Task: Search one way flight ticket for 3 adults, 3 children in business from Lexington: Blue Grass Airport to Jacksonville: Albert J. Ellis Airport on 5-3-2023. Choice of flights is Westjet. Number of bags: 1 carry on bag and 3 checked bags. Price is upto 25000. Outbound departure time preference is 13:30.
Action: Mouse moved to (415, 181)
Screenshot: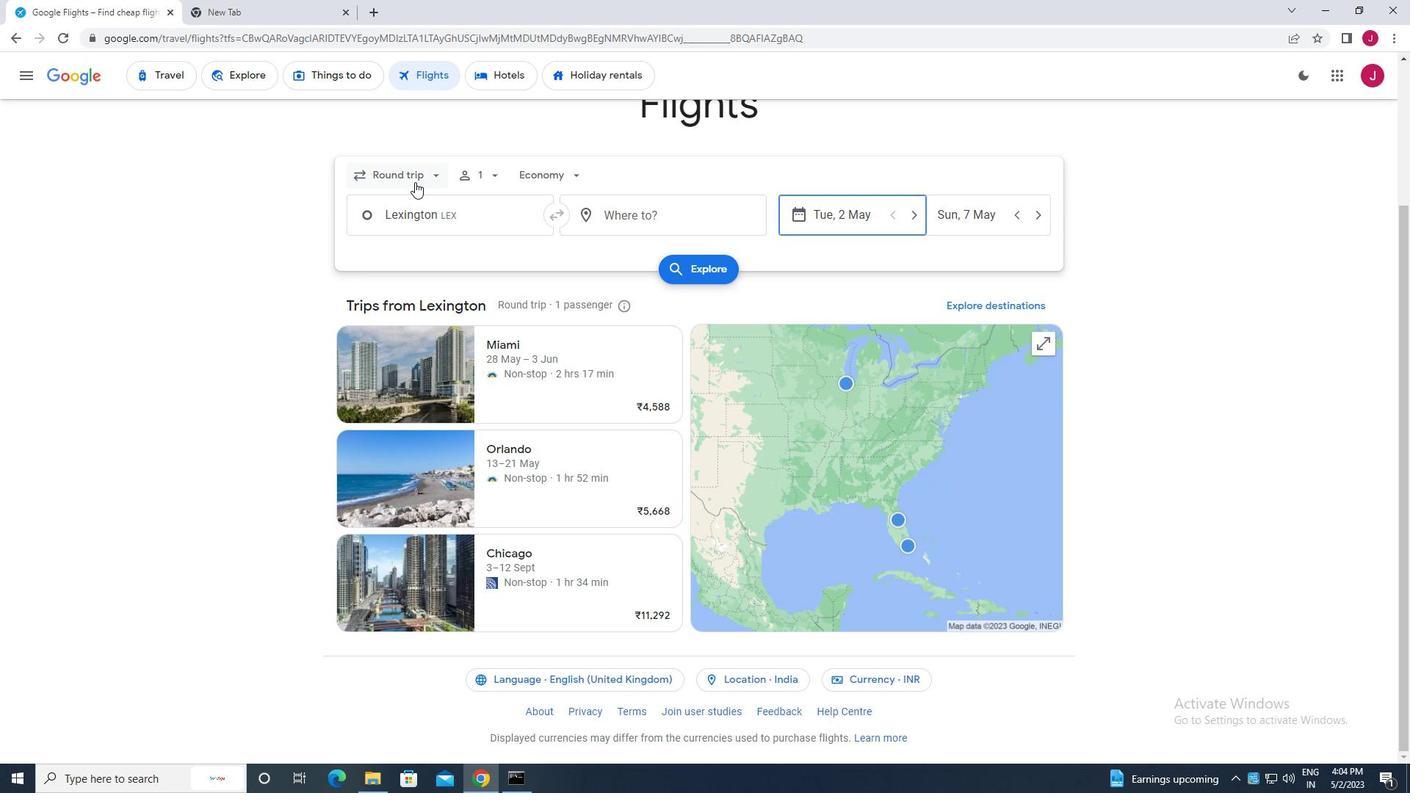 
Action: Mouse pressed left at (415, 181)
Screenshot: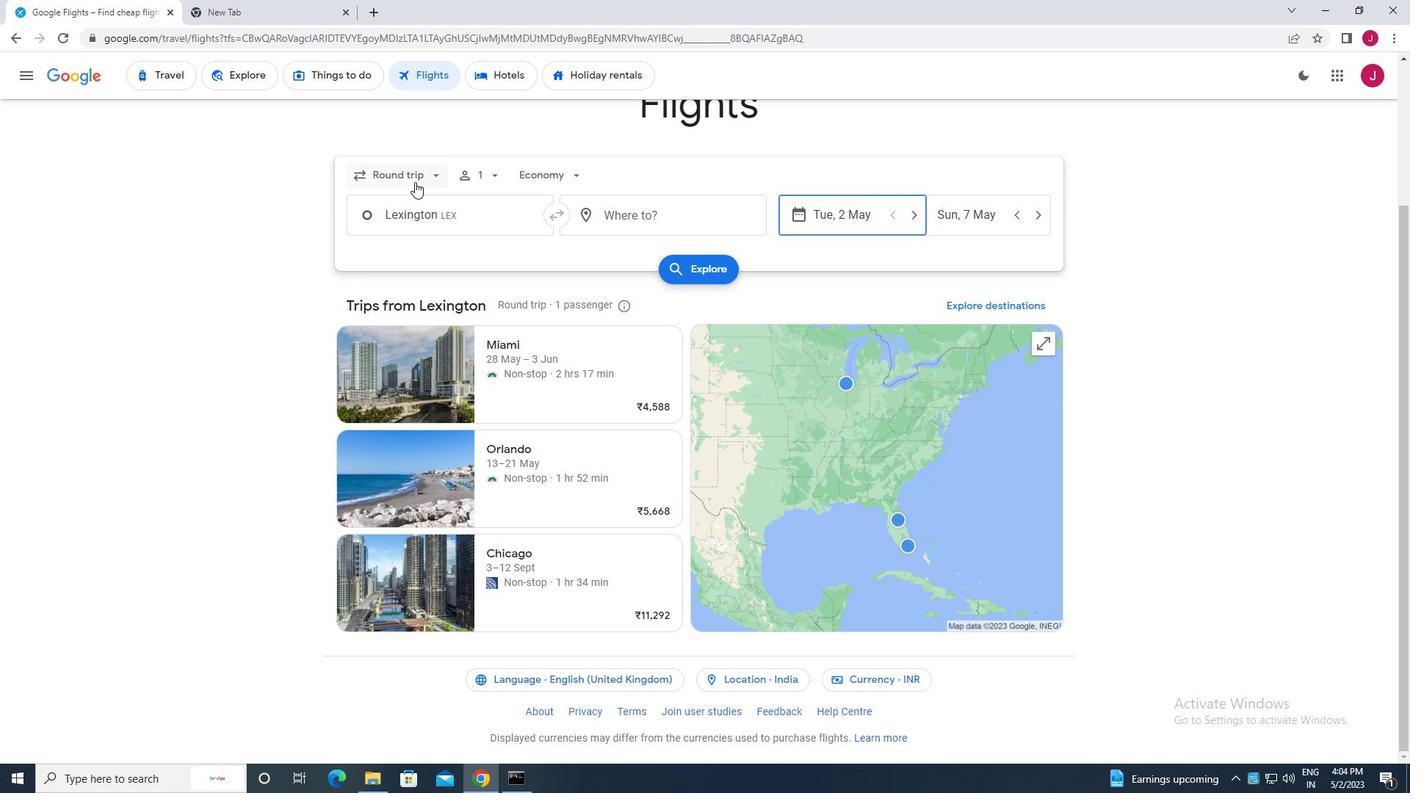 
Action: Mouse moved to (416, 243)
Screenshot: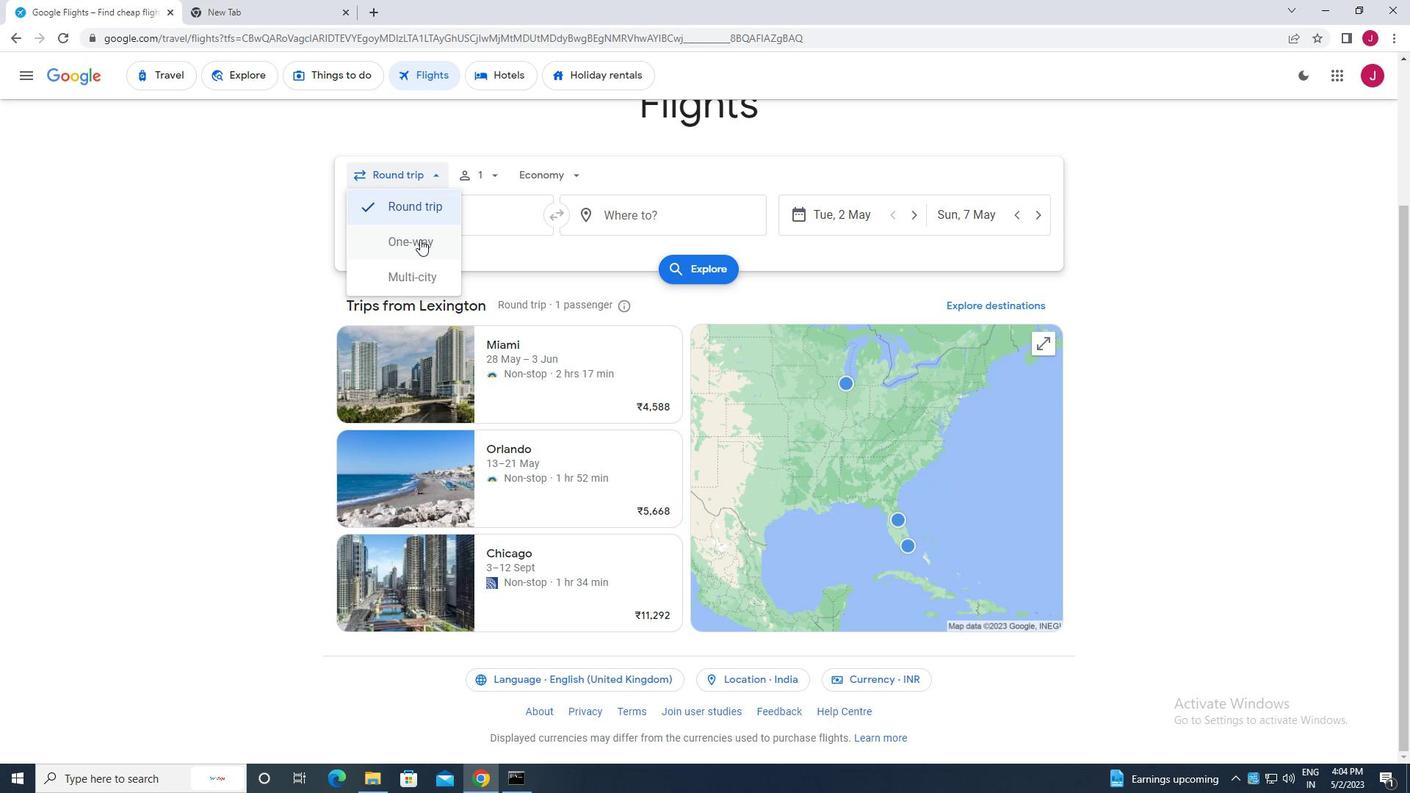 
Action: Mouse pressed left at (416, 243)
Screenshot: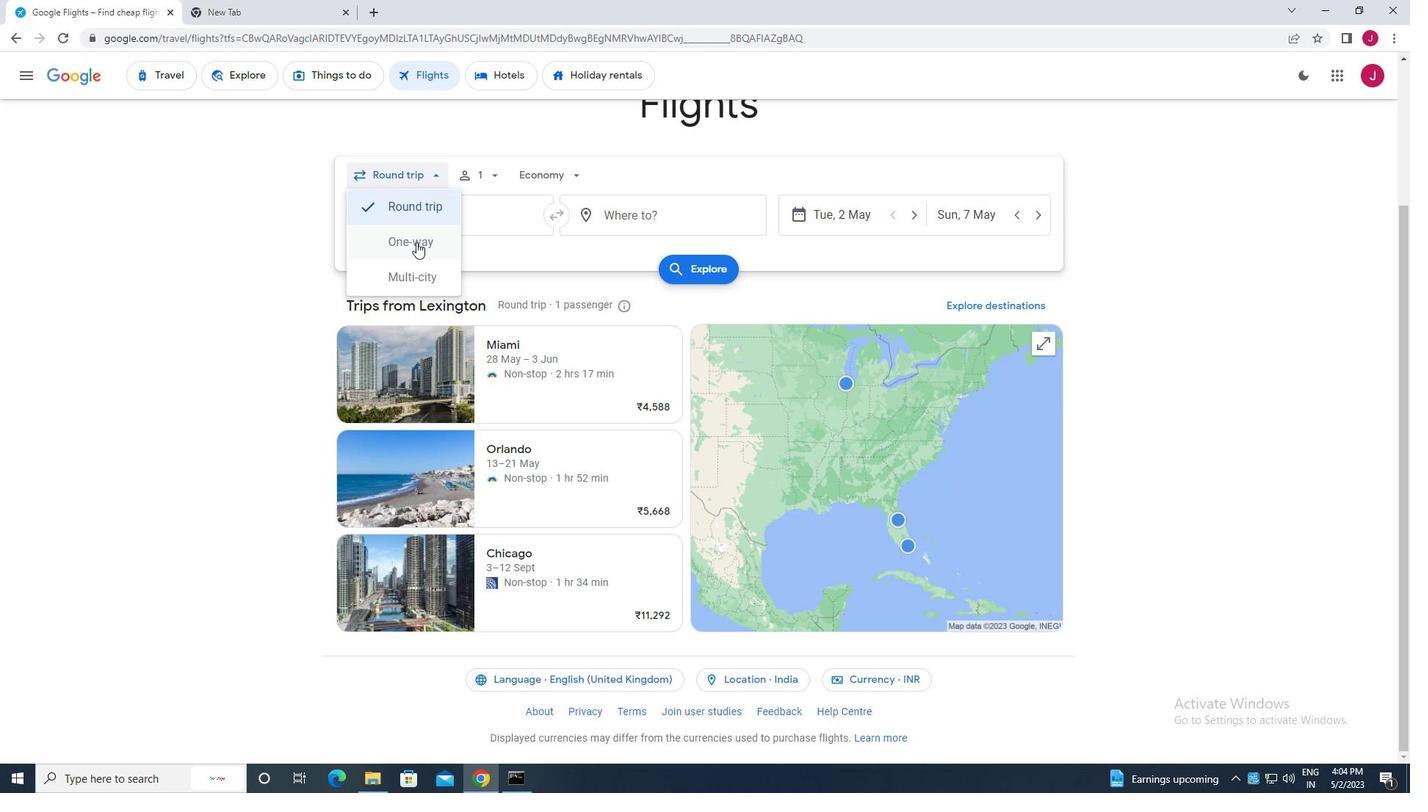 
Action: Mouse moved to (484, 177)
Screenshot: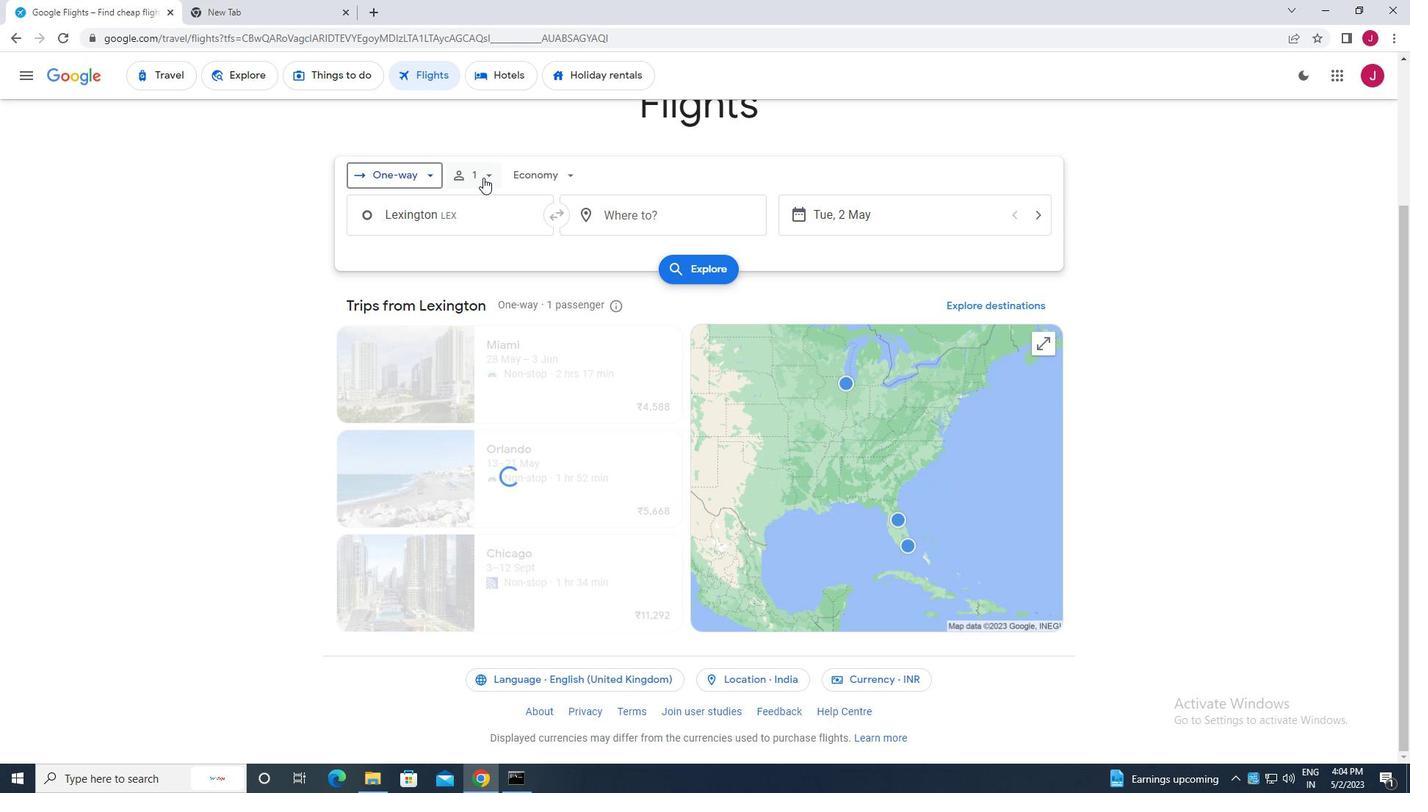 
Action: Mouse pressed left at (484, 177)
Screenshot: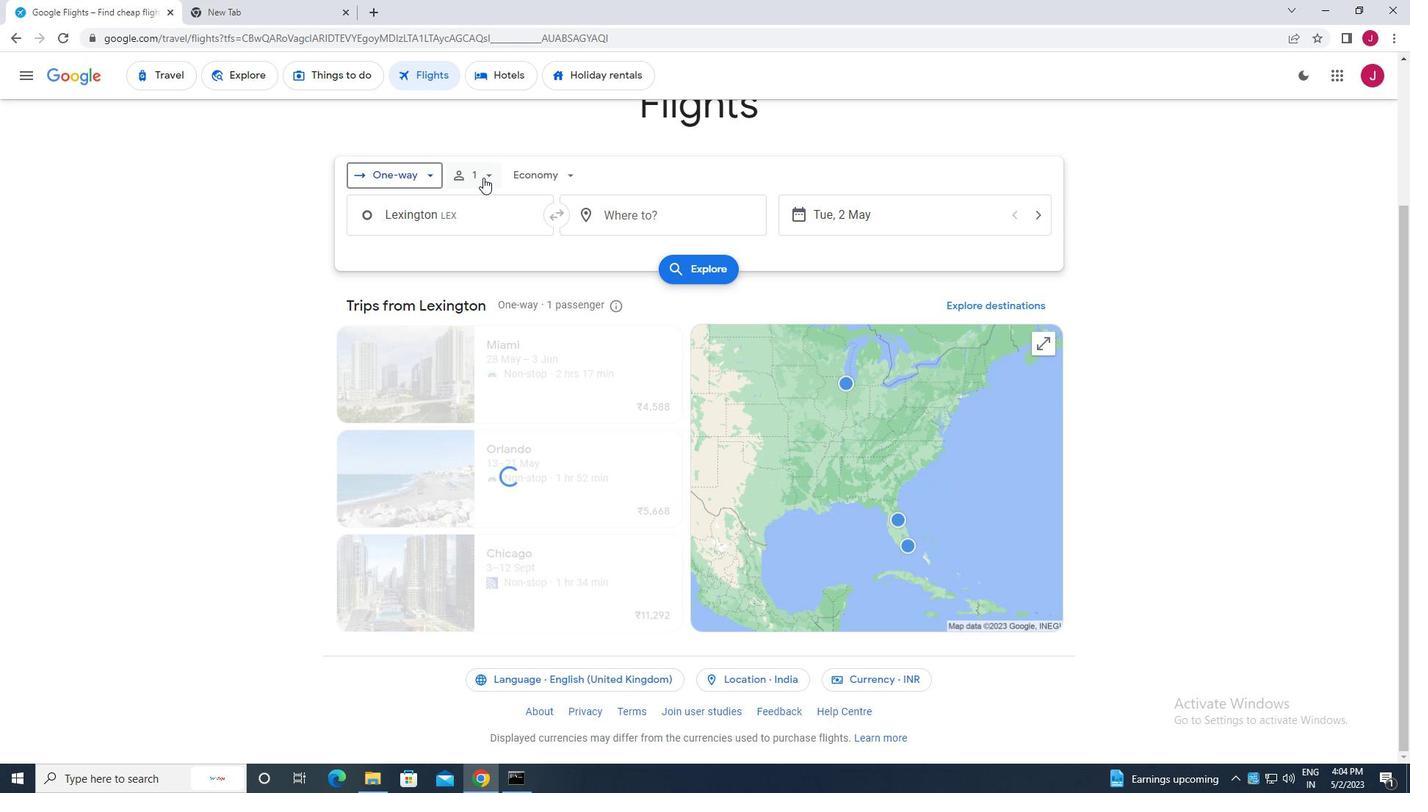 
Action: Mouse moved to (603, 216)
Screenshot: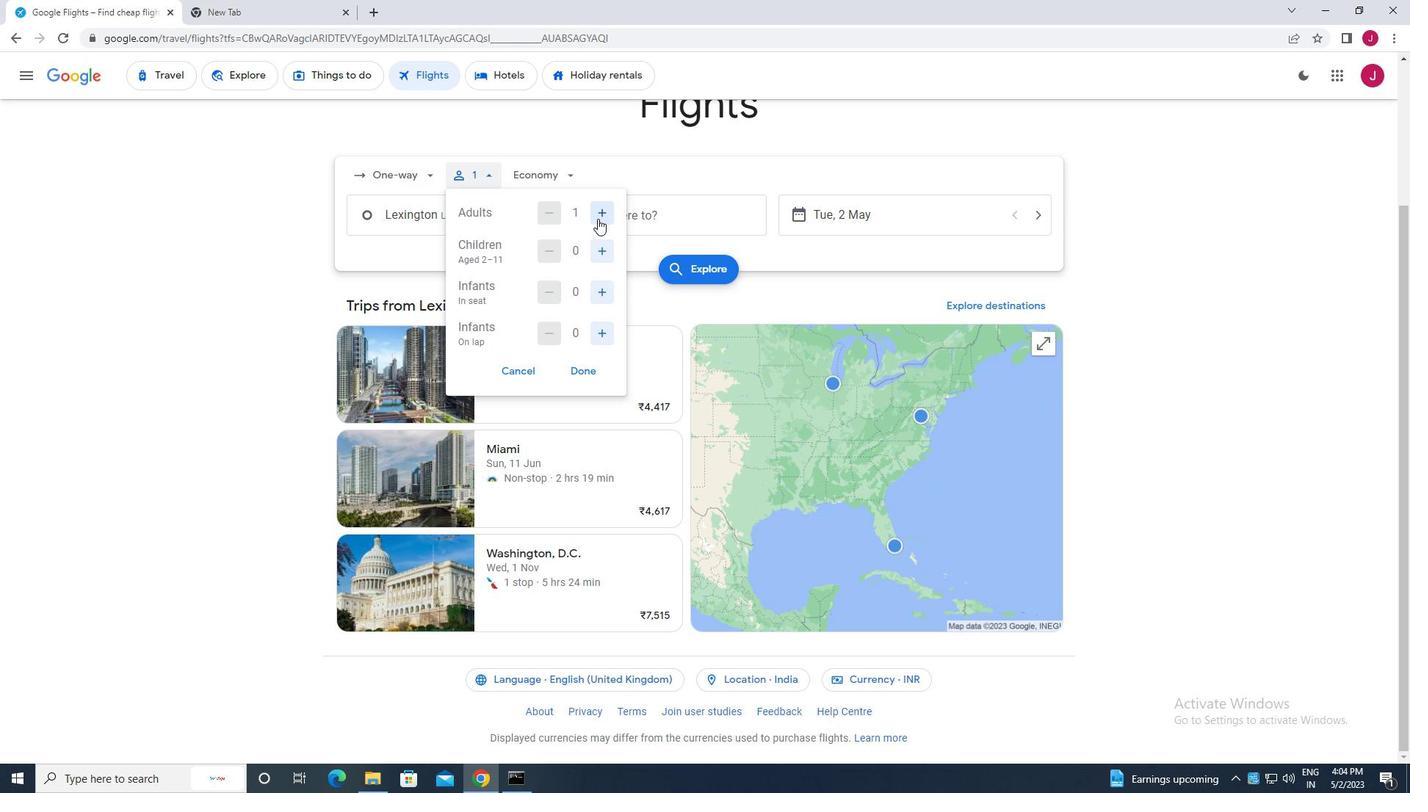 
Action: Mouse pressed left at (603, 216)
Screenshot: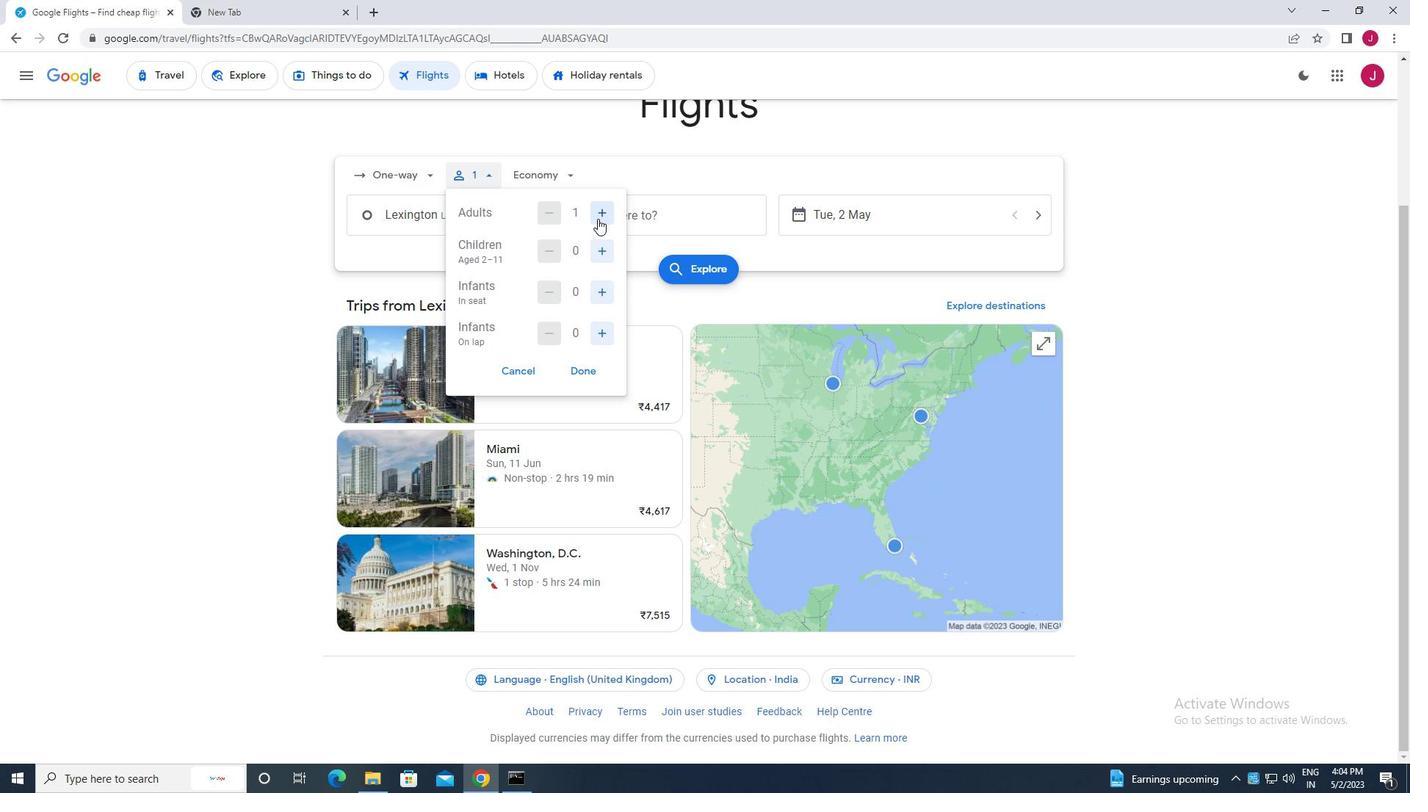 
Action: Mouse moved to (604, 216)
Screenshot: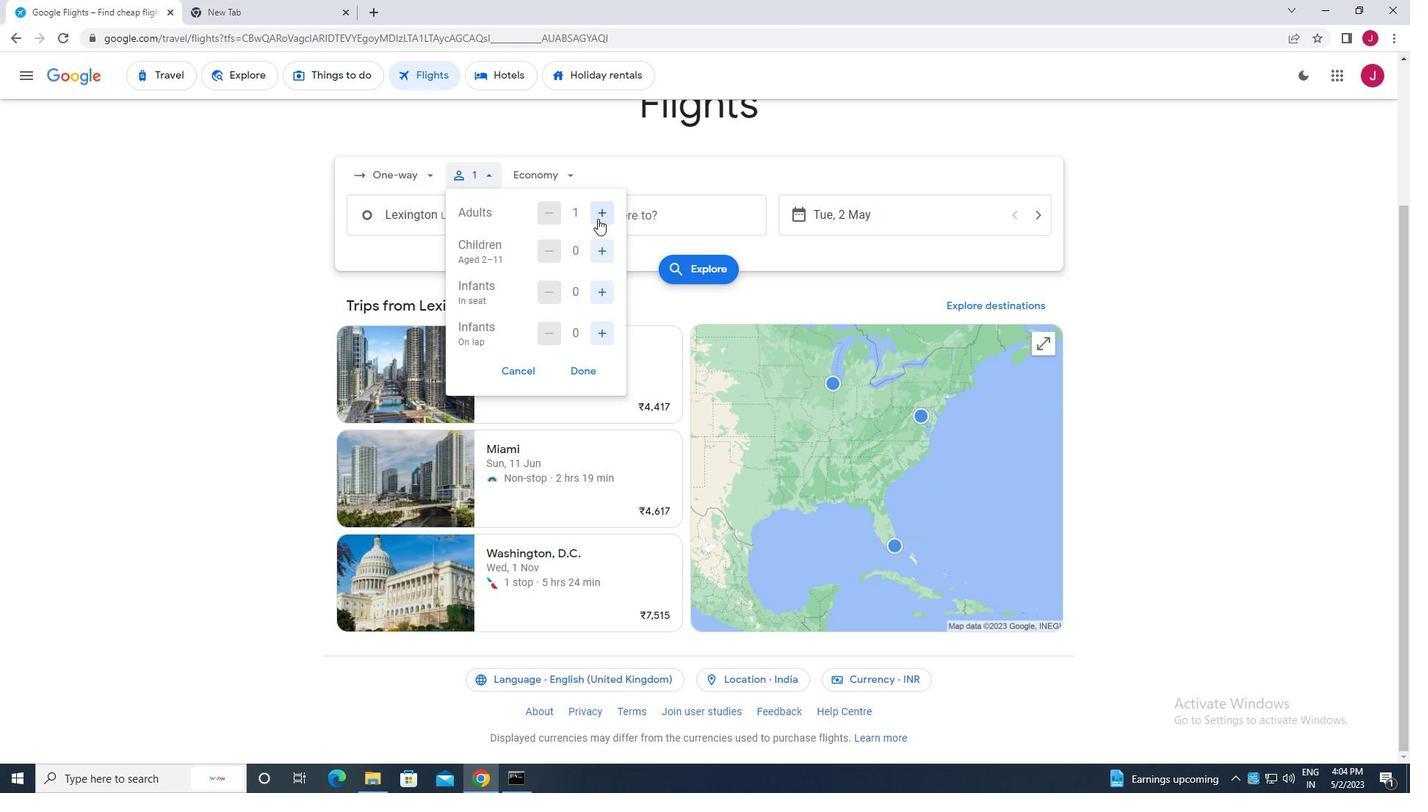 
Action: Mouse pressed left at (604, 216)
Screenshot: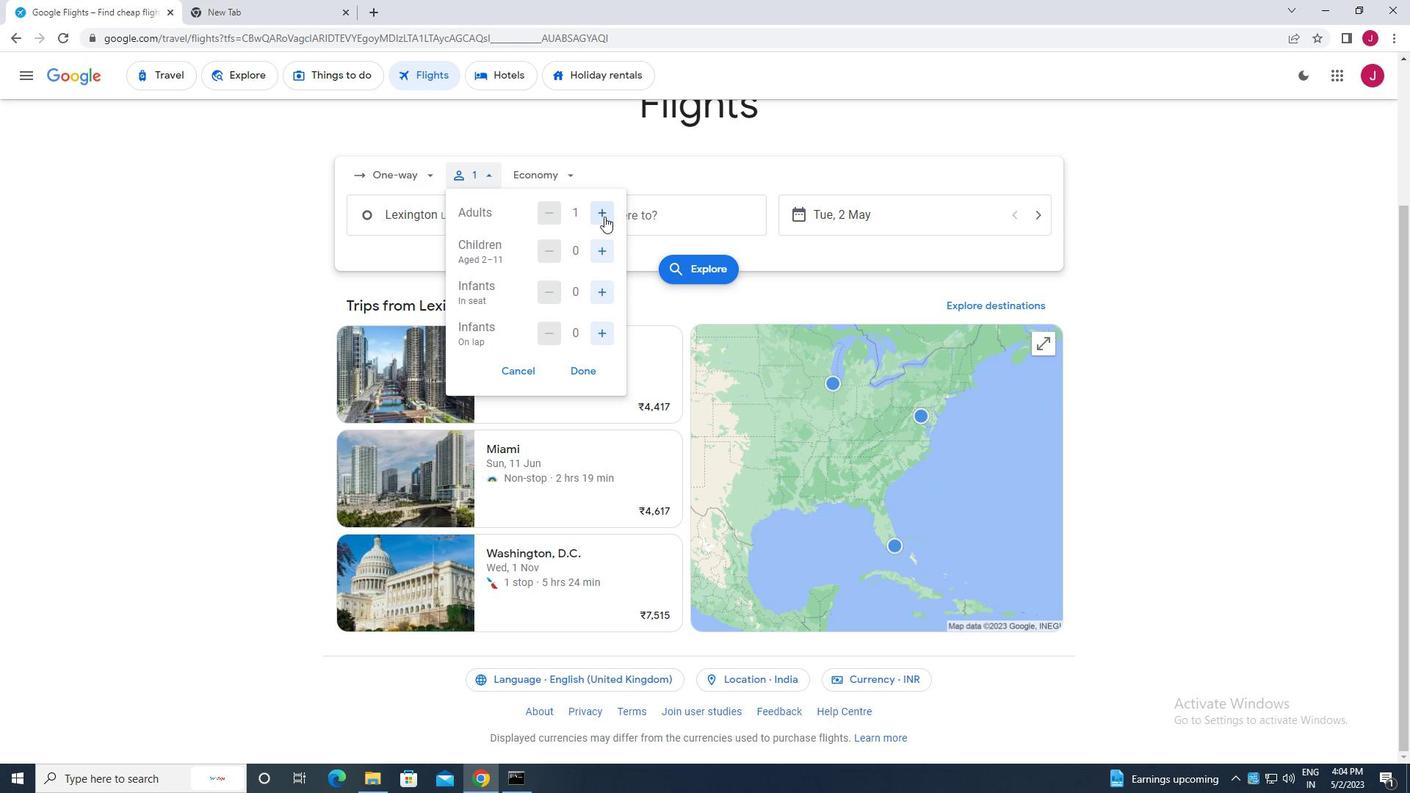 
Action: Mouse moved to (605, 254)
Screenshot: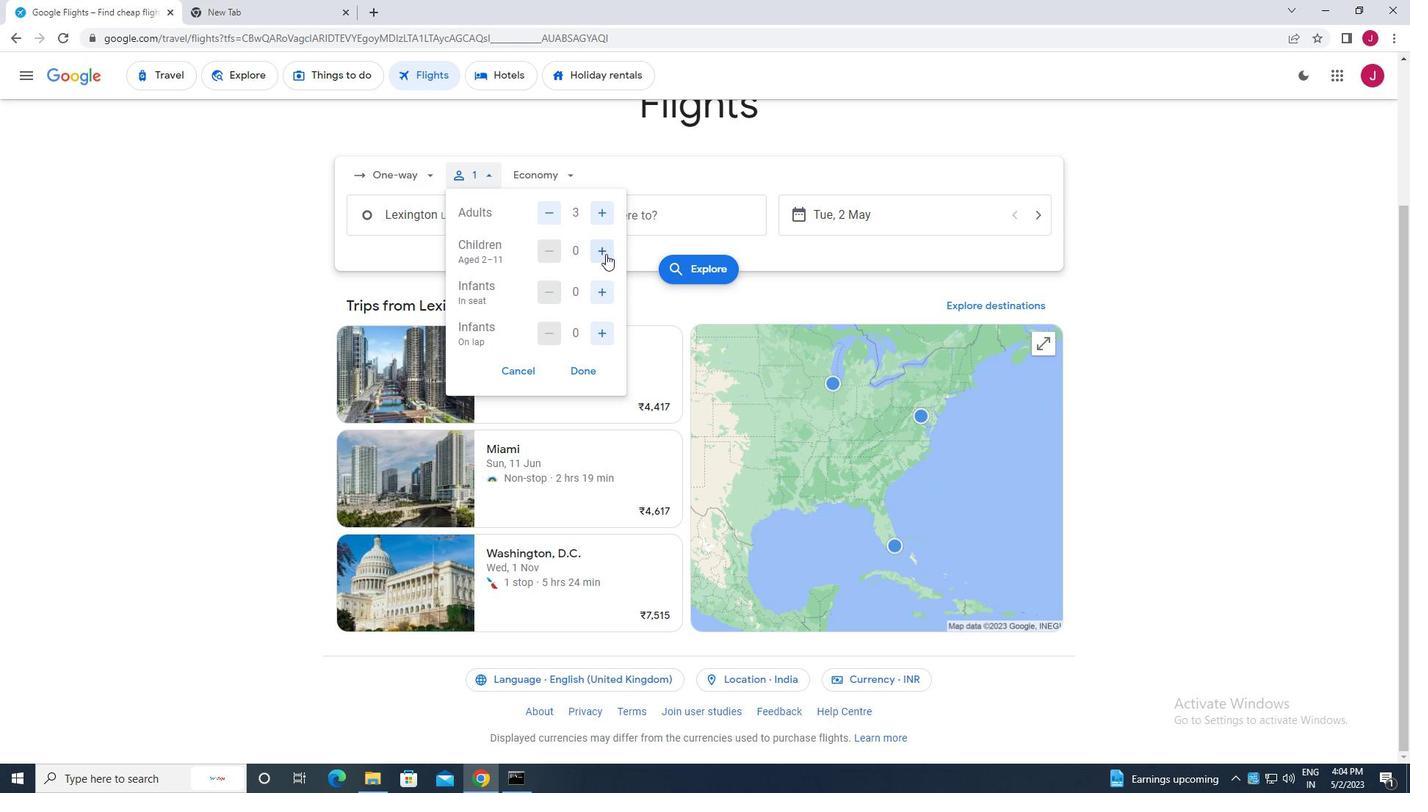 
Action: Mouse pressed left at (605, 254)
Screenshot: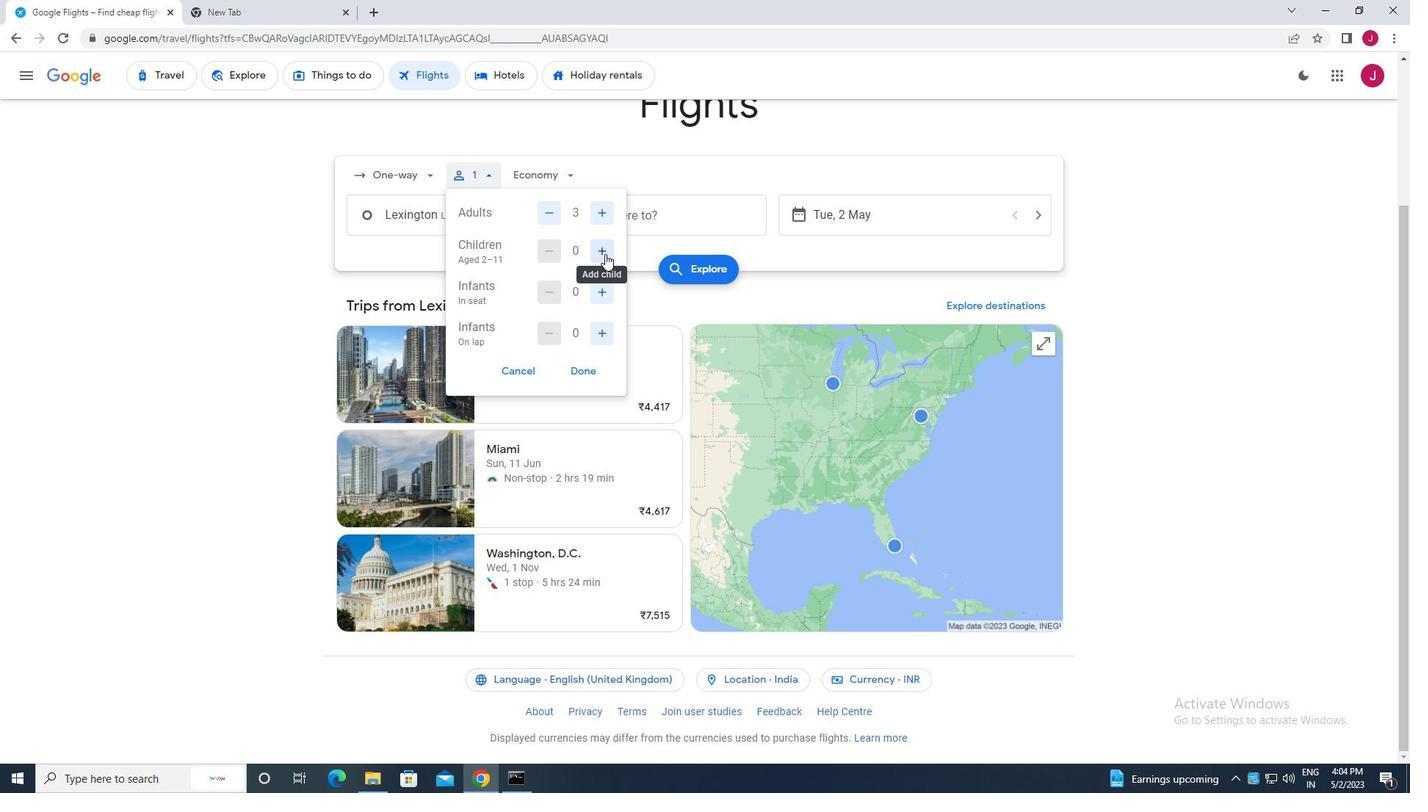 
Action: Mouse pressed left at (605, 254)
Screenshot: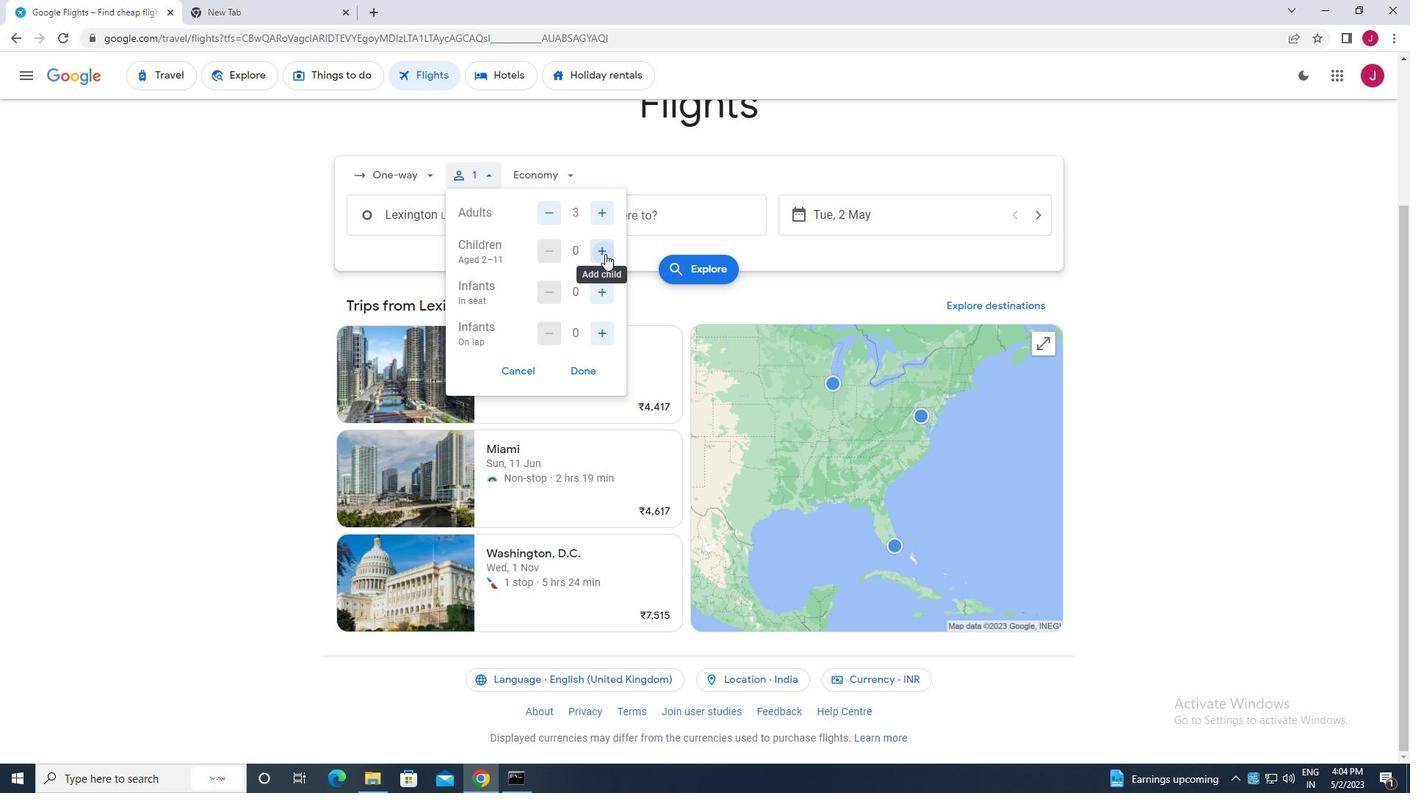 
Action: Mouse pressed left at (605, 254)
Screenshot: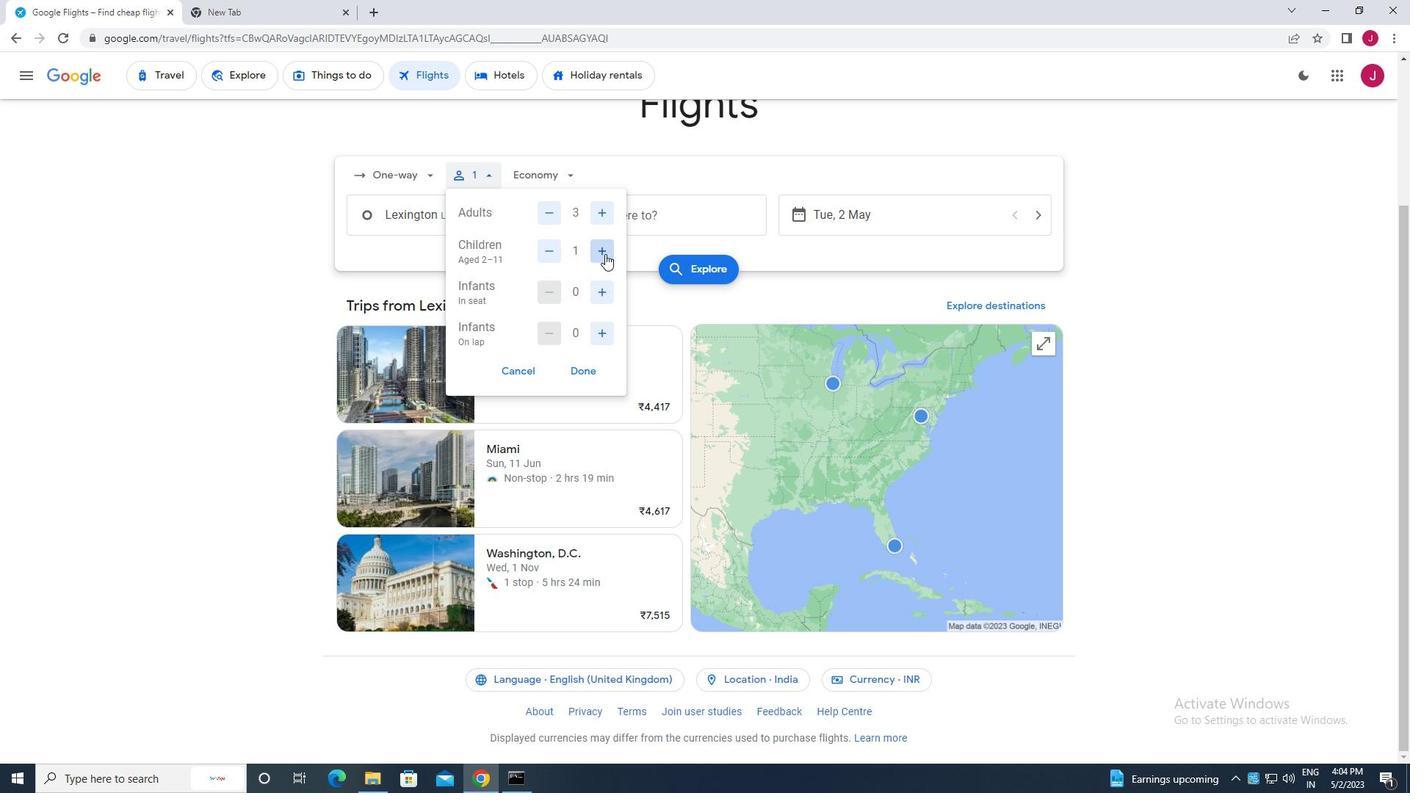 
Action: Mouse moved to (589, 369)
Screenshot: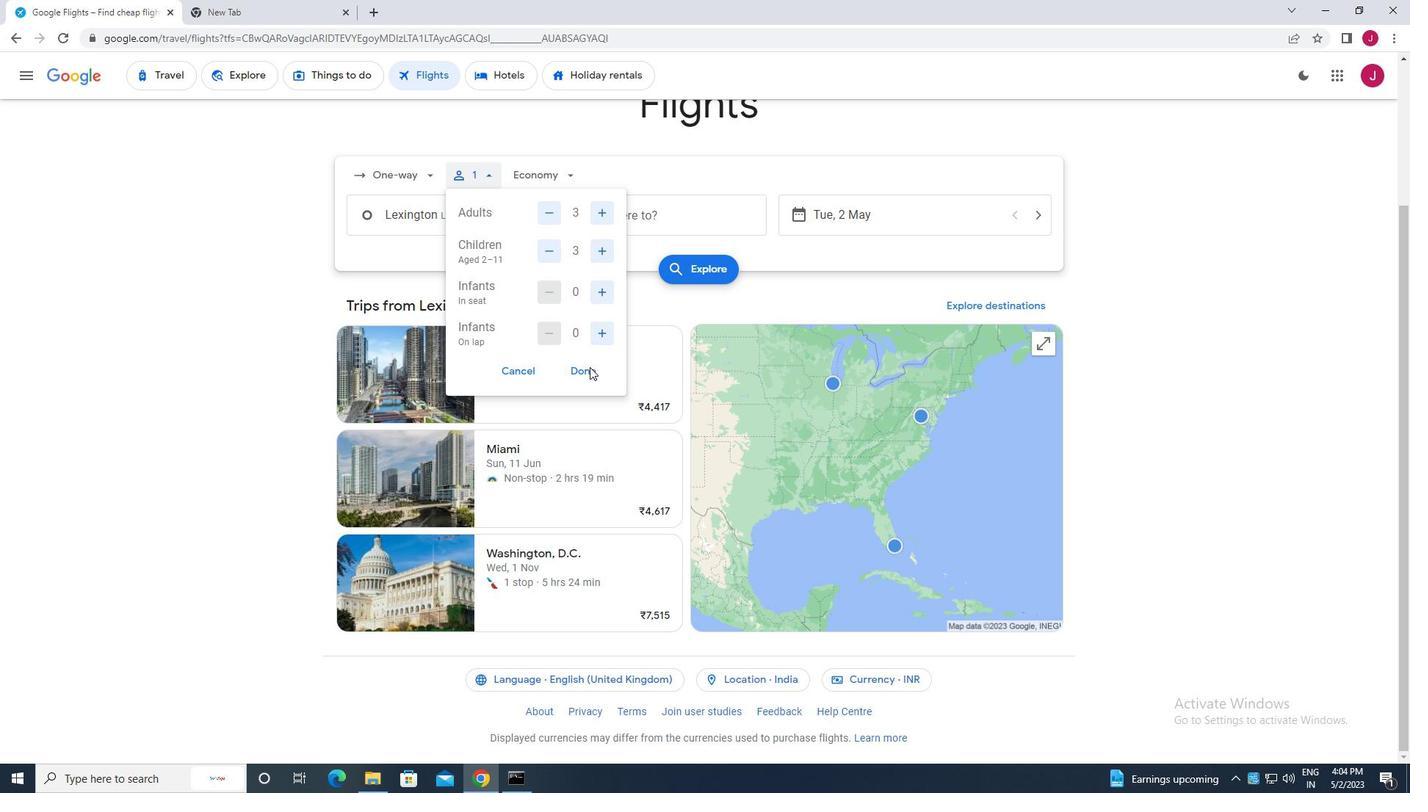 
Action: Mouse pressed left at (589, 369)
Screenshot: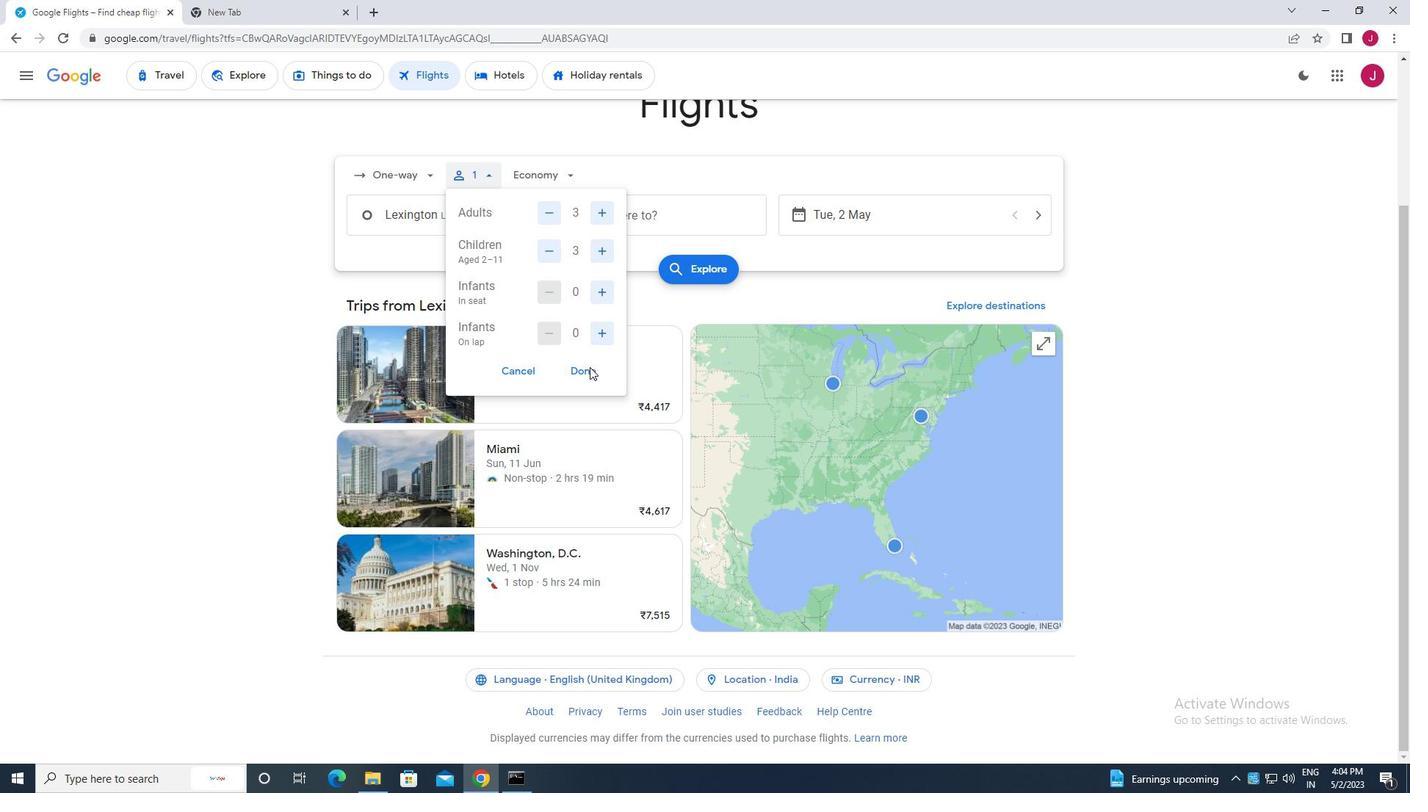 
Action: Mouse moved to (544, 180)
Screenshot: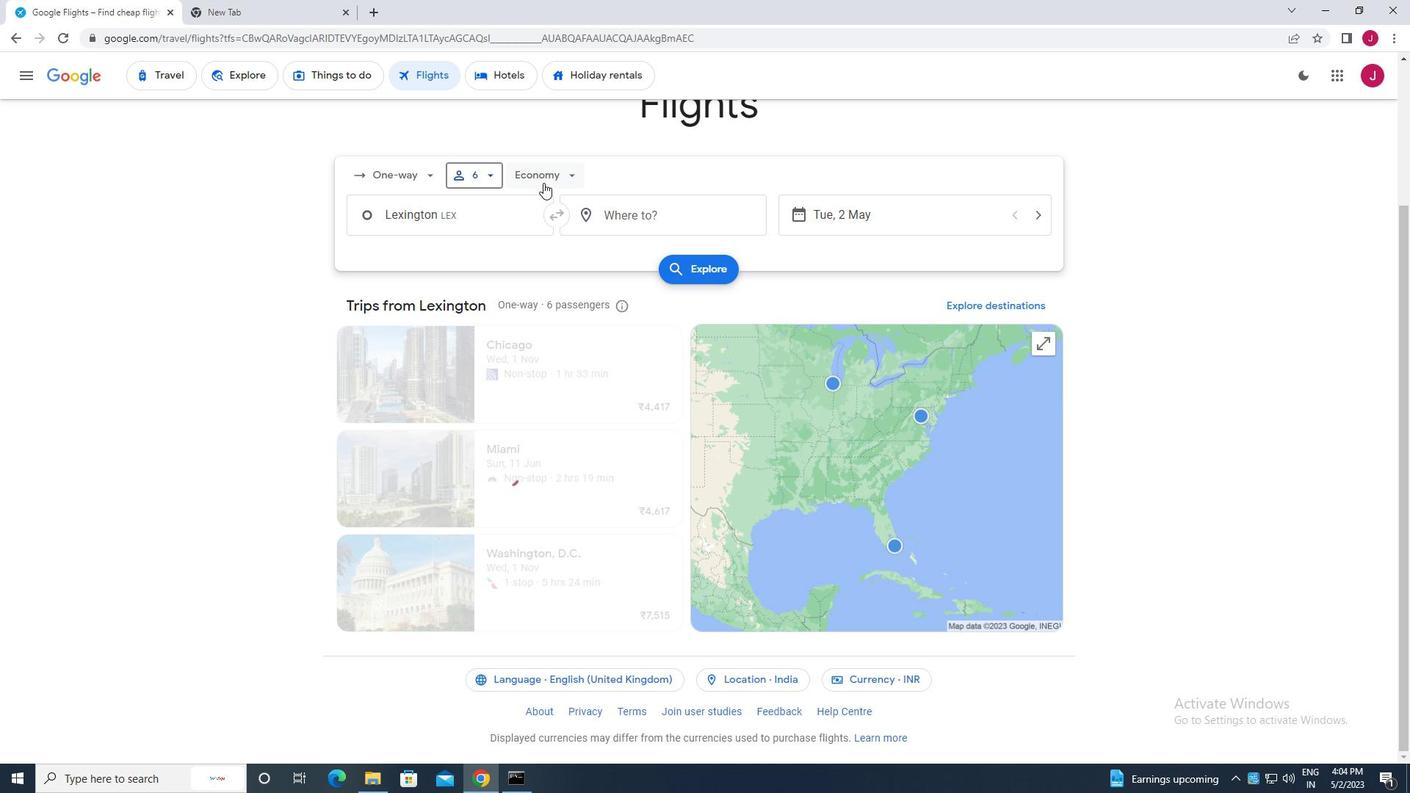 
Action: Mouse pressed left at (544, 180)
Screenshot: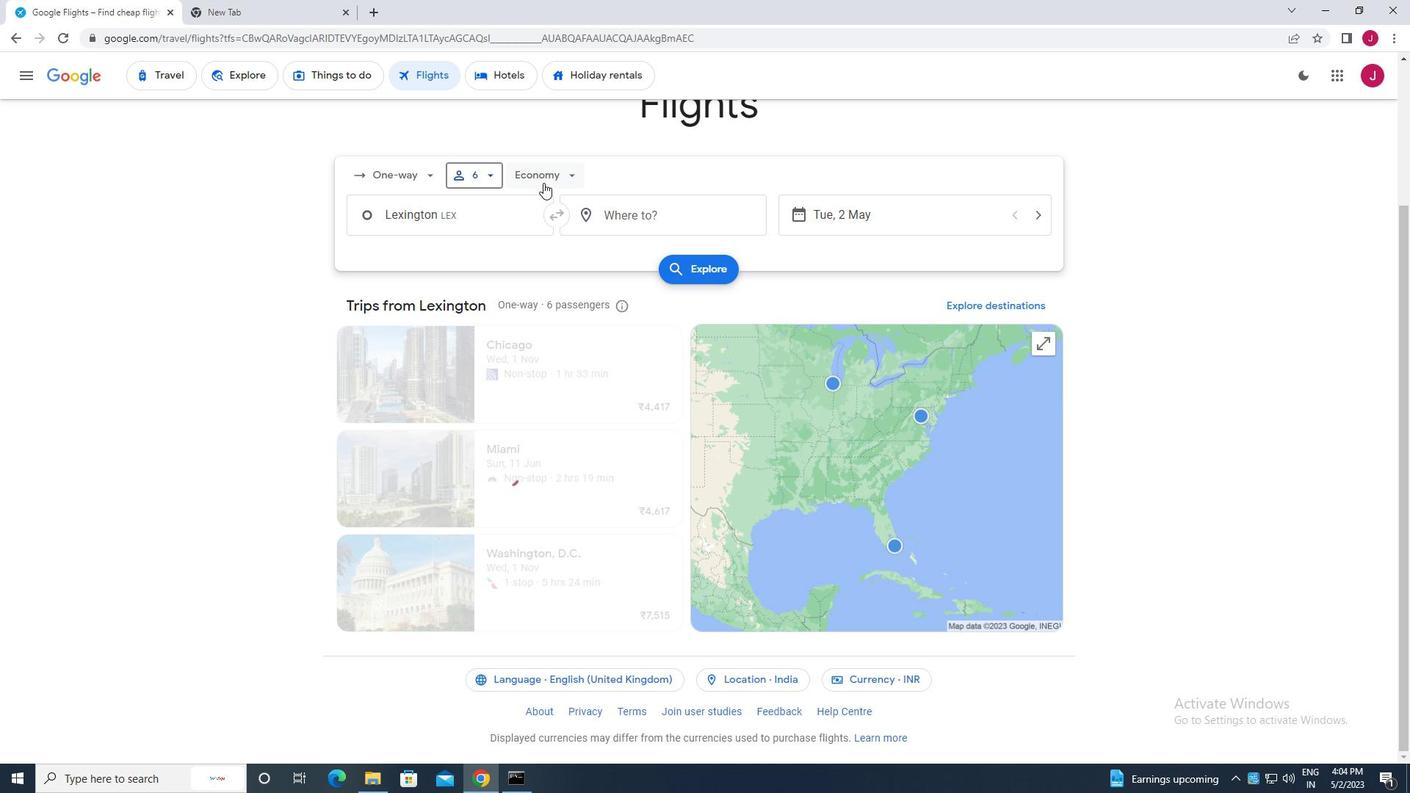 
Action: Mouse moved to (577, 276)
Screenshot: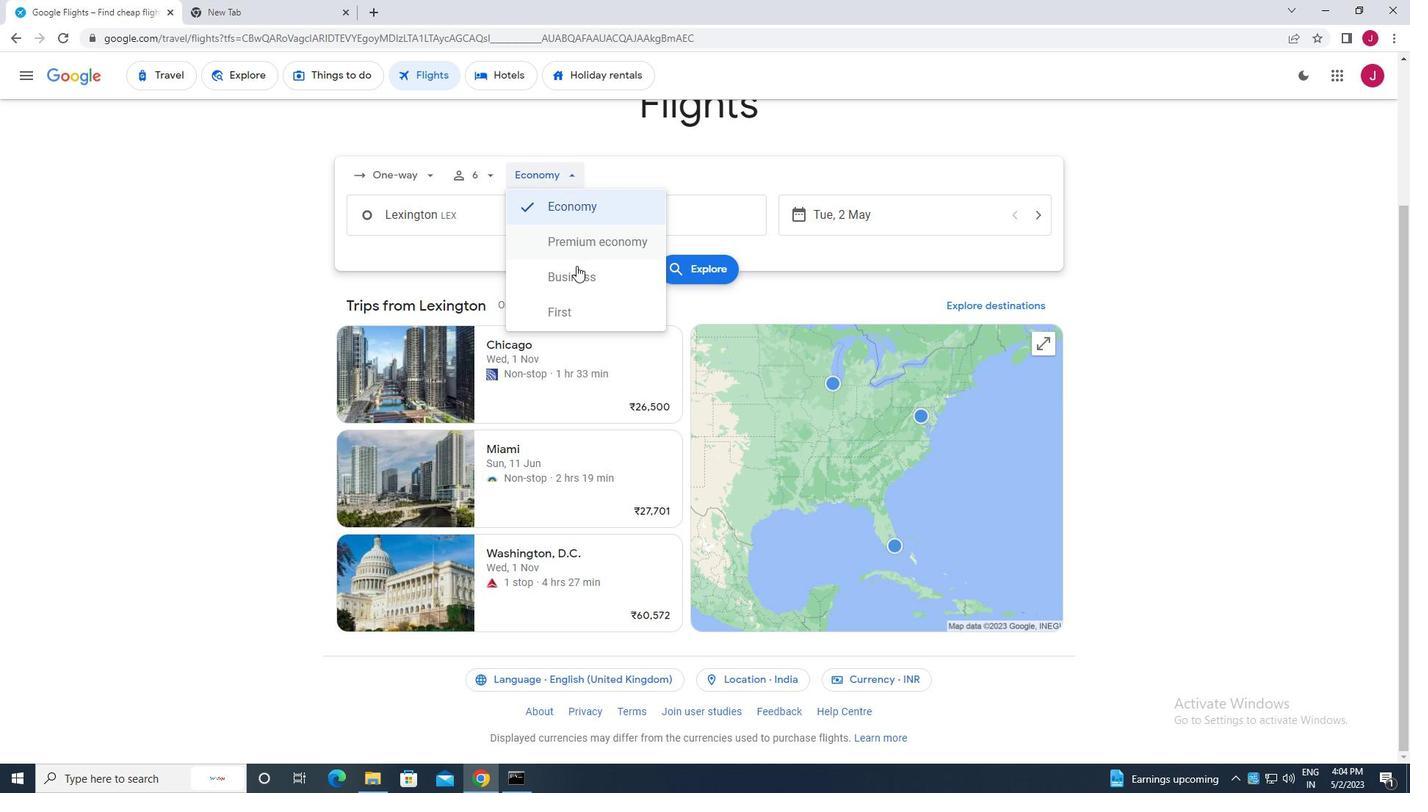 
Action: Mouse pressed left at (577, 276)
Screenshot: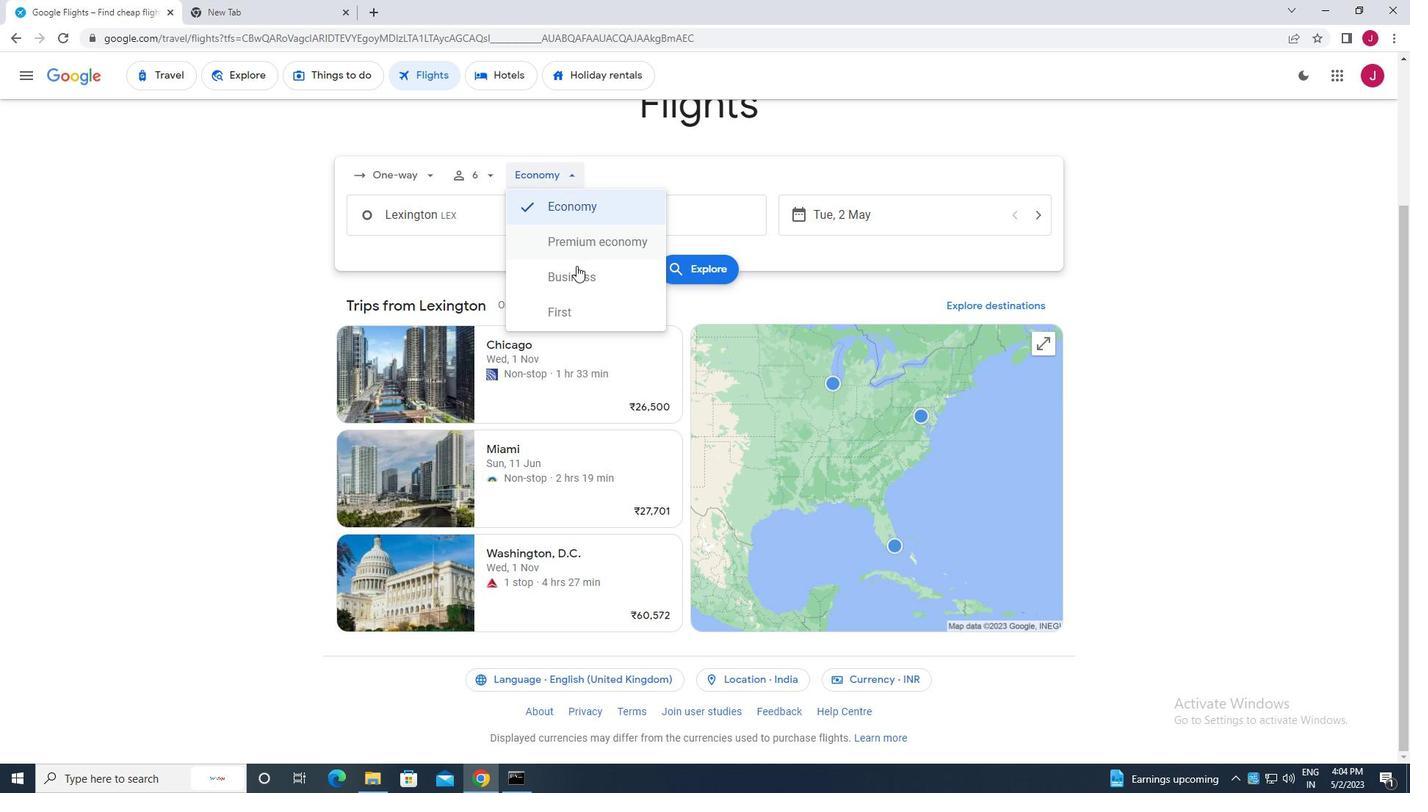 
Action: Mouse moved to (488, 221)
Screenshot: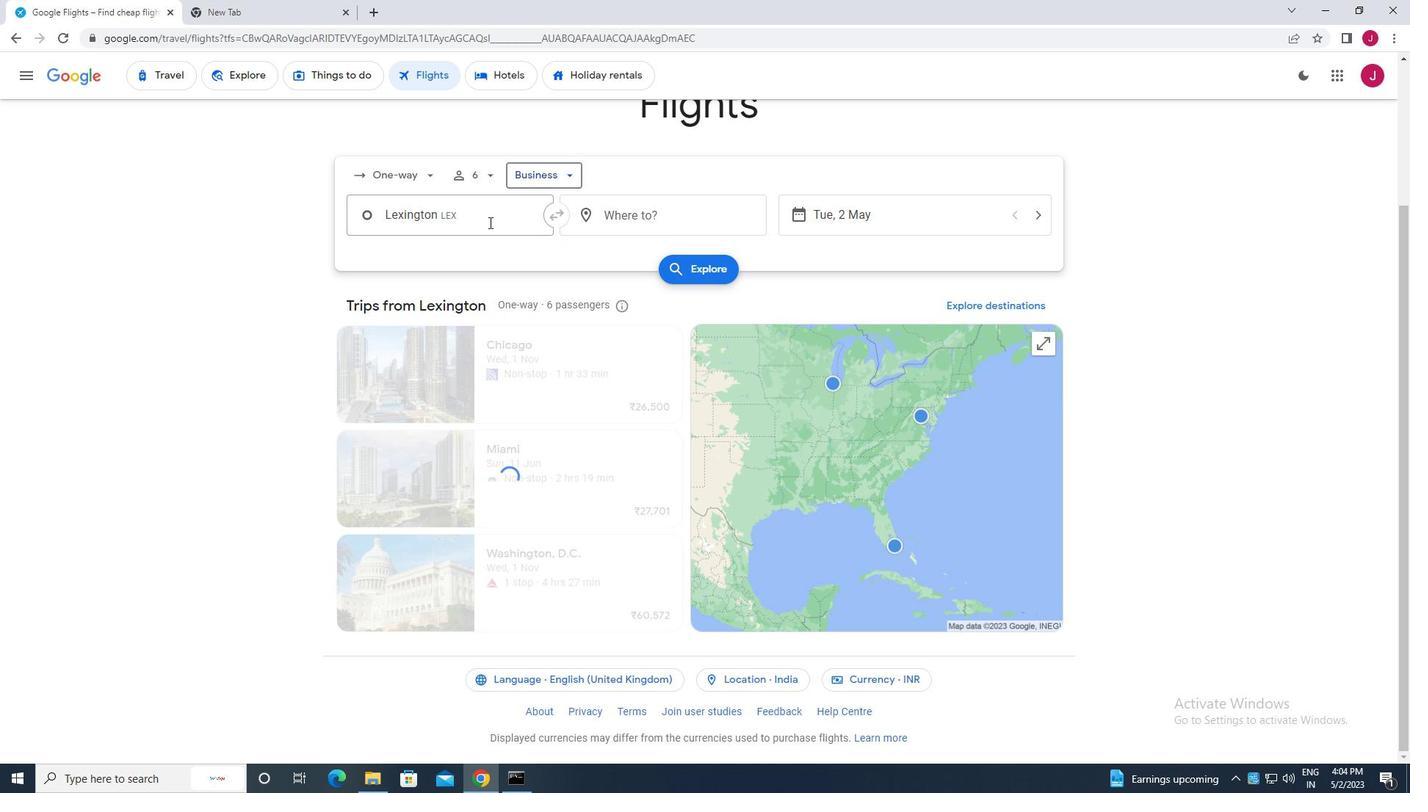 
Action: Mouse pressed left at (488, 221)
Screenshot: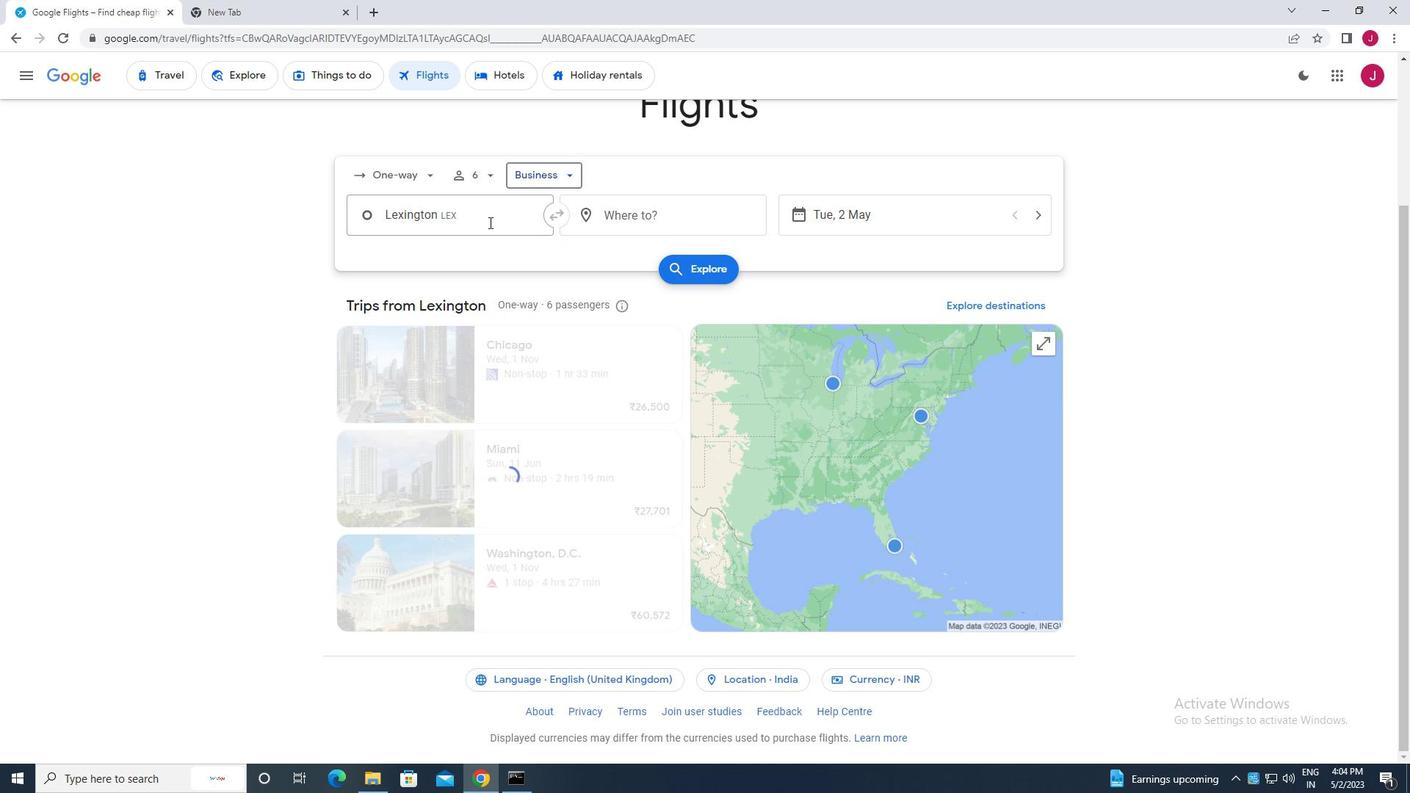 
Action: Key pressed lexington
Screenshot: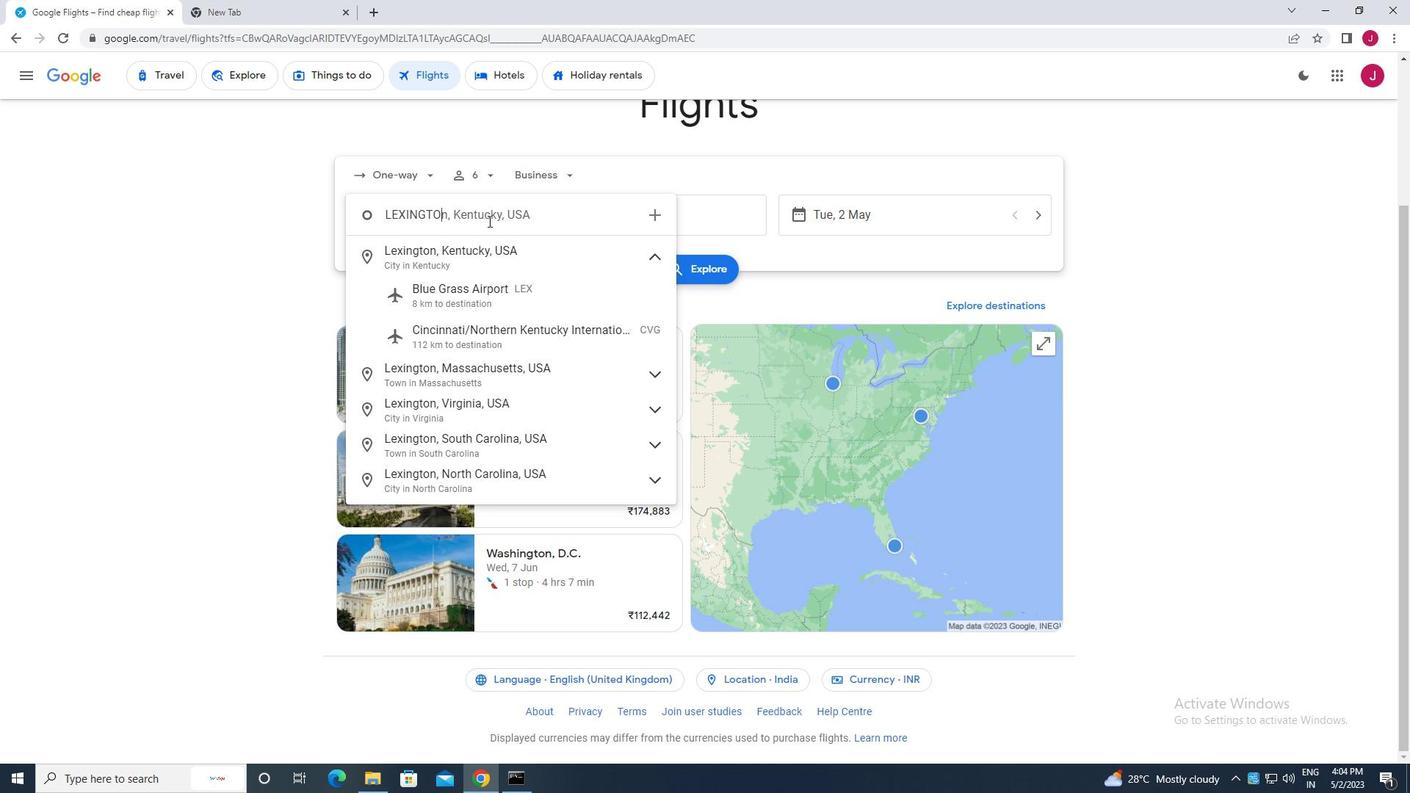 
Action: Mouse moved to (490, 285)
Screenshot: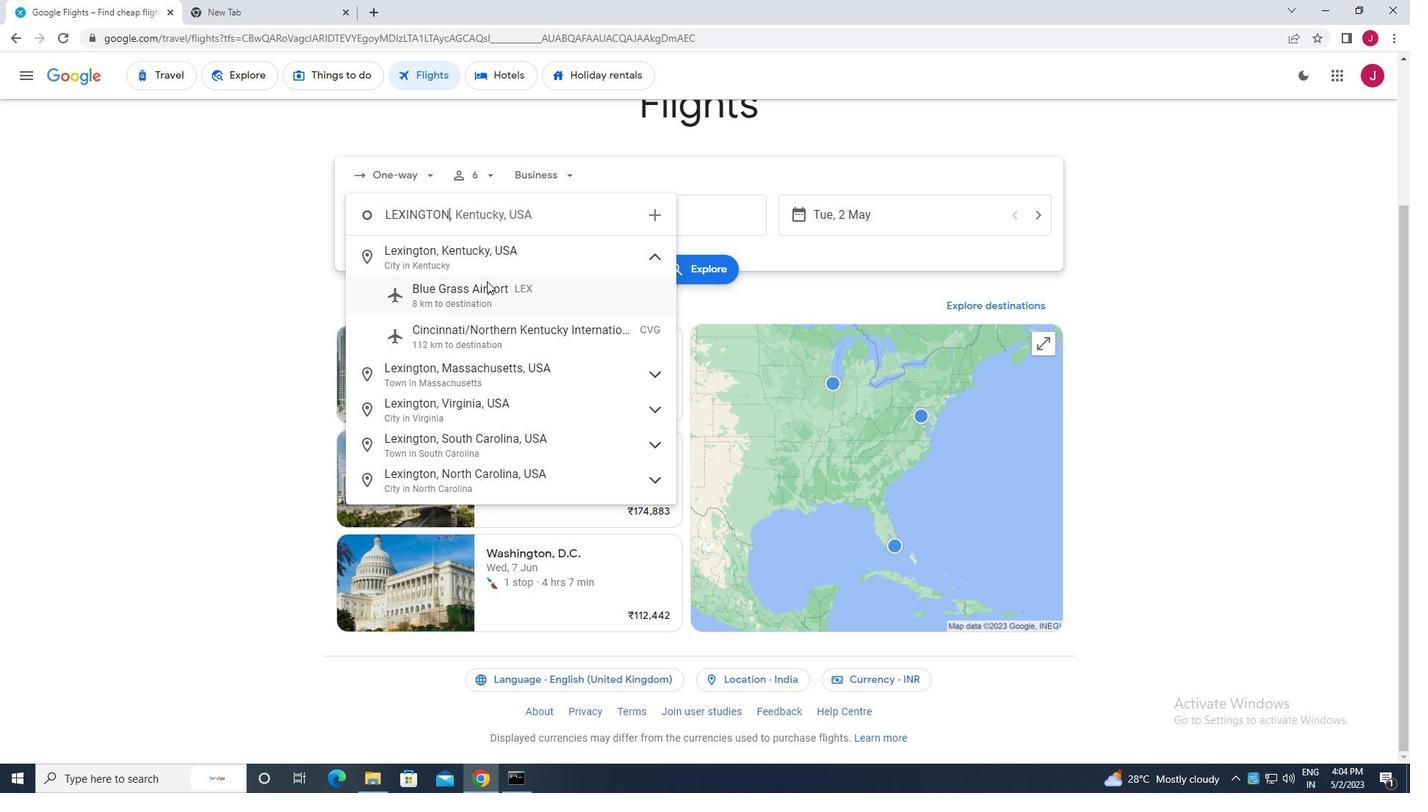 
Action: Mouse pressed left at (490, 285)
Screenshot: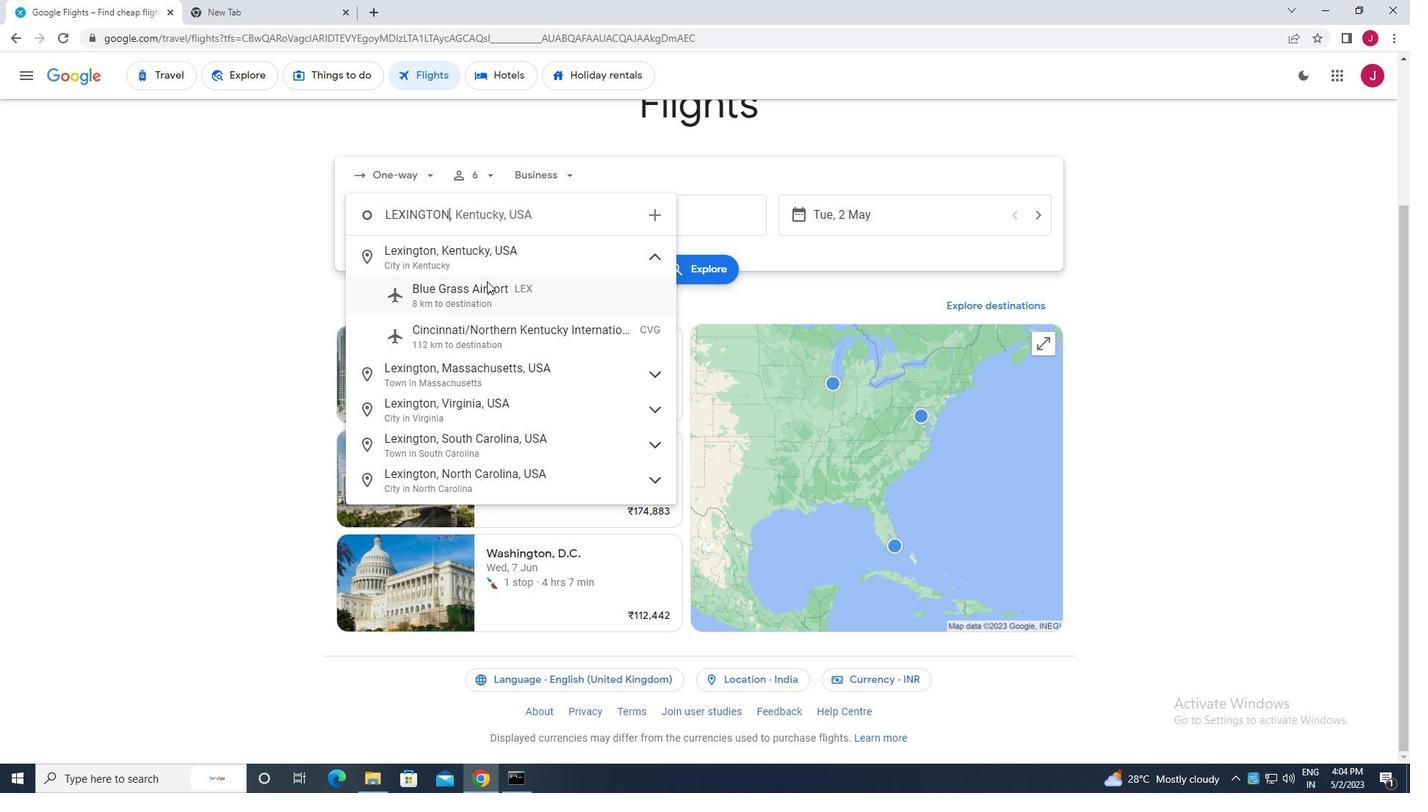 
Action: Mouse moved to (653, 223)
Screenshot: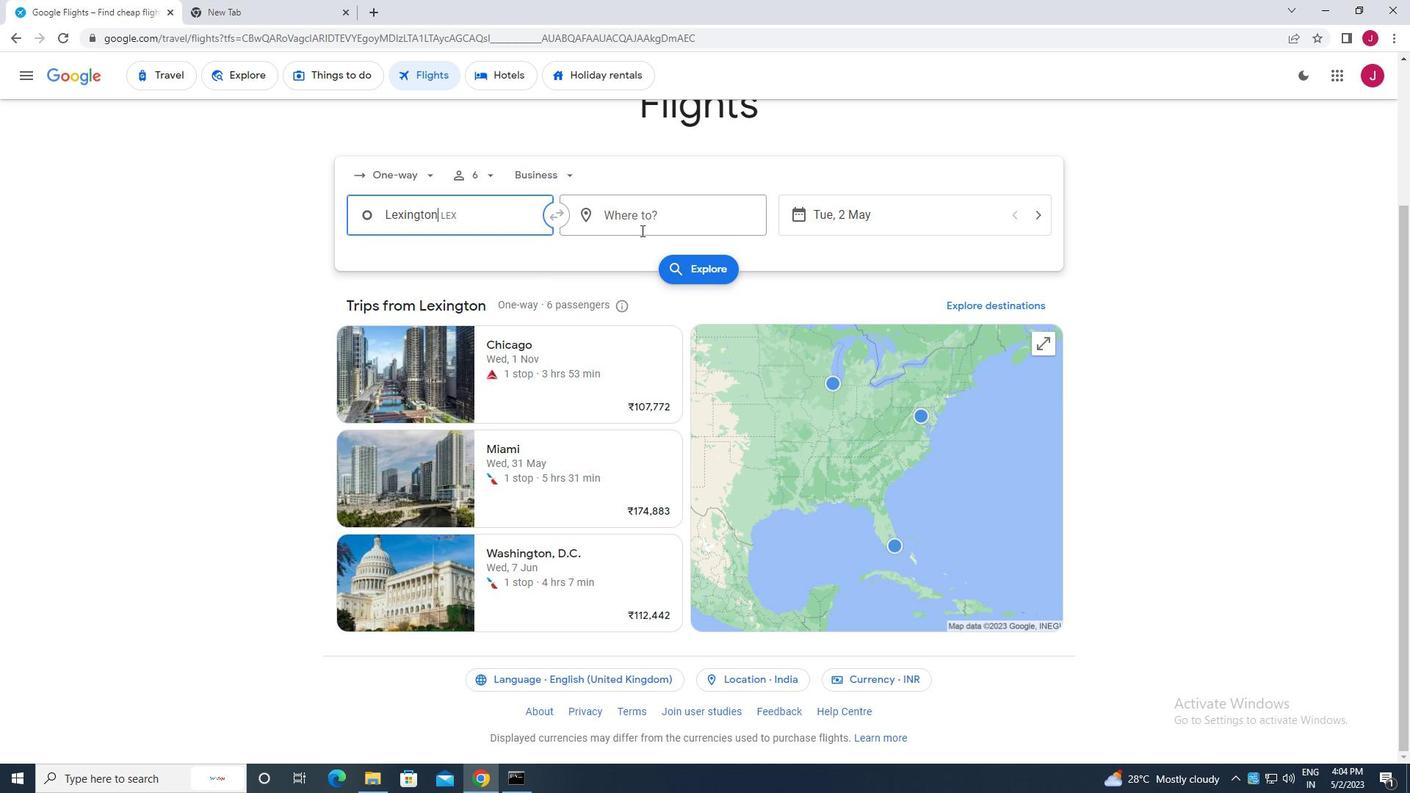 
Action: Mouse pressed left at (653, 223)
Screenshot: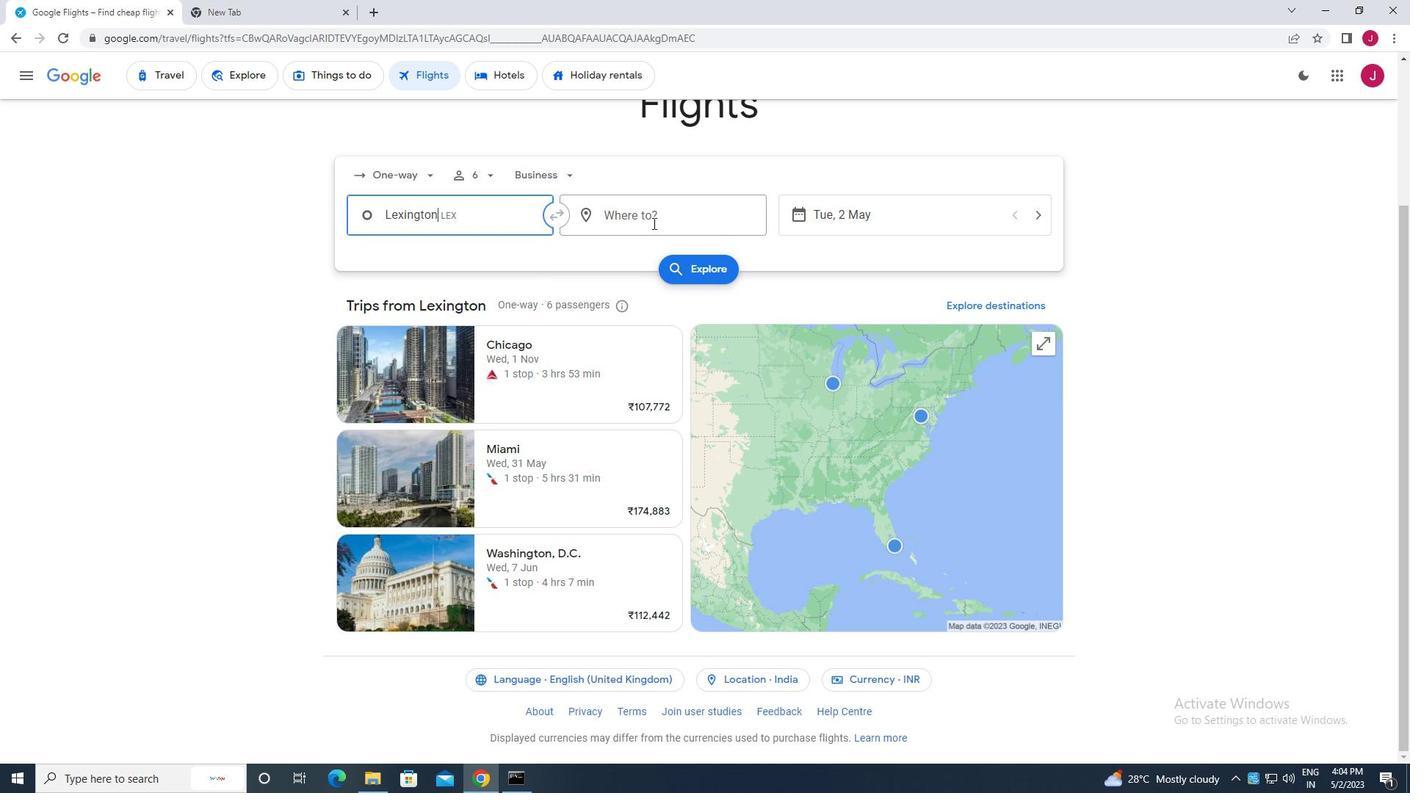 
Action: Key pressed albert<Key.space>j
Screenshot: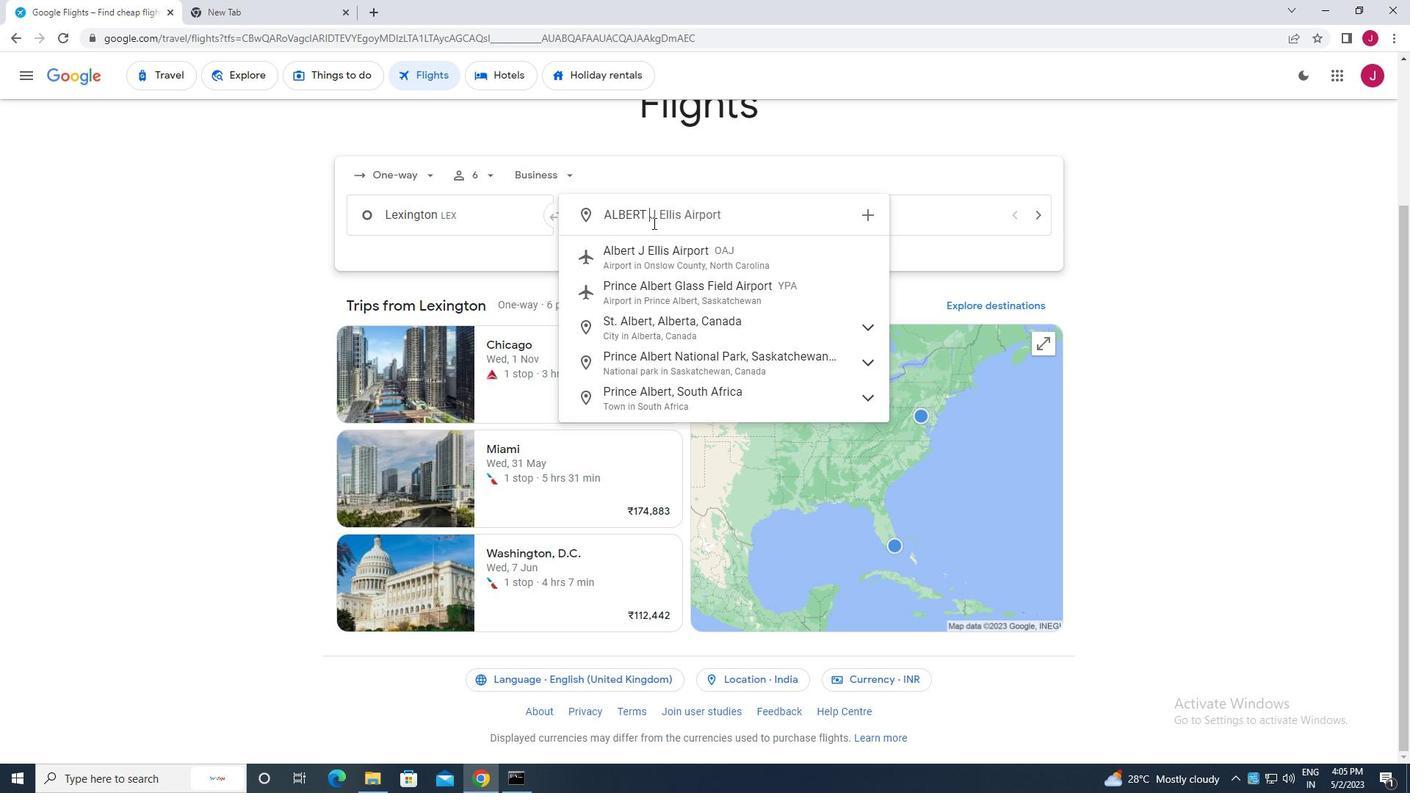 
Action: Mouse moved to (702, 257)
Screenshot: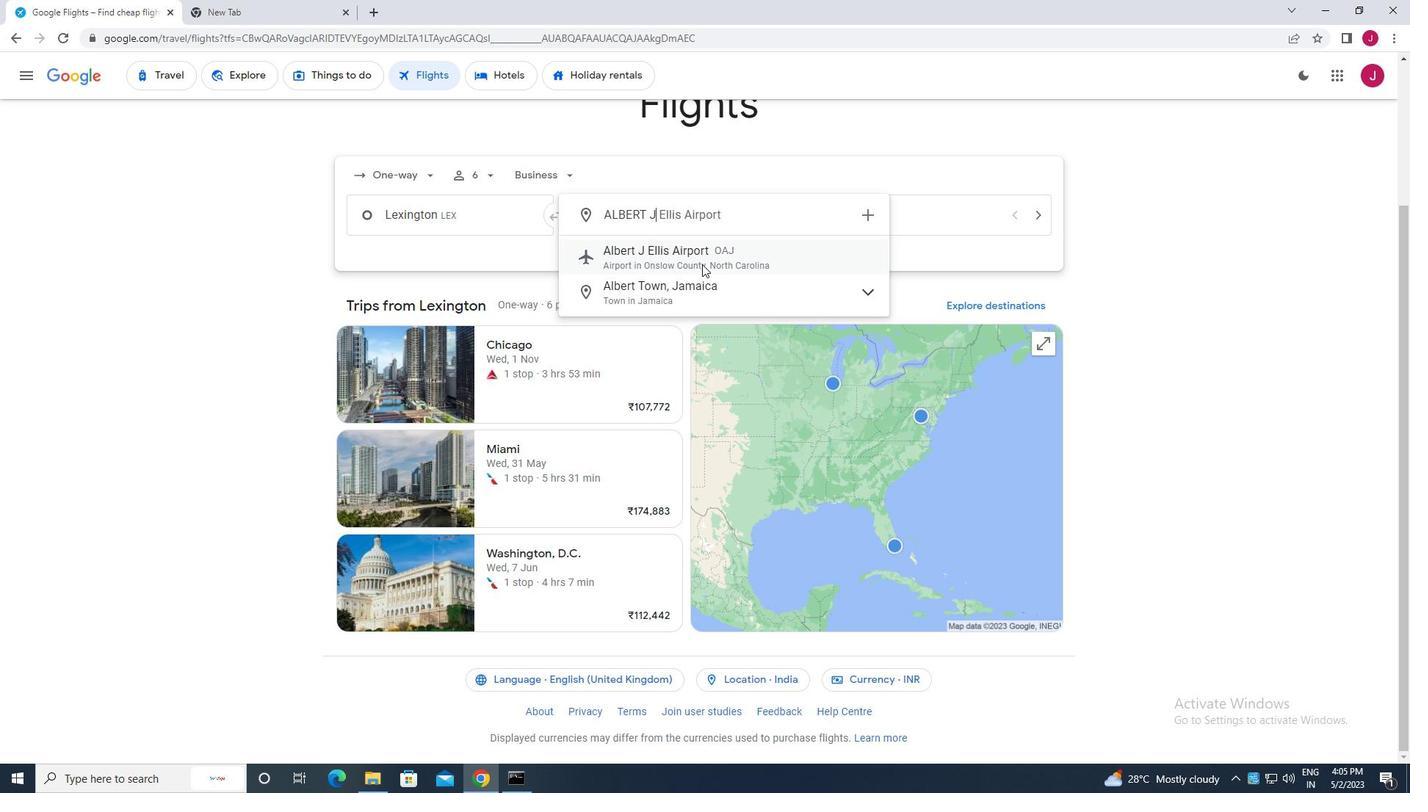 
Action: Mouse pressed left at (702, 257)
Screenshot: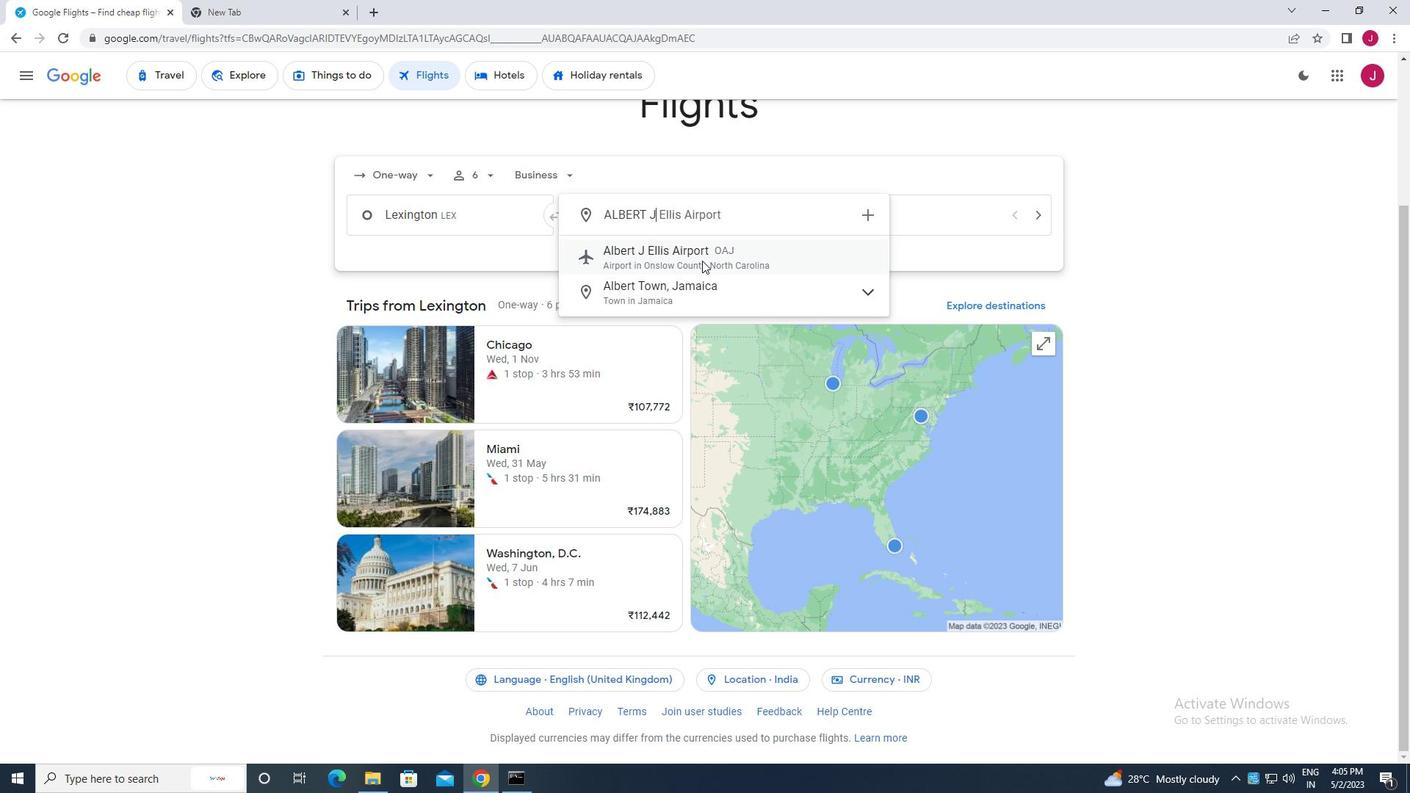 
Action: Mouse moved to (848, 218)
Screenshot: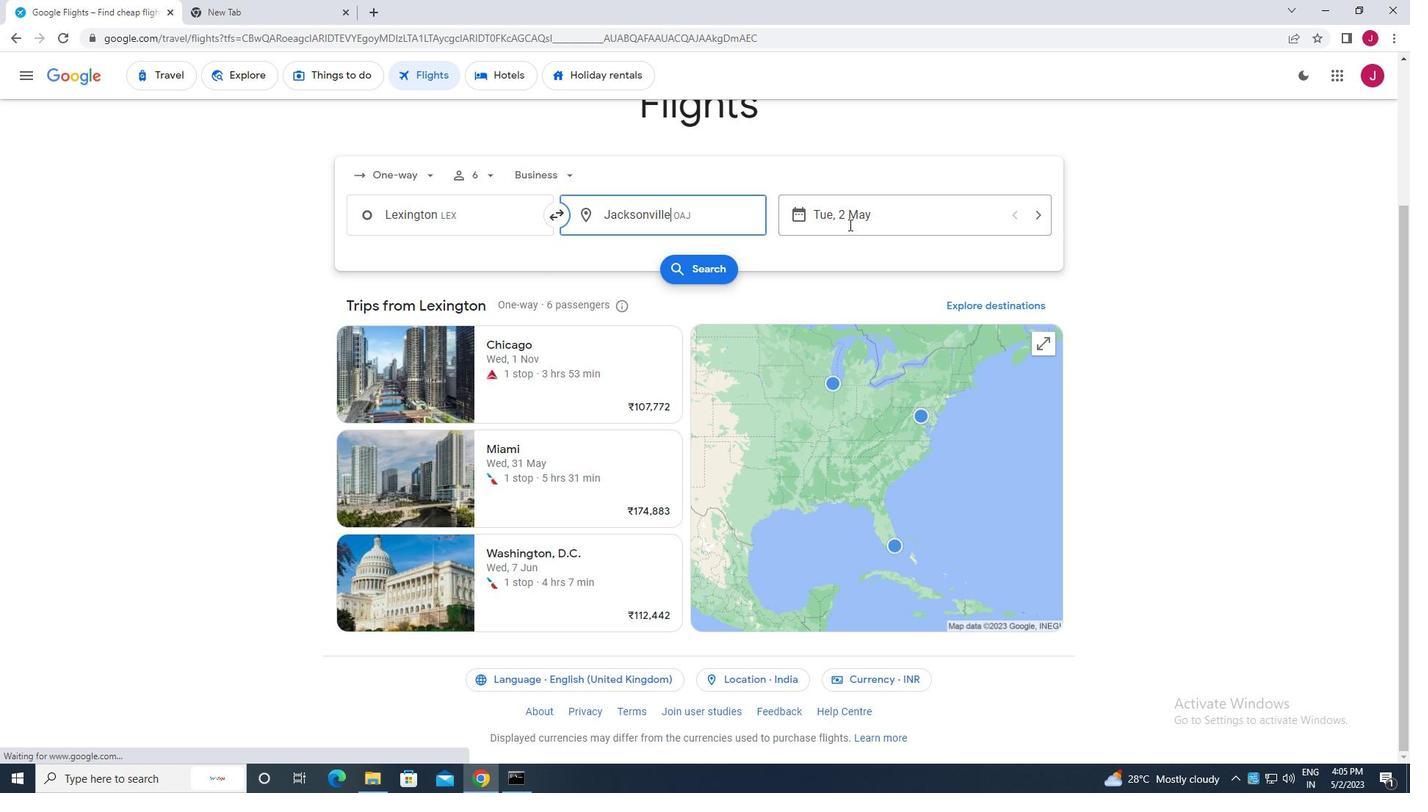 
Action: Mouse pressed left at (848, 218)
Screenshot: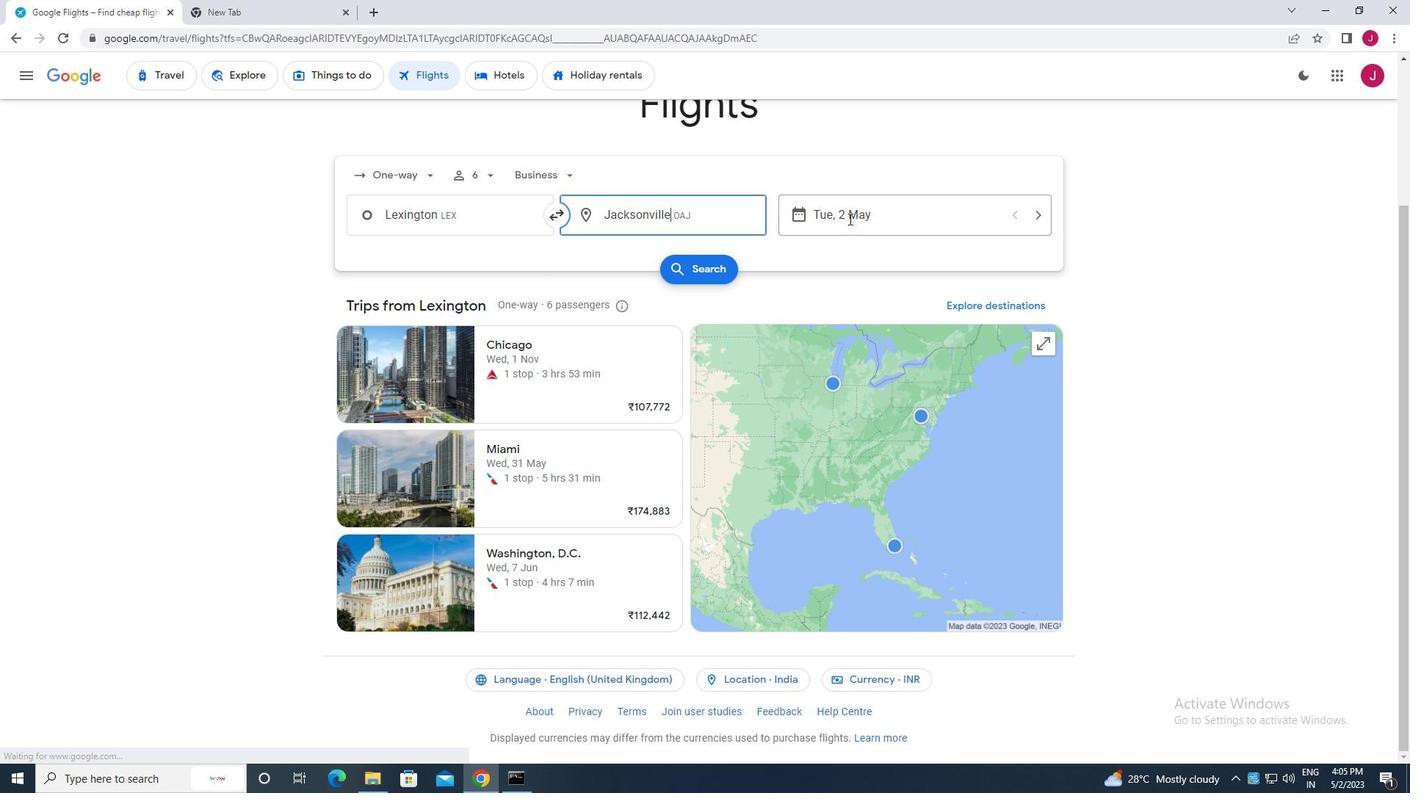 
Action: Mouse moved to (634, 338)
Screenshot: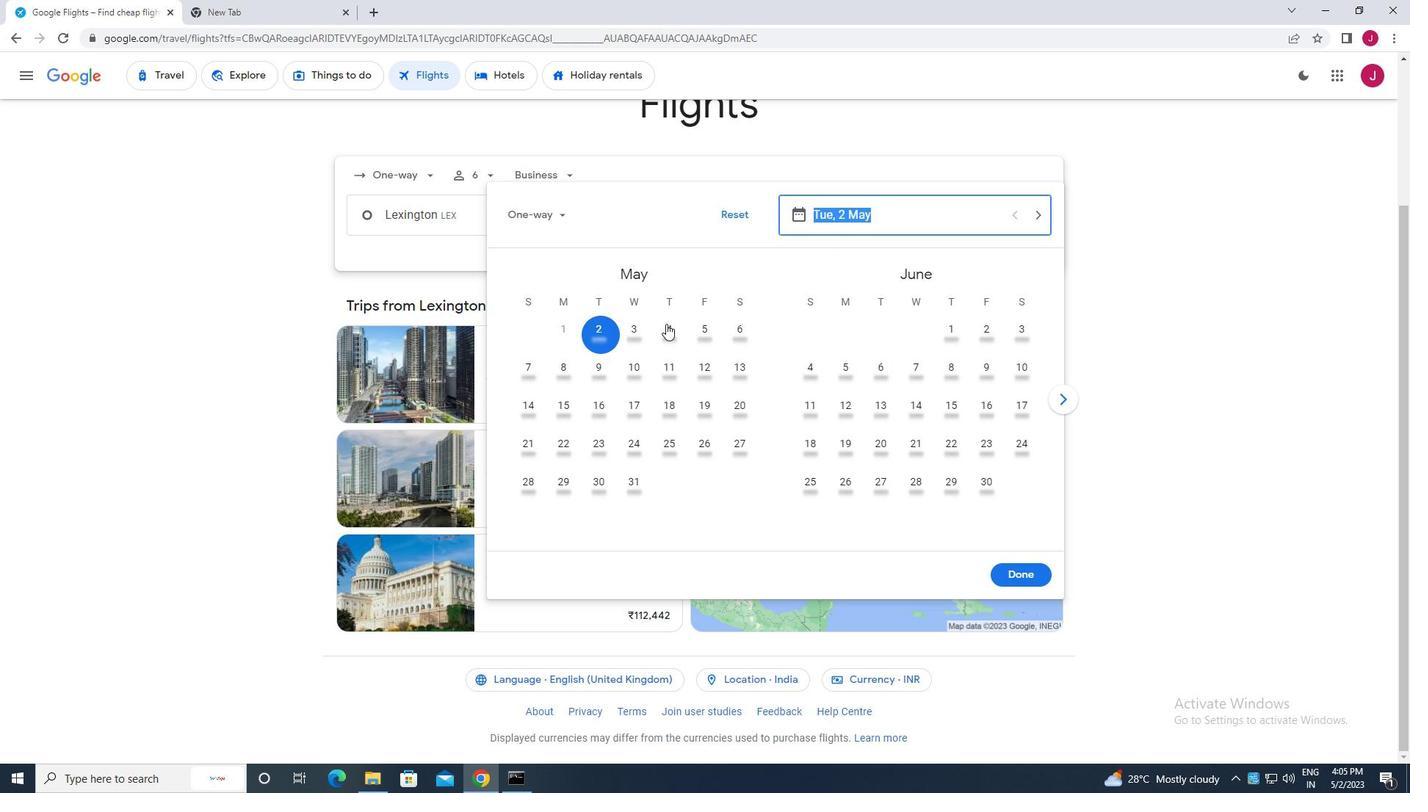
Action: Mouse pressed left at (634, 338)
Screenshot: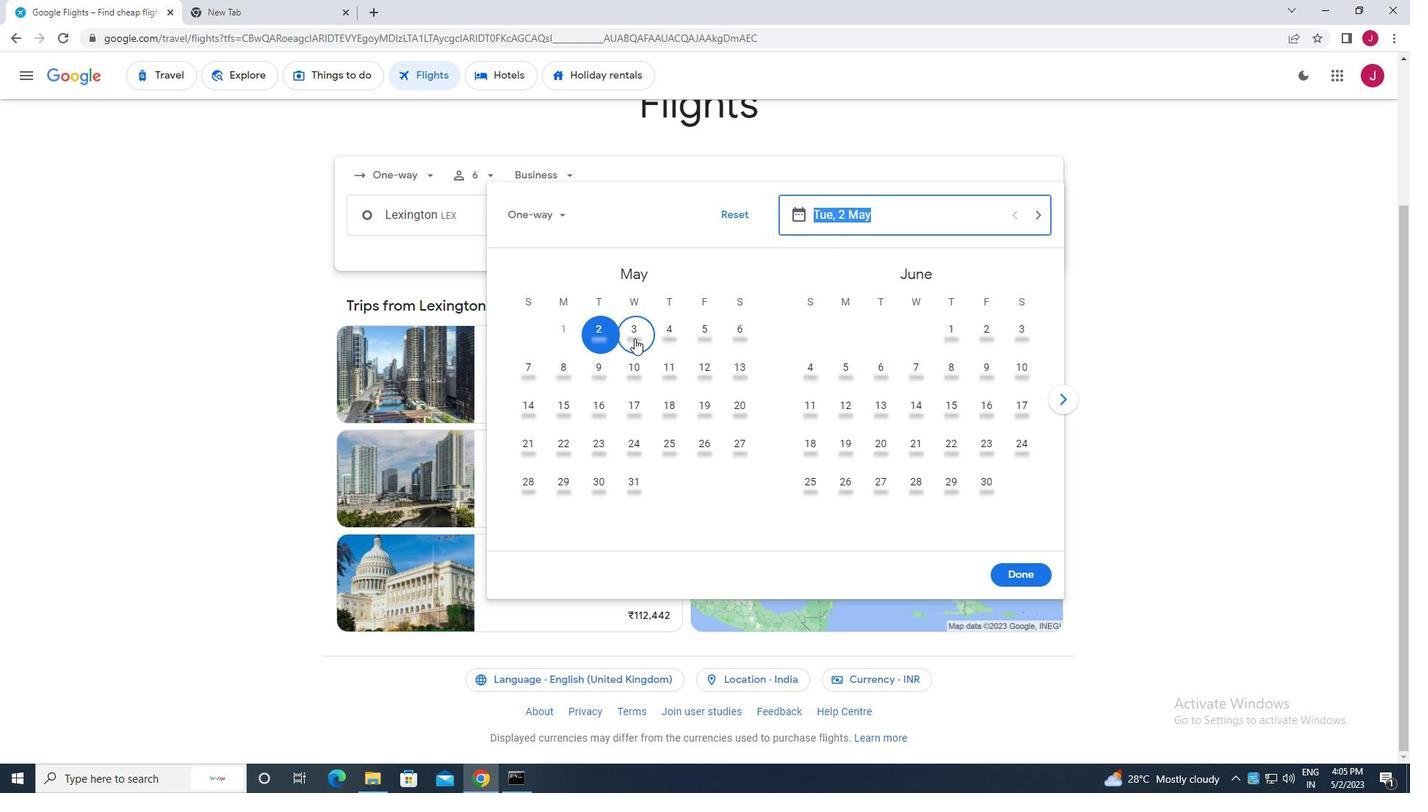 
Action: Mouse moved to (1017, 576)
Screenshot: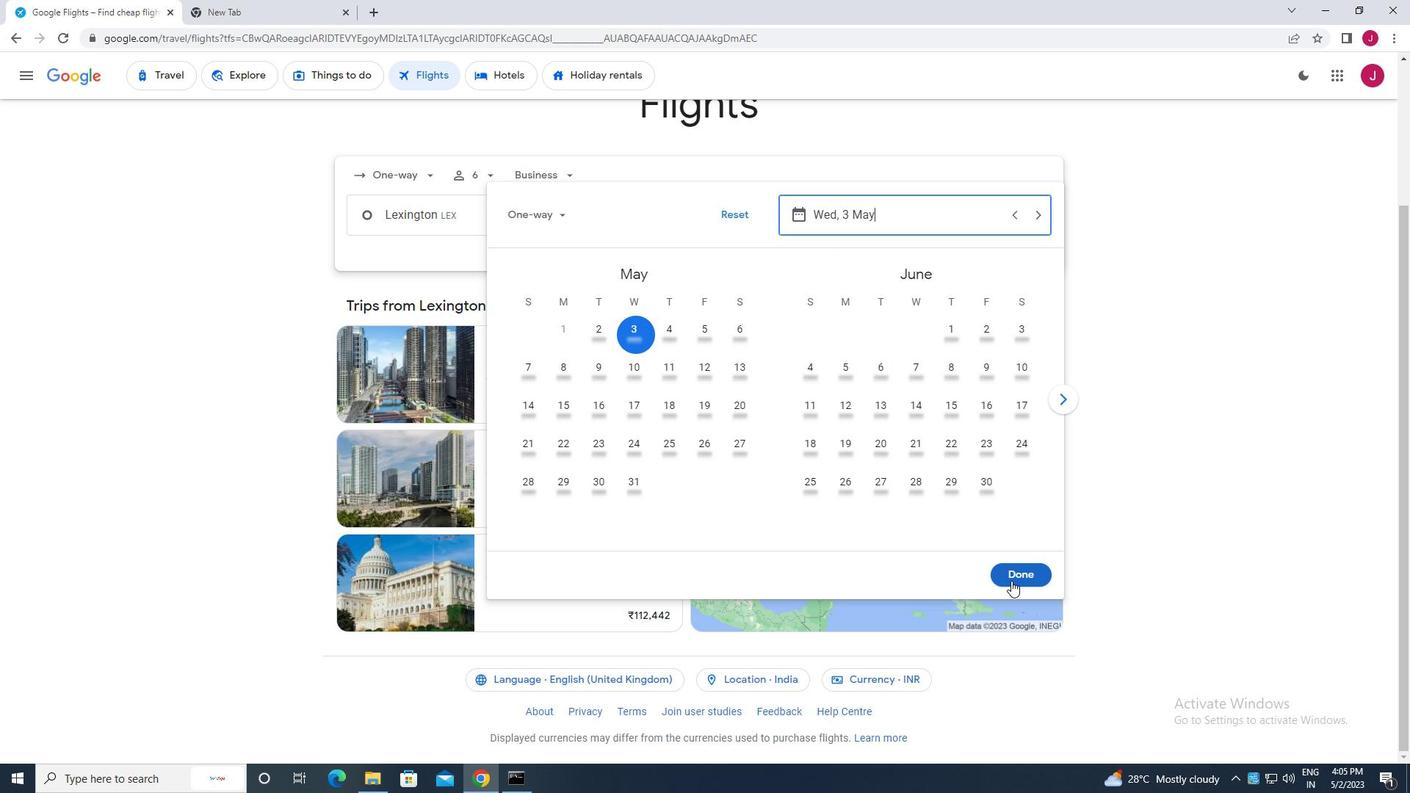 
Action: Mouse pressed left at (1017, 576)
Screenshot: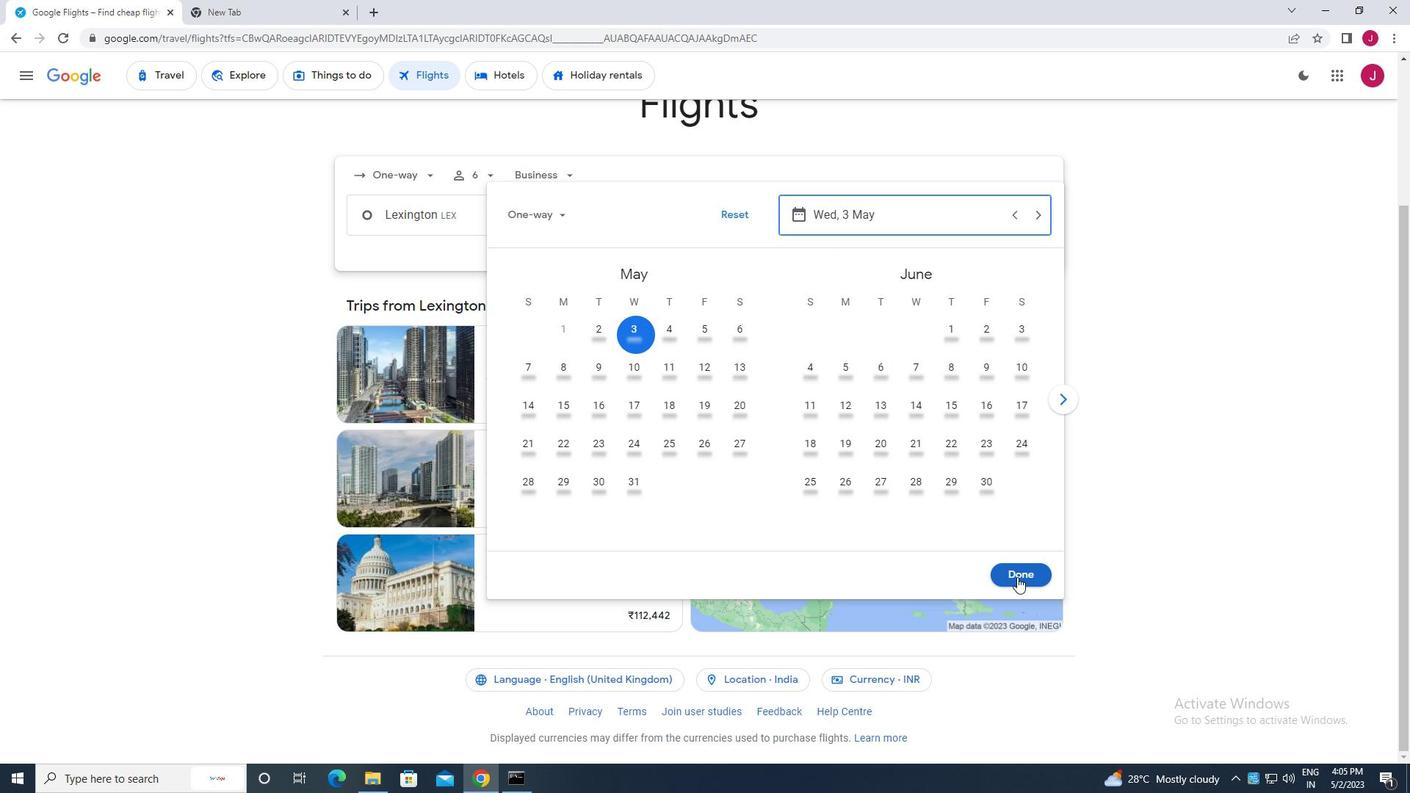 
Action: Mouse moved to (714, 276)
Screenshot: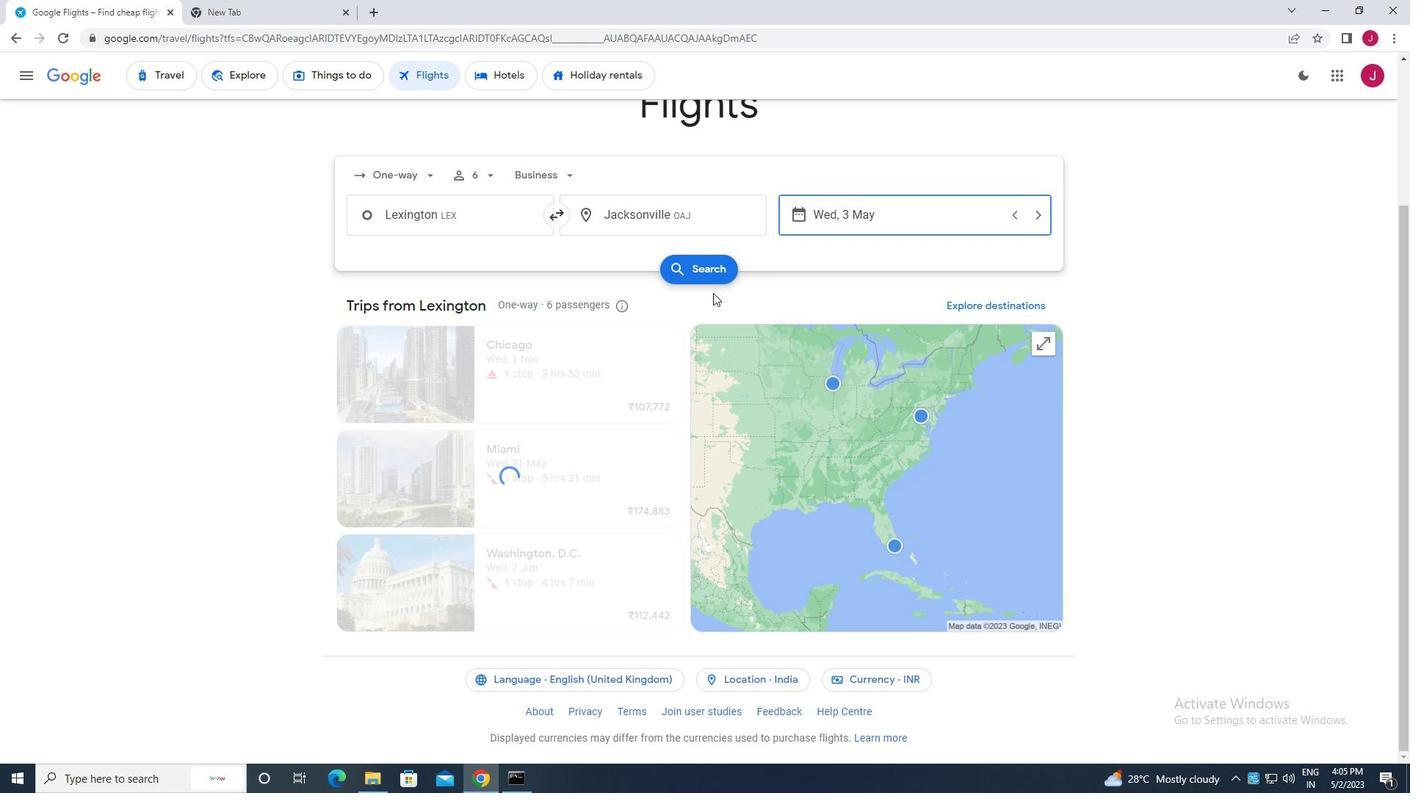 
Action: Mouse pressed left at (714, 276)
Screenshot: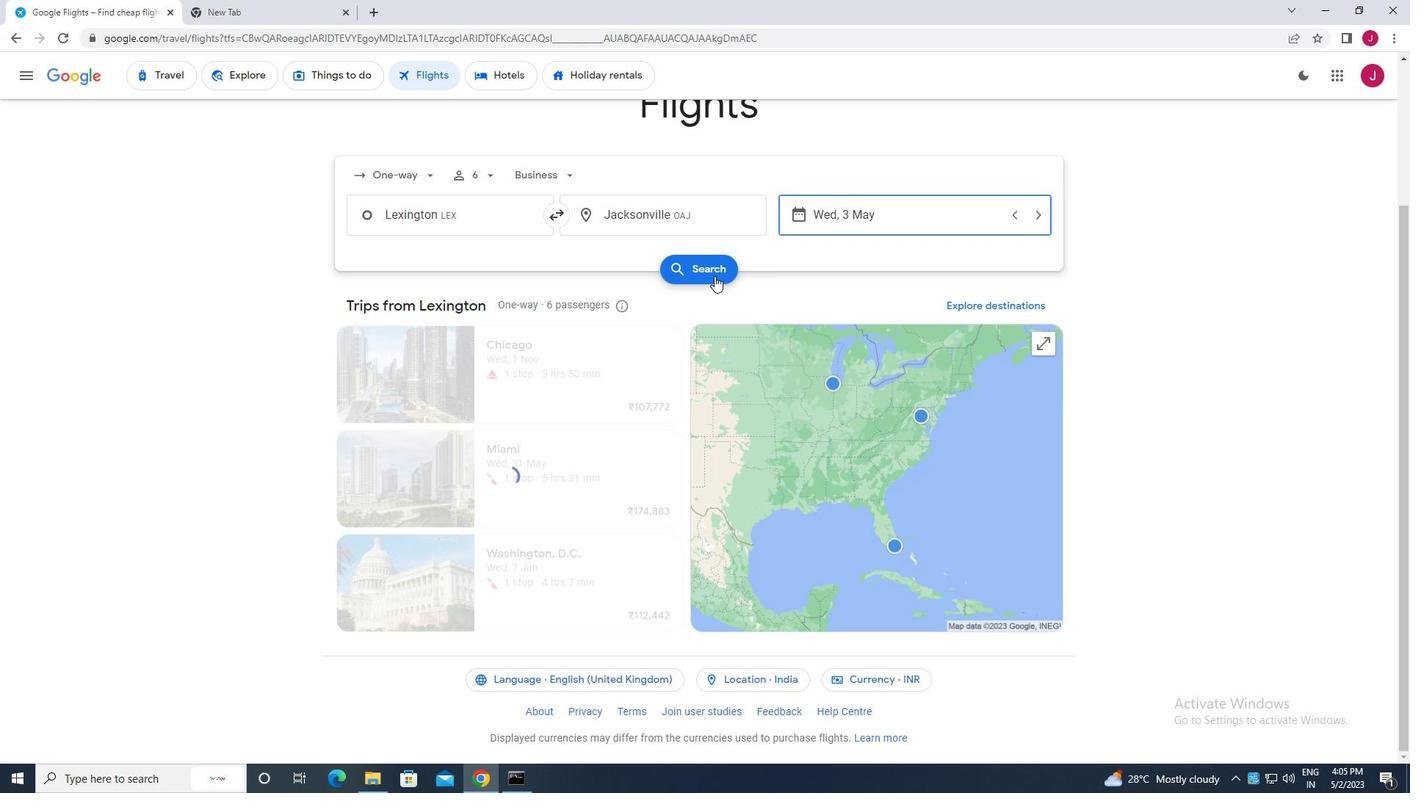 
Action: Mouse moved to (373, 208)
Screenshot: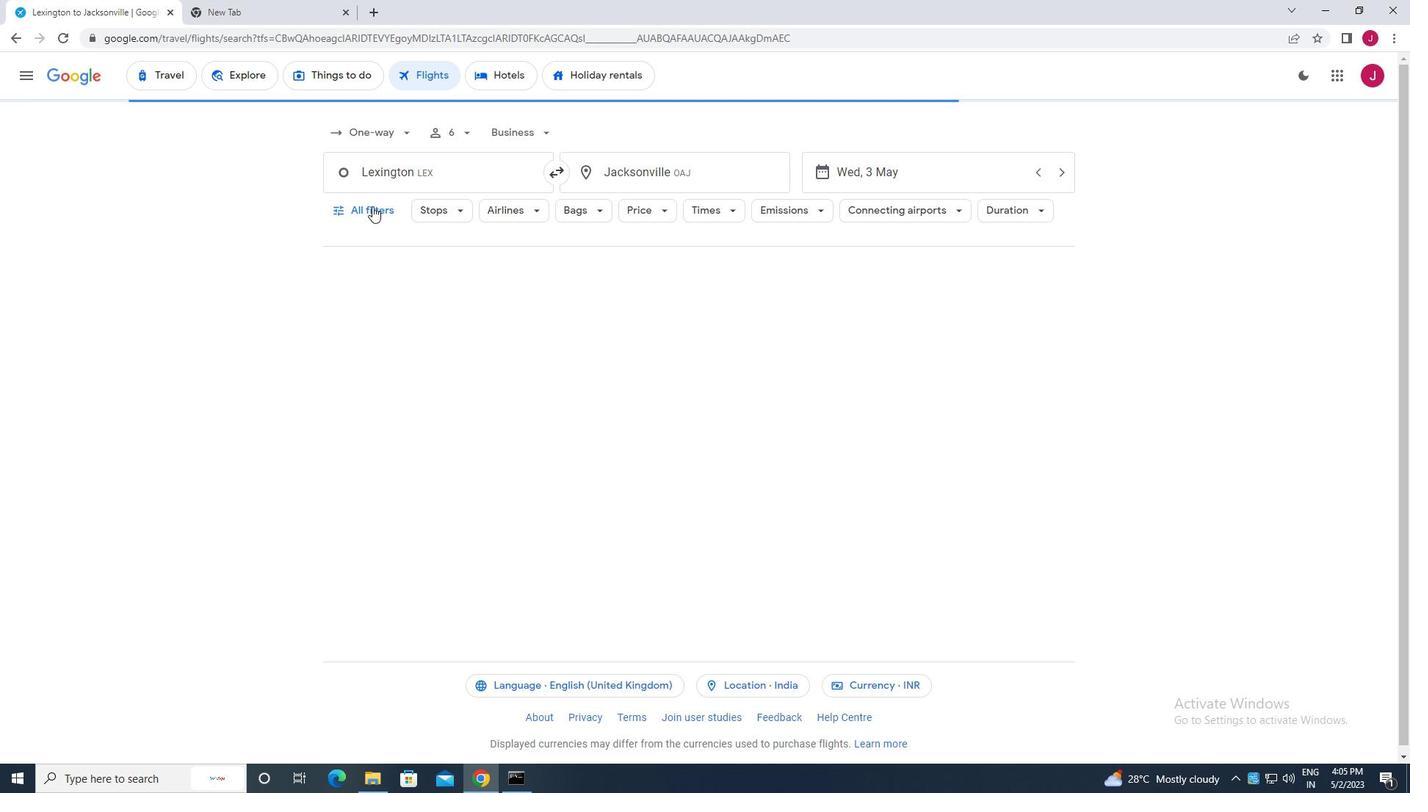 
Action: Mouse pressed left at (373, 208)
Screenshot: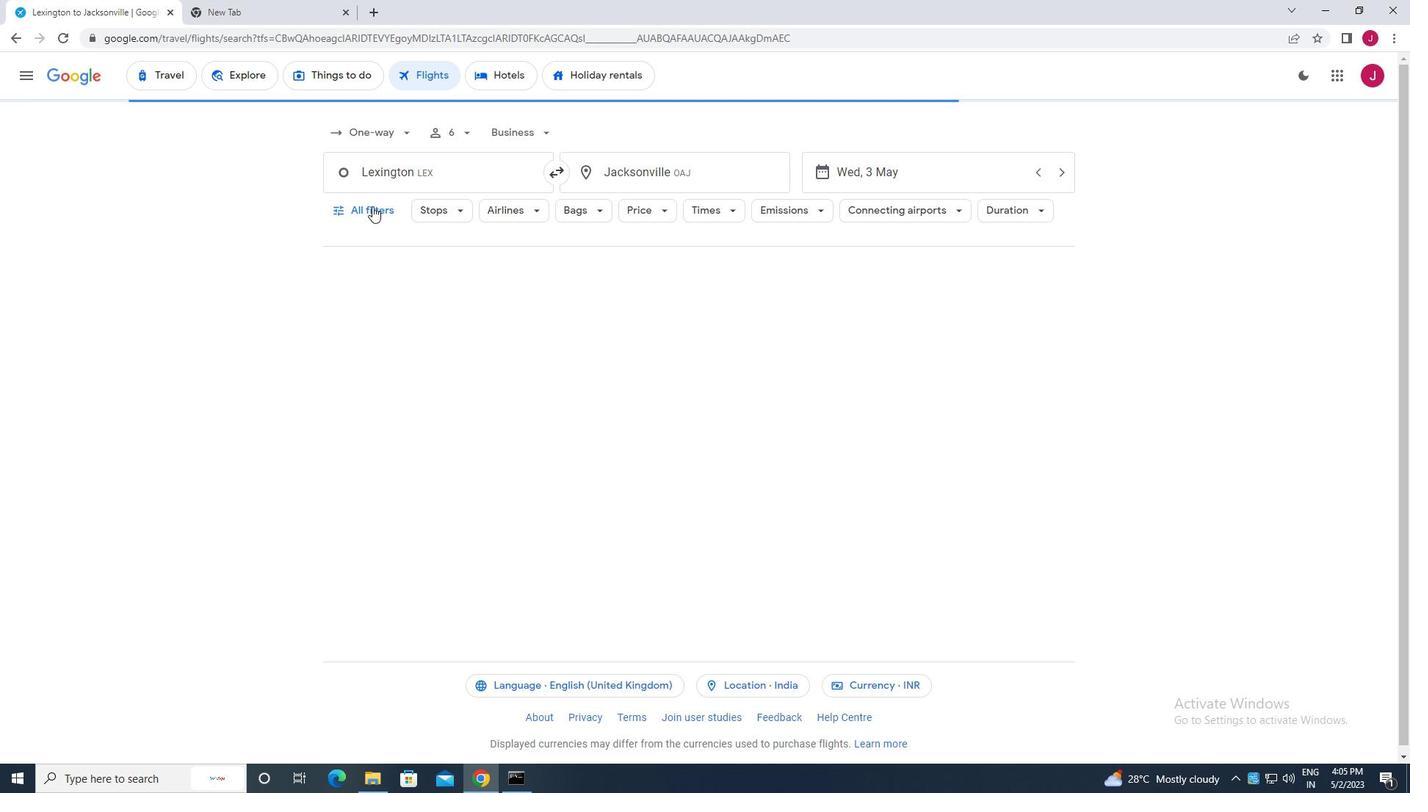 
Action: Mouse moved to (429, 234)
Screenshot: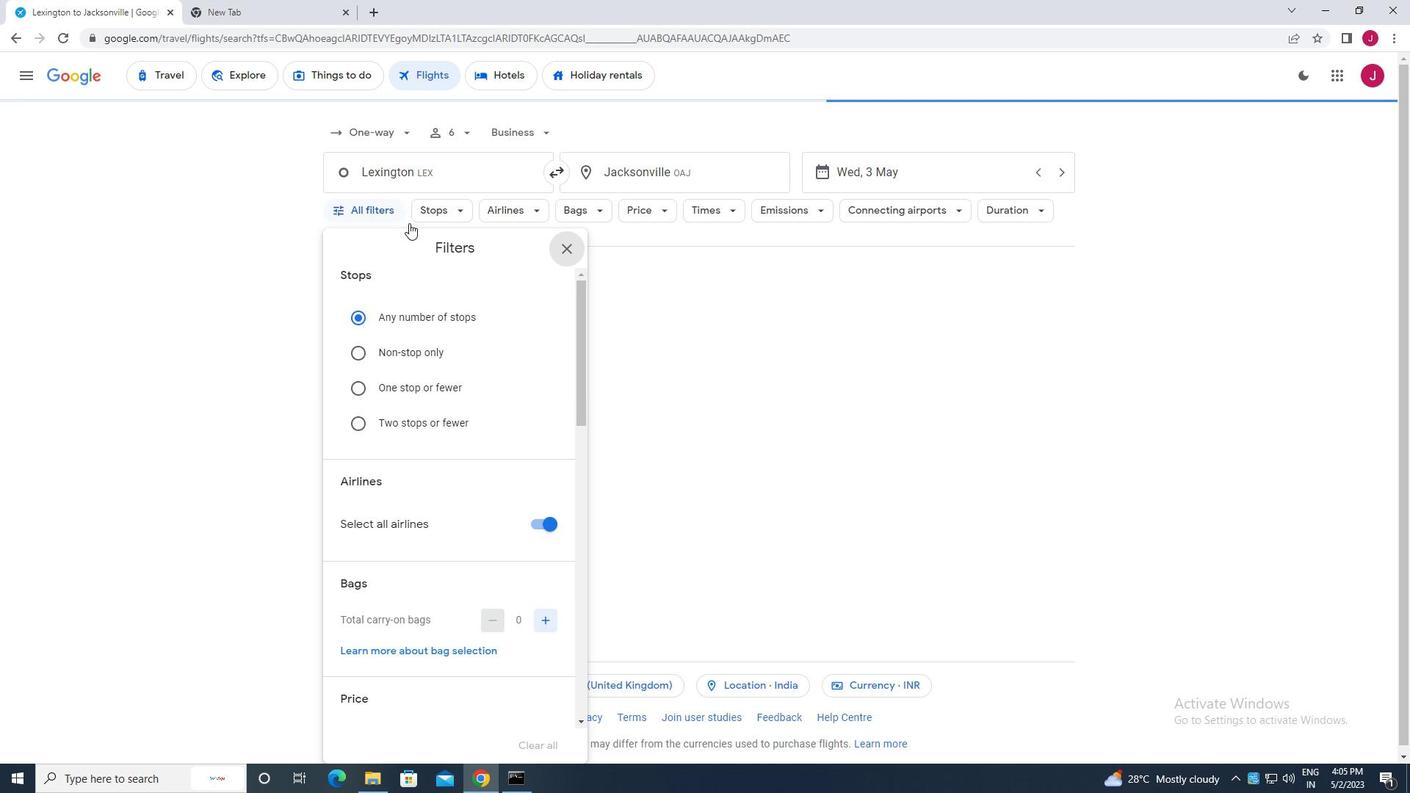 
Action: Mouse scrolled (429, 233) with delta (0, 0)
Screenshot: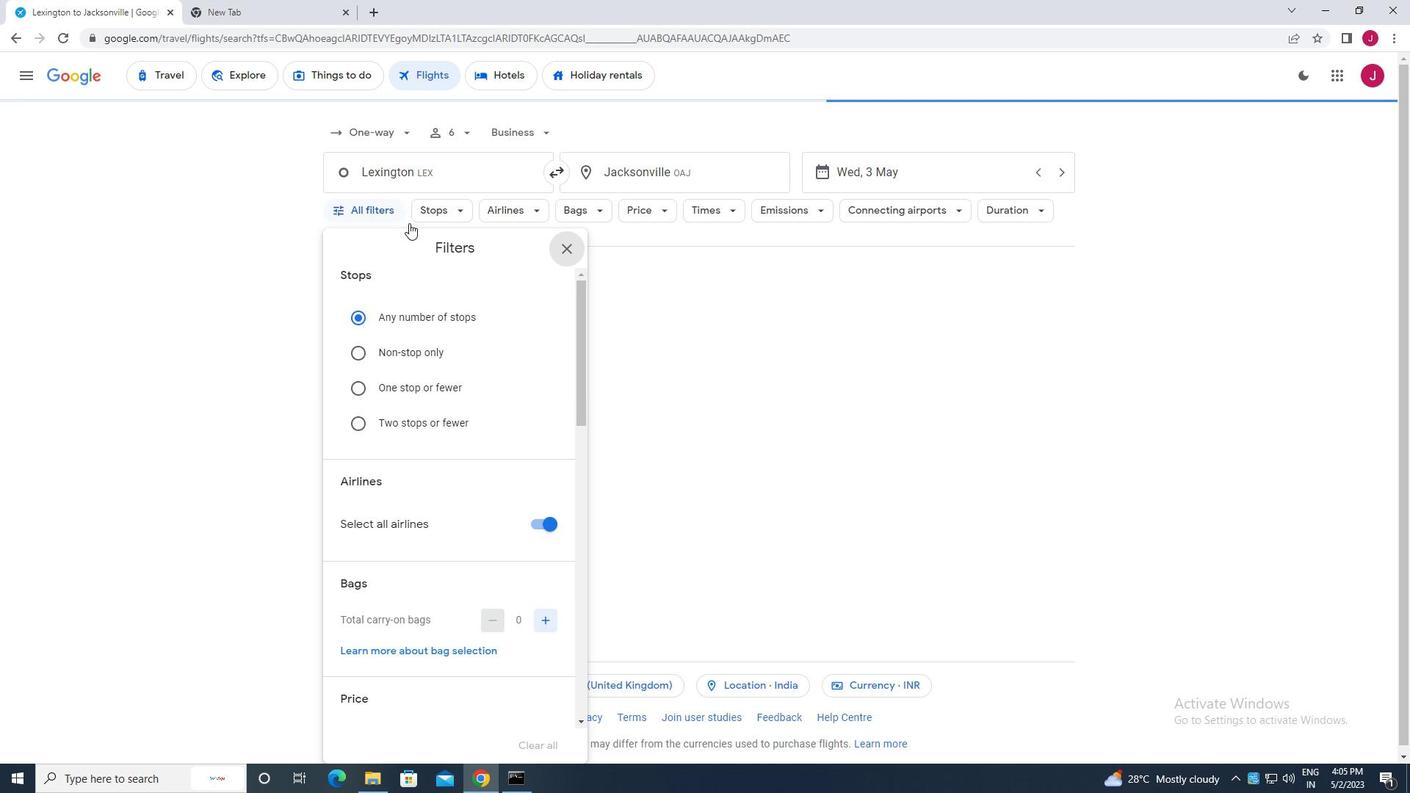 
Action: Mouse moved to (429, 234)
Screenshot: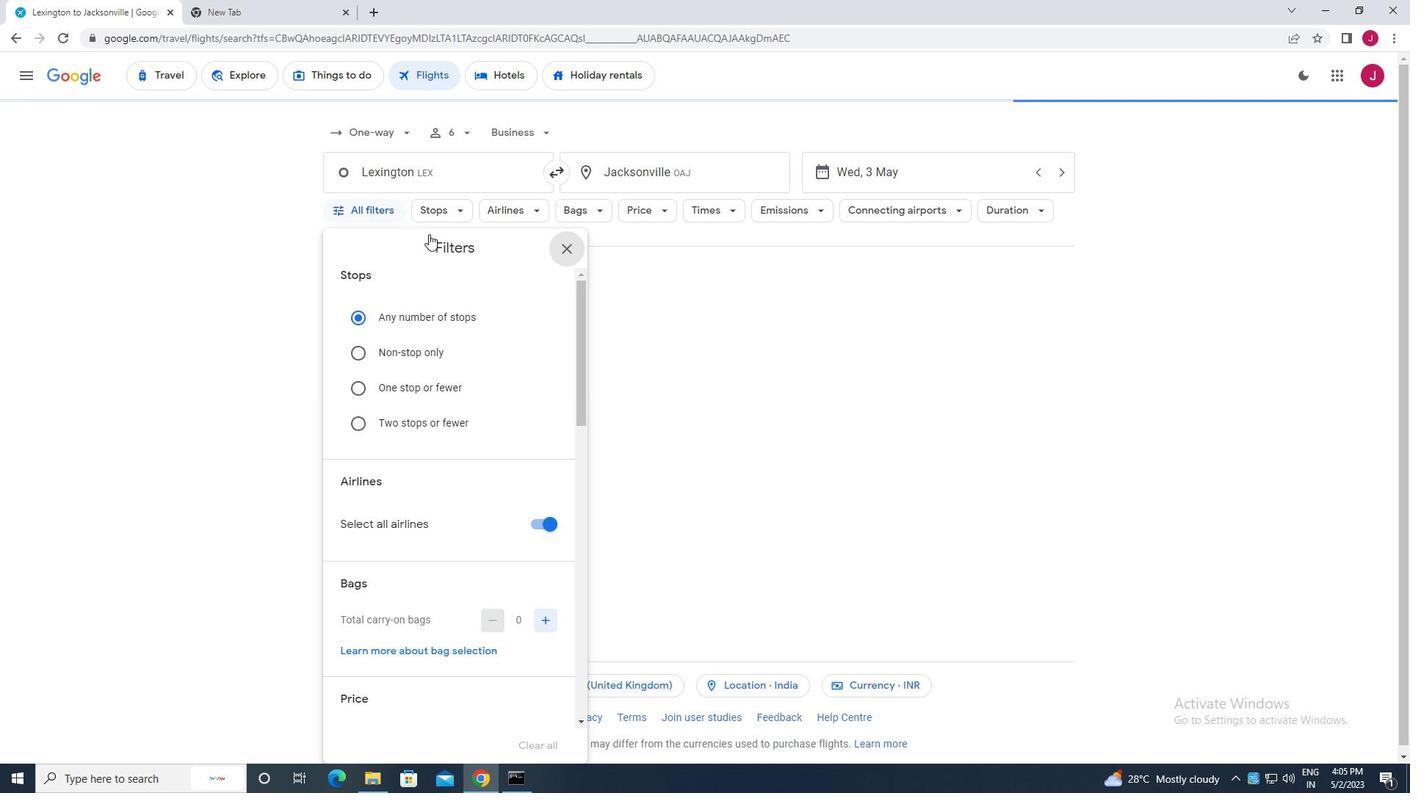 
Action: Mouse scrolled (429, 233) with delta (0, 0)
Screenshot: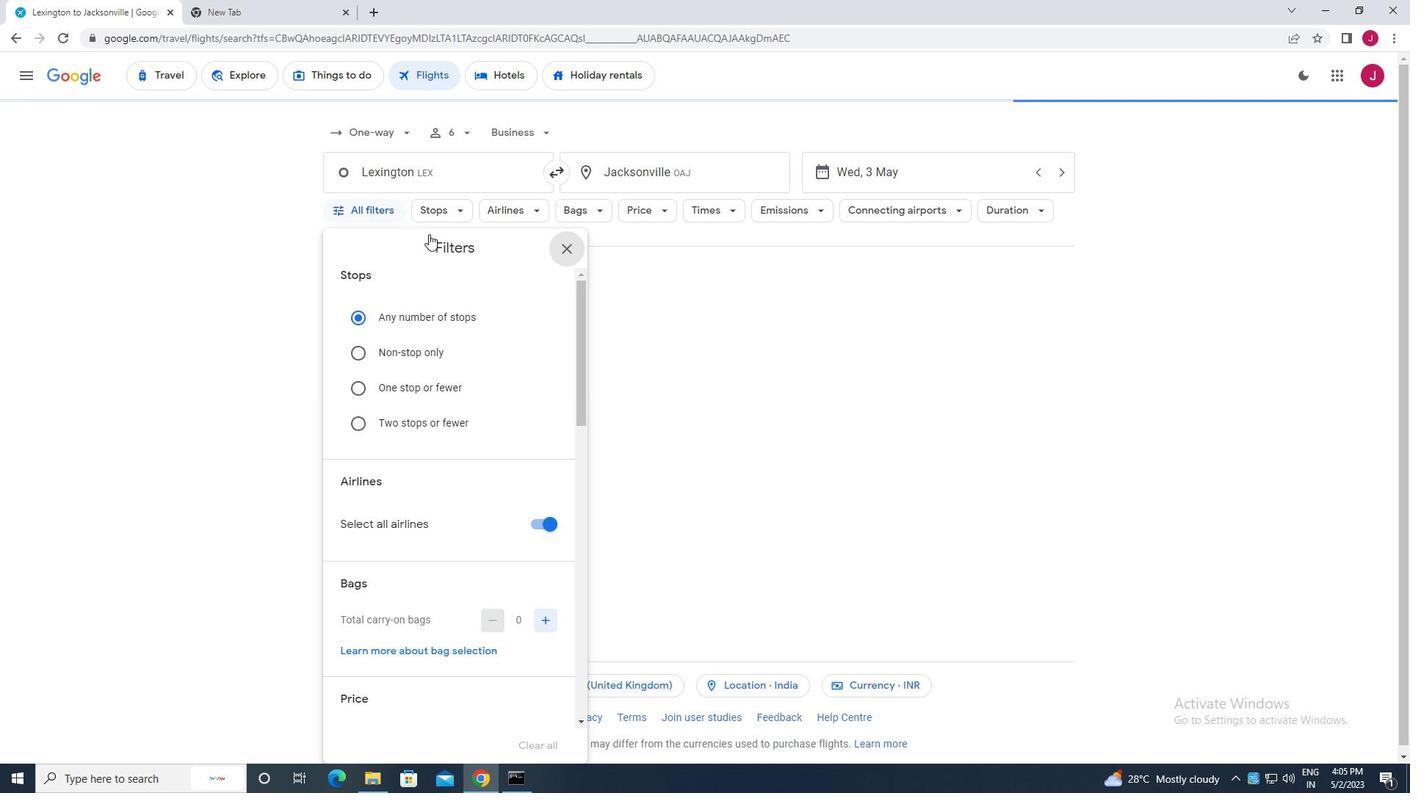 
Action: Mouse moved to (431, 236)
Screenshot: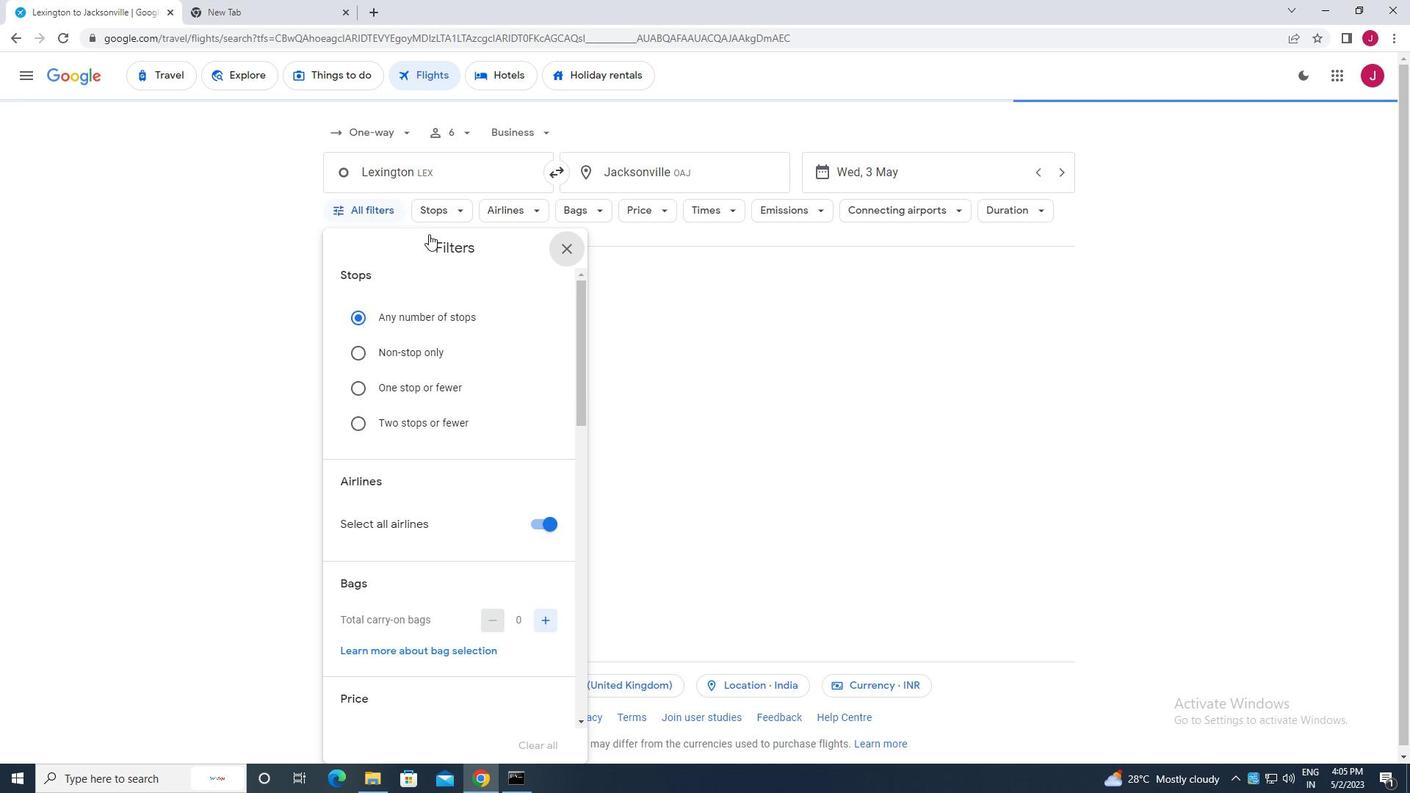 
Action: Mouse scrolled (431, 235) with delta (0, 0)
Screenshot: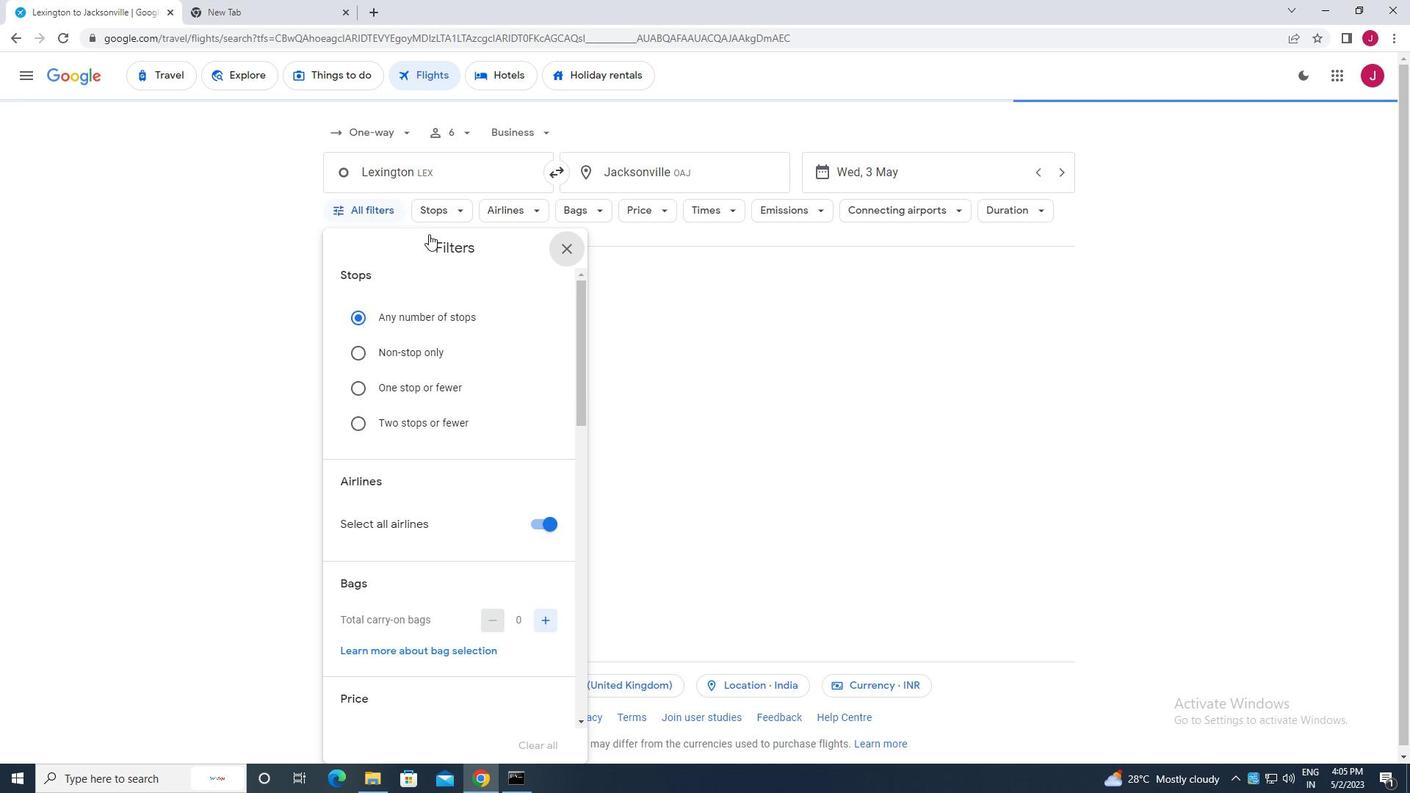 
Action: Mouse moved to (484, 295)
Screenshot: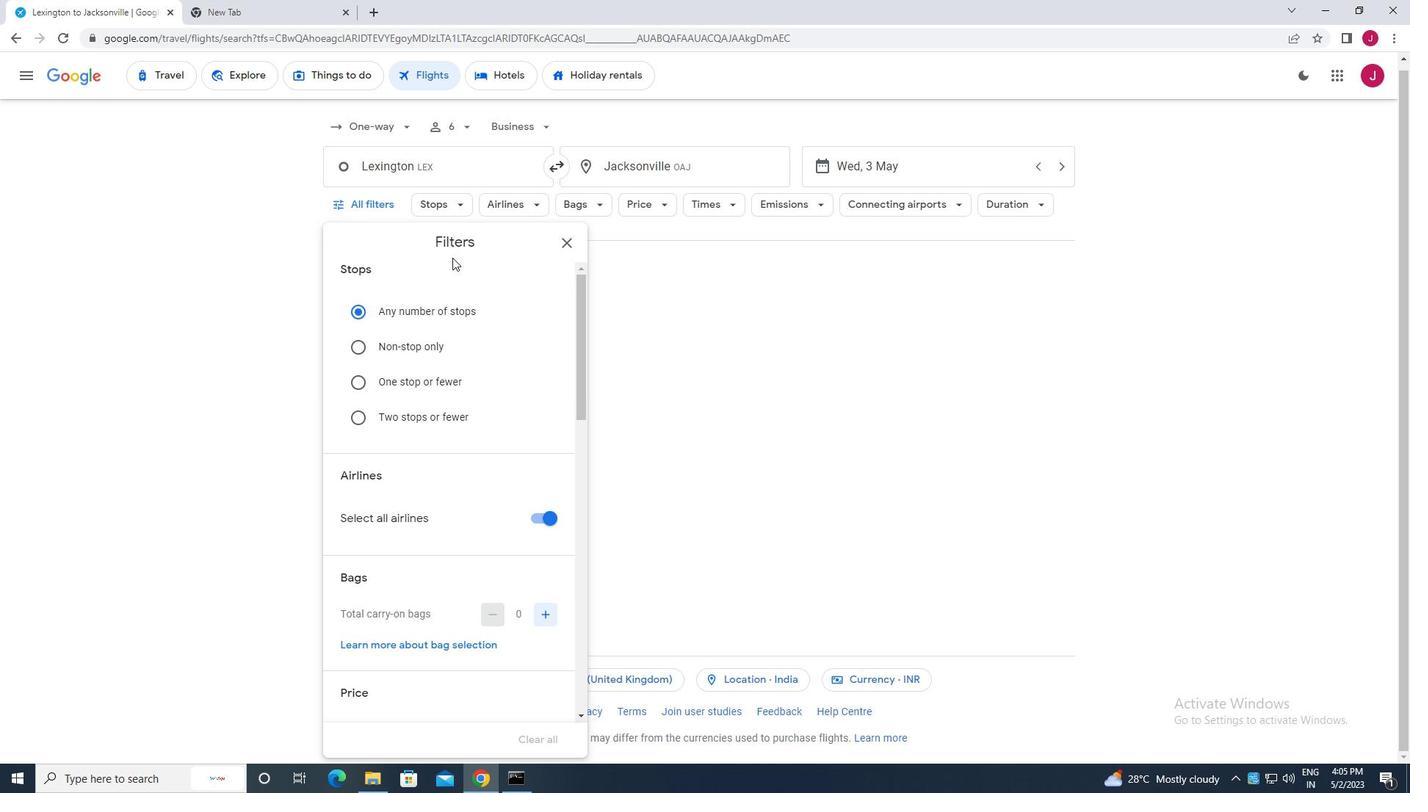 
Action: Mouse scrolled (484, 294) with delta (0, 0)
Screenshot: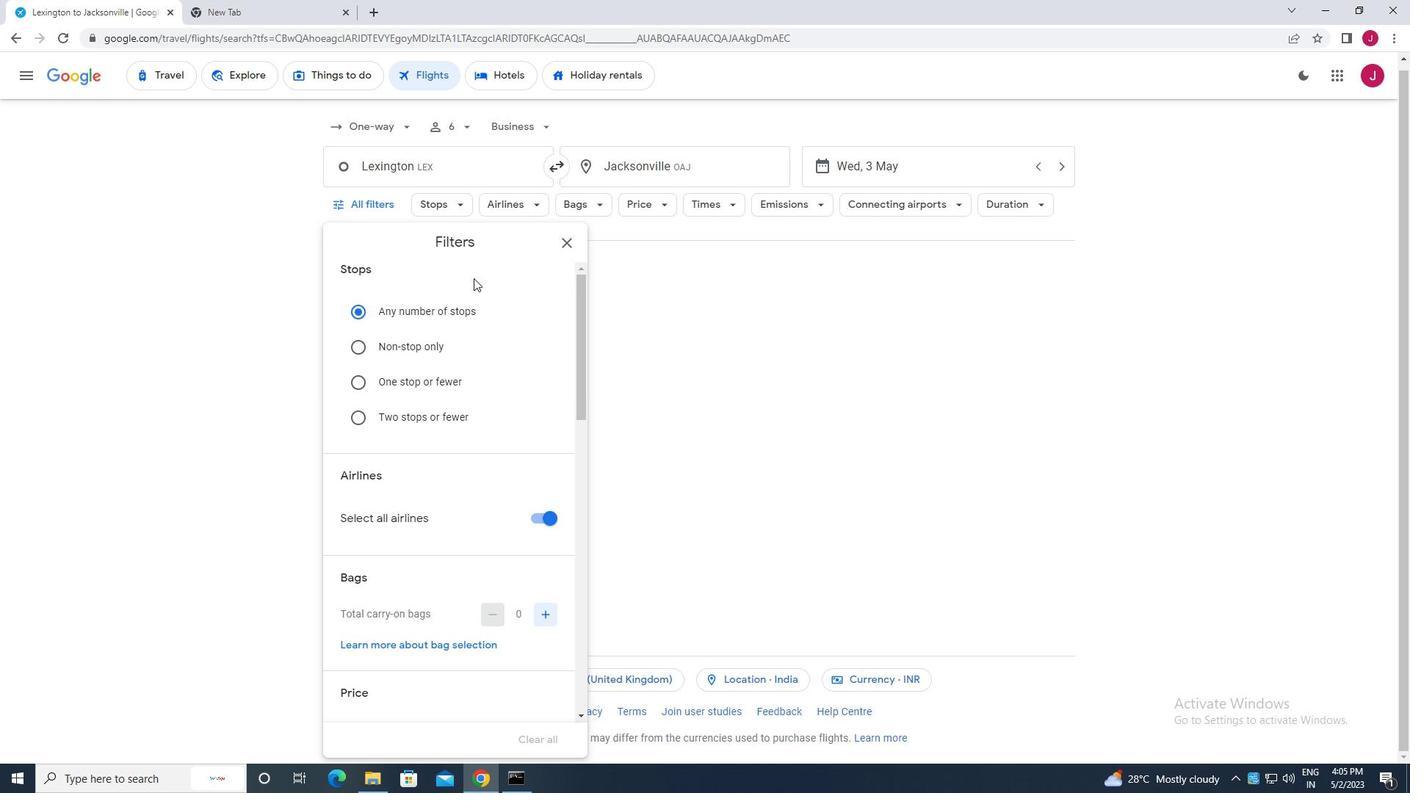 
Action: Mouse scrolled (484, 294) with delta (0, 0)
Screenshot: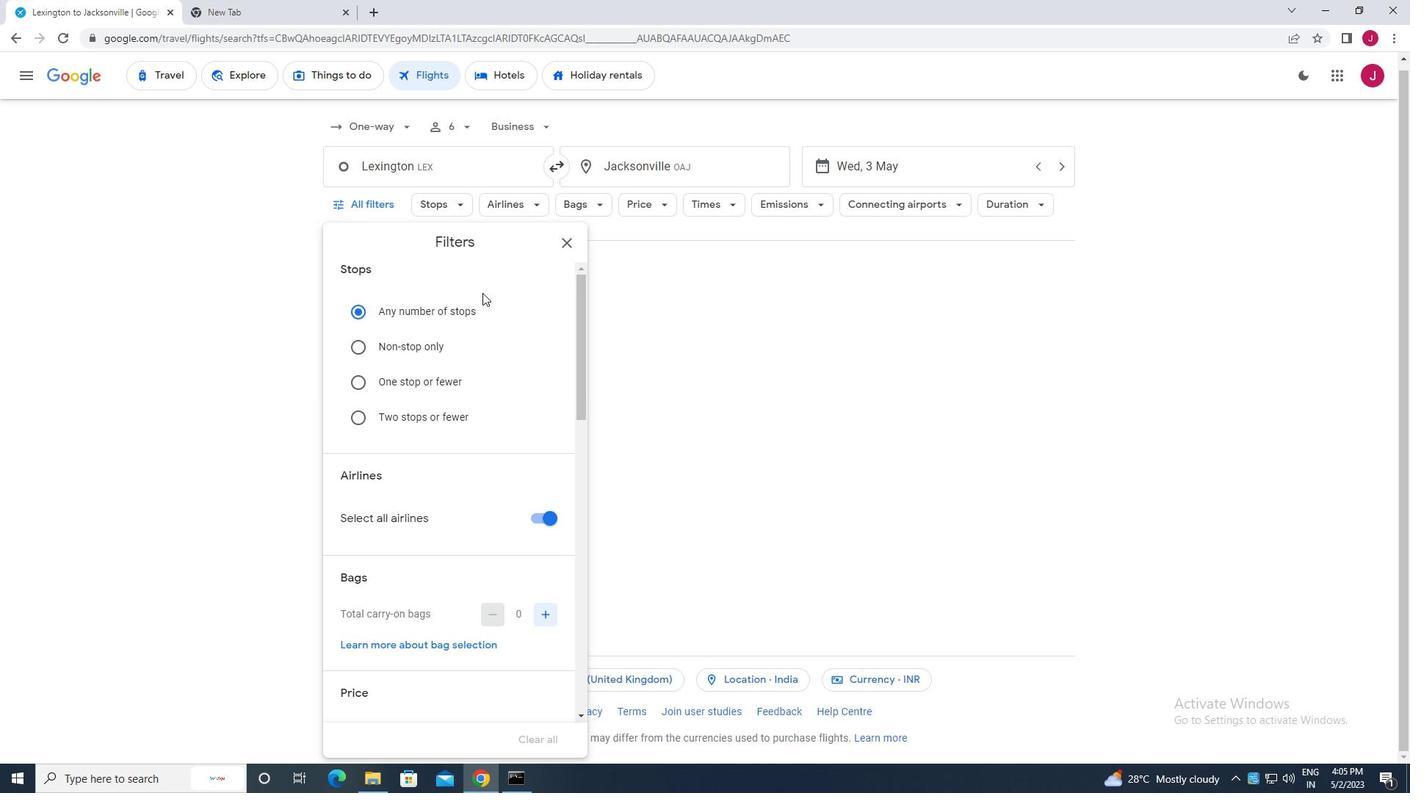 
Action: Mouse moved to (515, 327)
Screenshot: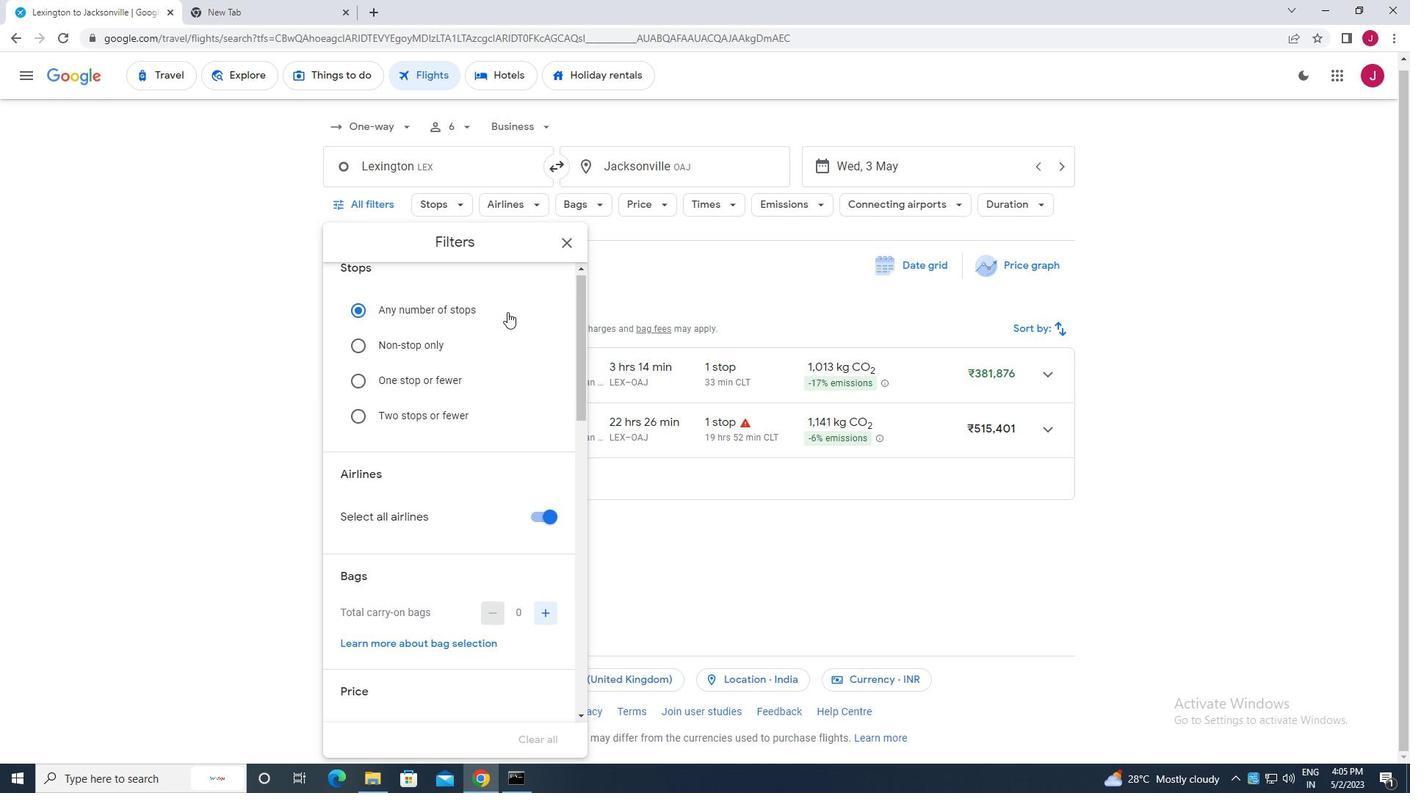 
Action: Mouse scrolled (515, 326) with delta (0, 0)
Screenshot: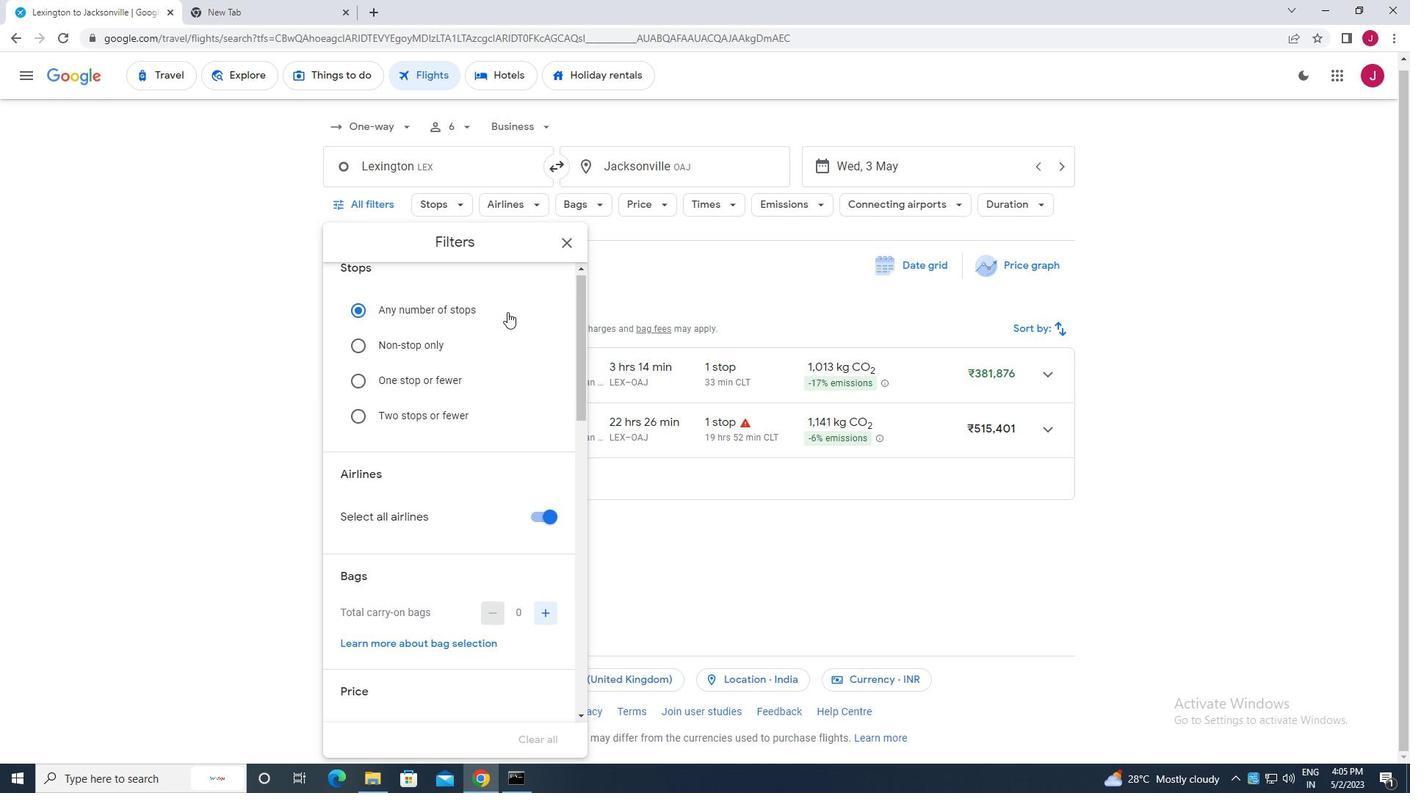 
Action: Mouse moved to (513, 326)
Screenshot: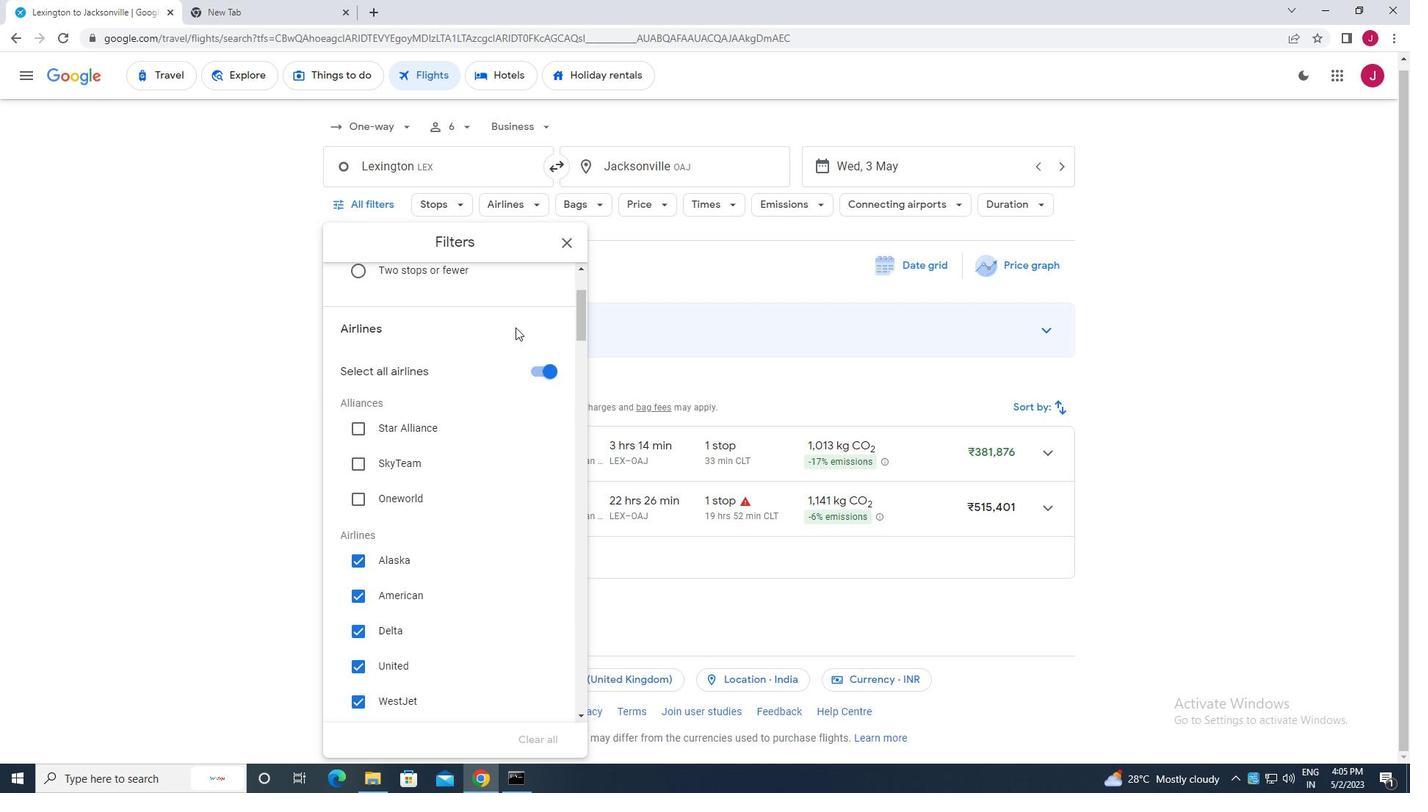 
Action: Mouse scrolled (513, 326) with delta (0, 0)
Screenshot: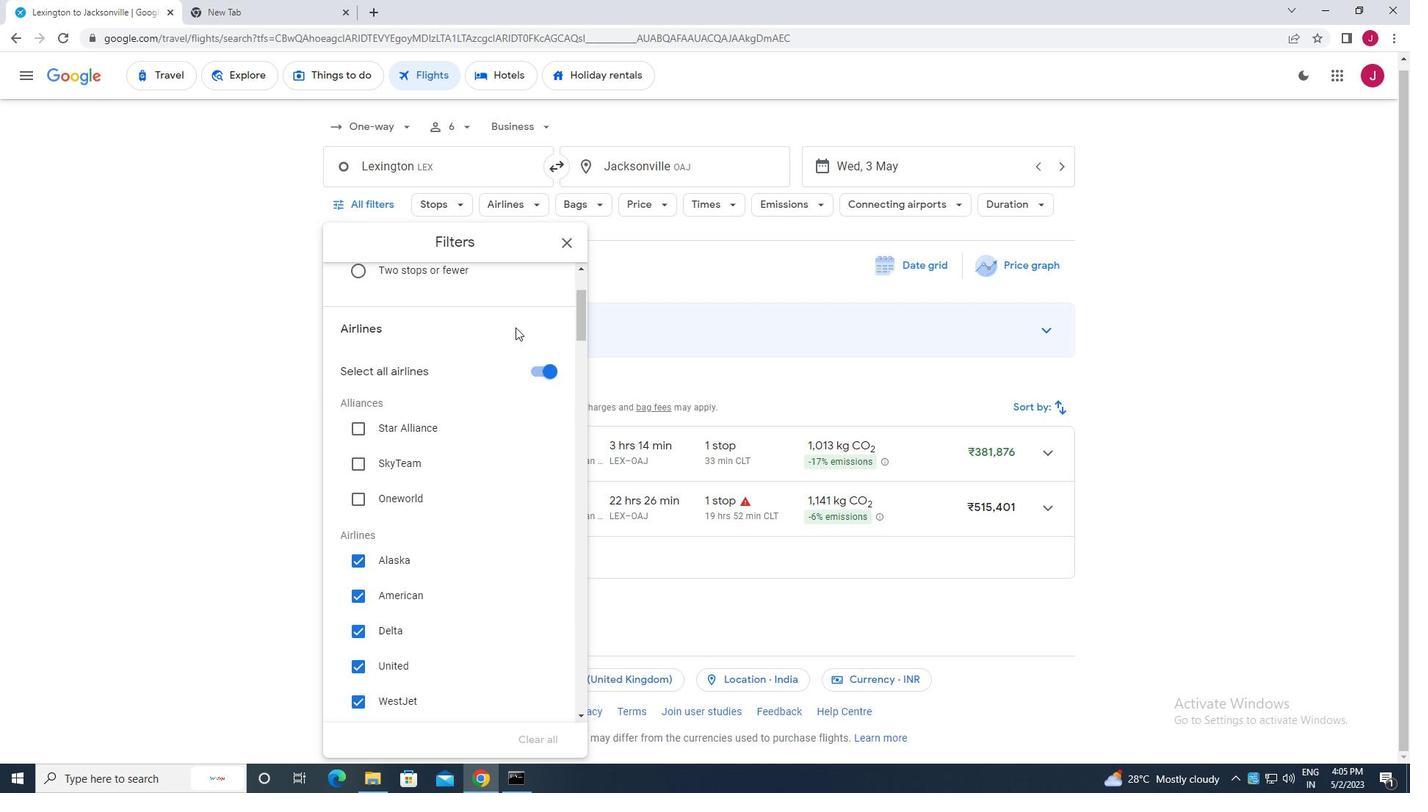 
Action: Mouse moved to (542, 299)
Screenshot: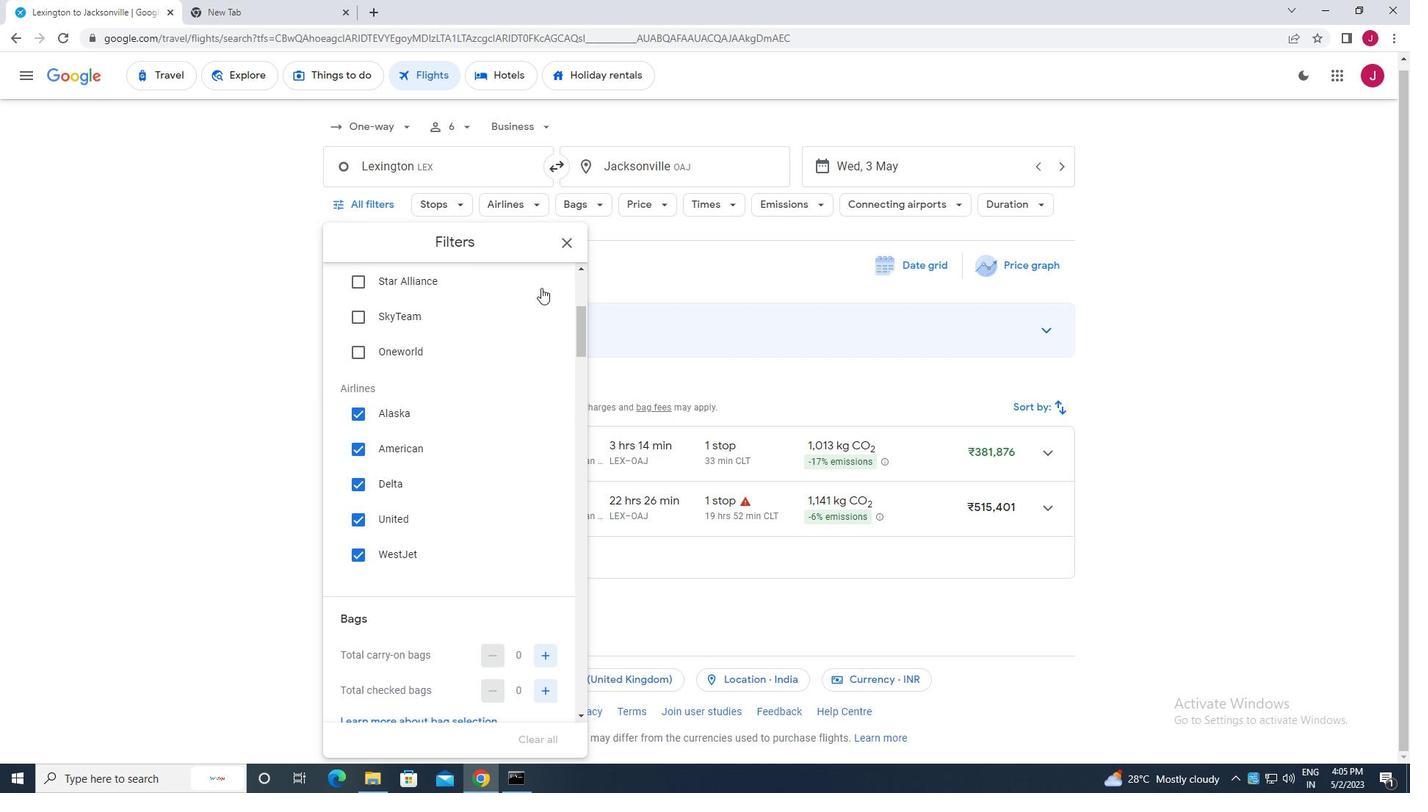 
Action: Mouse scrolled (542, 300) with delta (0, 0)
Screenshot: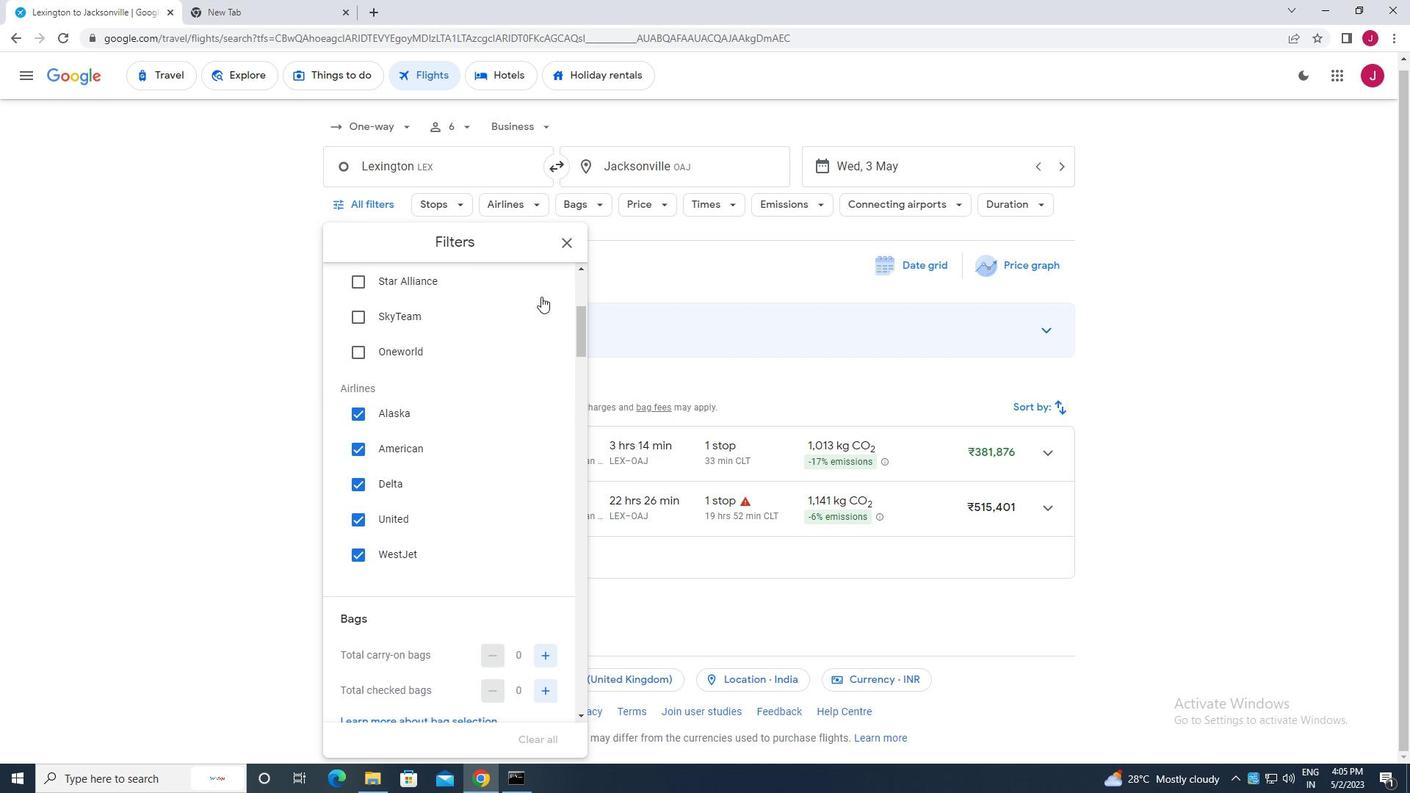 
Action: Mouse moved to (542, 299)
Screenshot: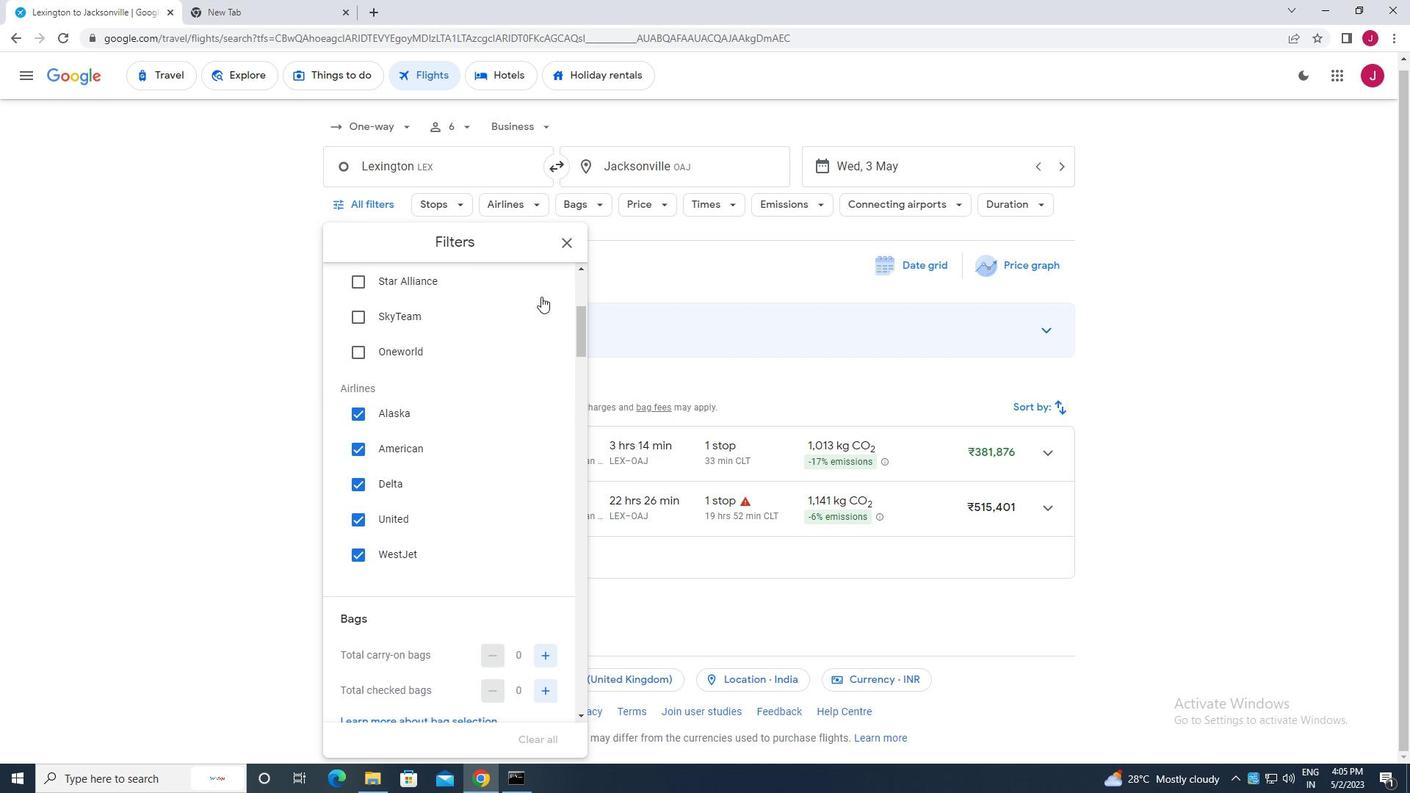 
Action: Mouse scrolled (542, 300) with delta (0, 0)
Screenshot: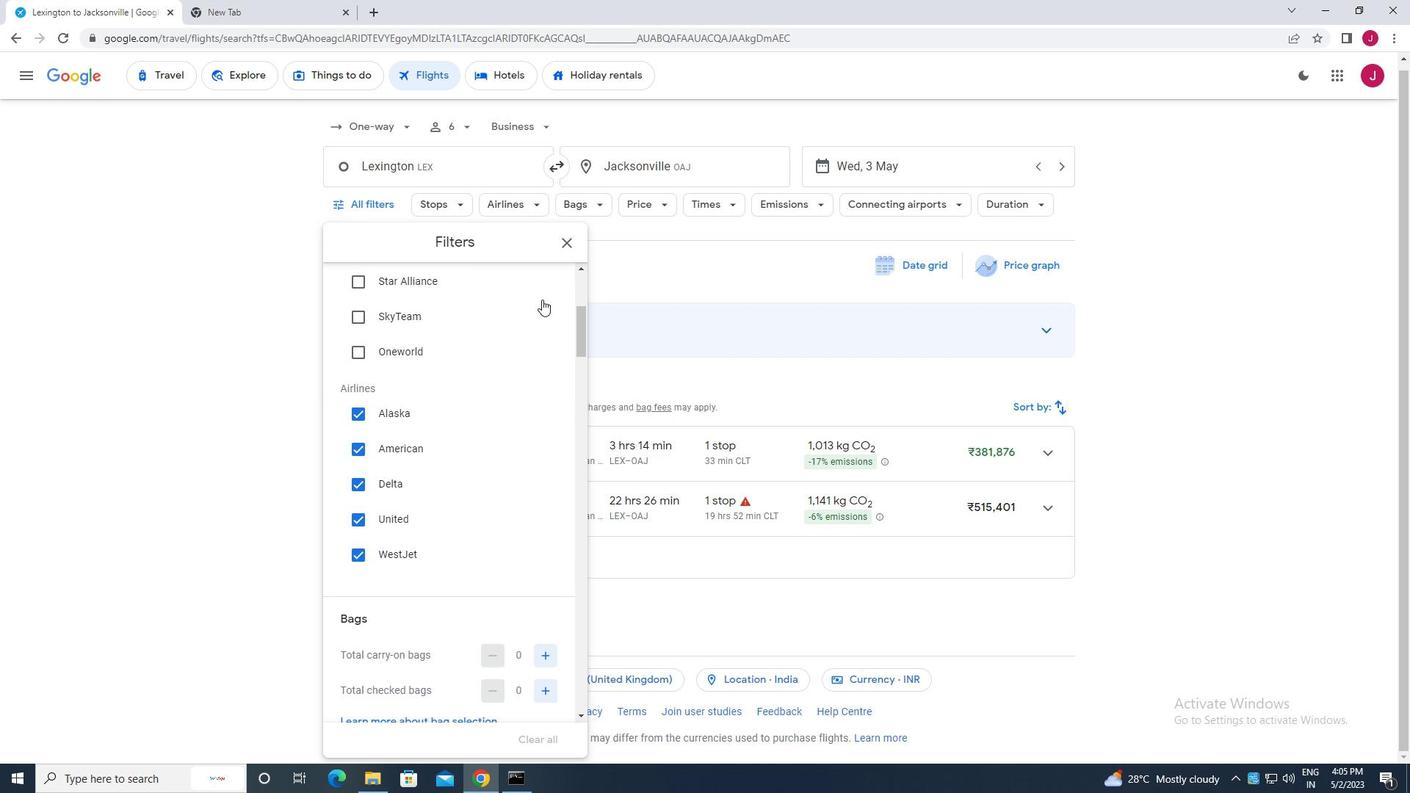
Action: Mouse moved to (539, 365)
Screenshot: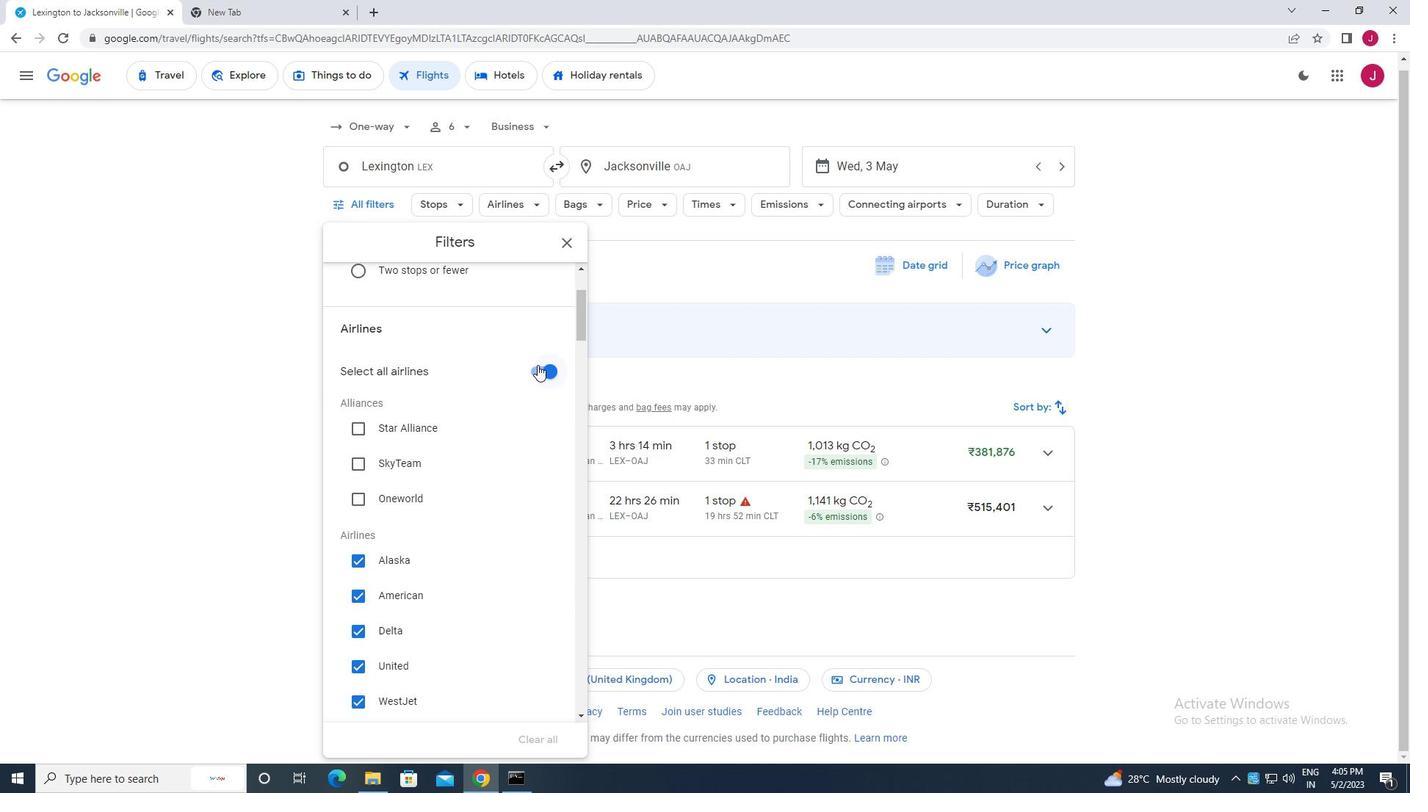 
Action: Mouse pressed left at (539, 365)
Screenshot: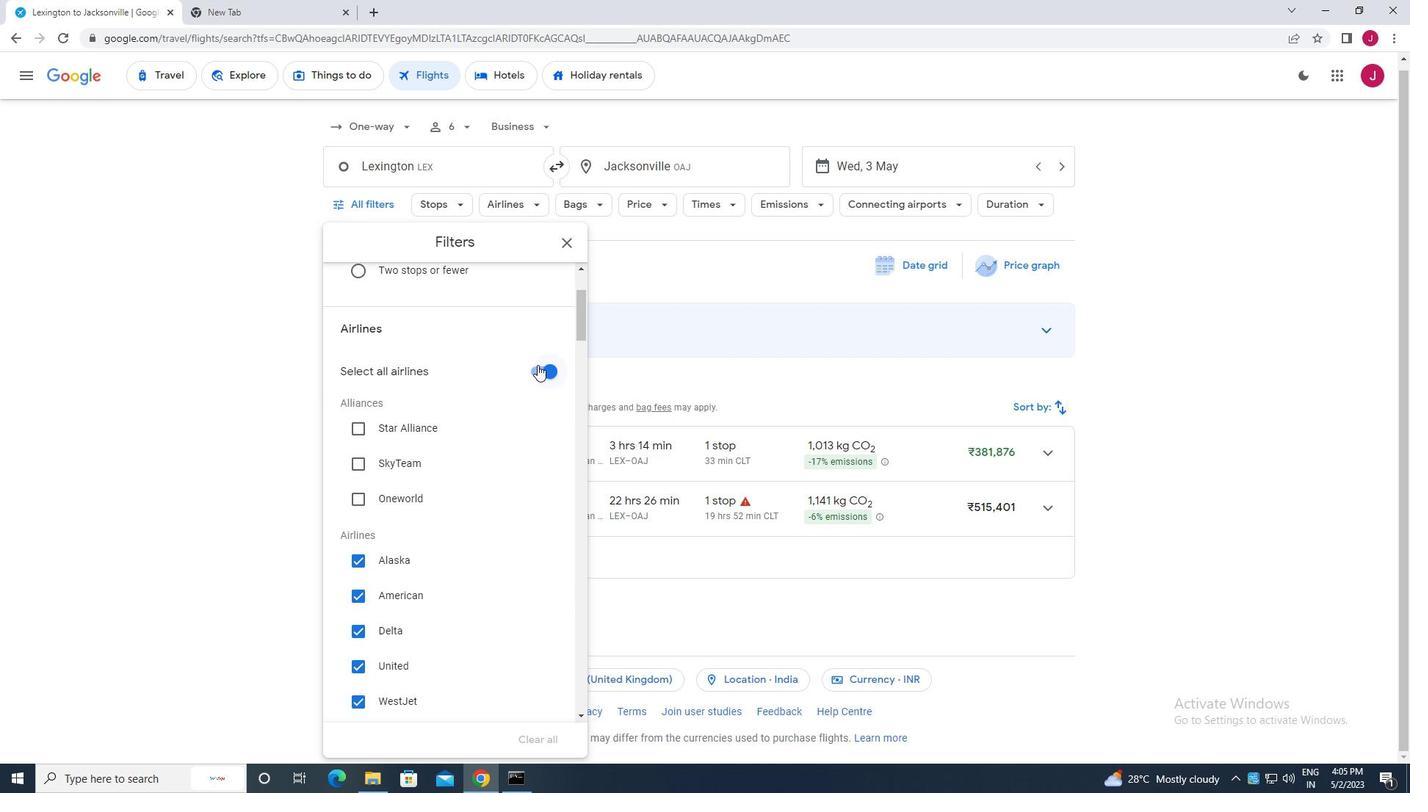 
Action: Mouse moved to (514, 346)
Screenshot: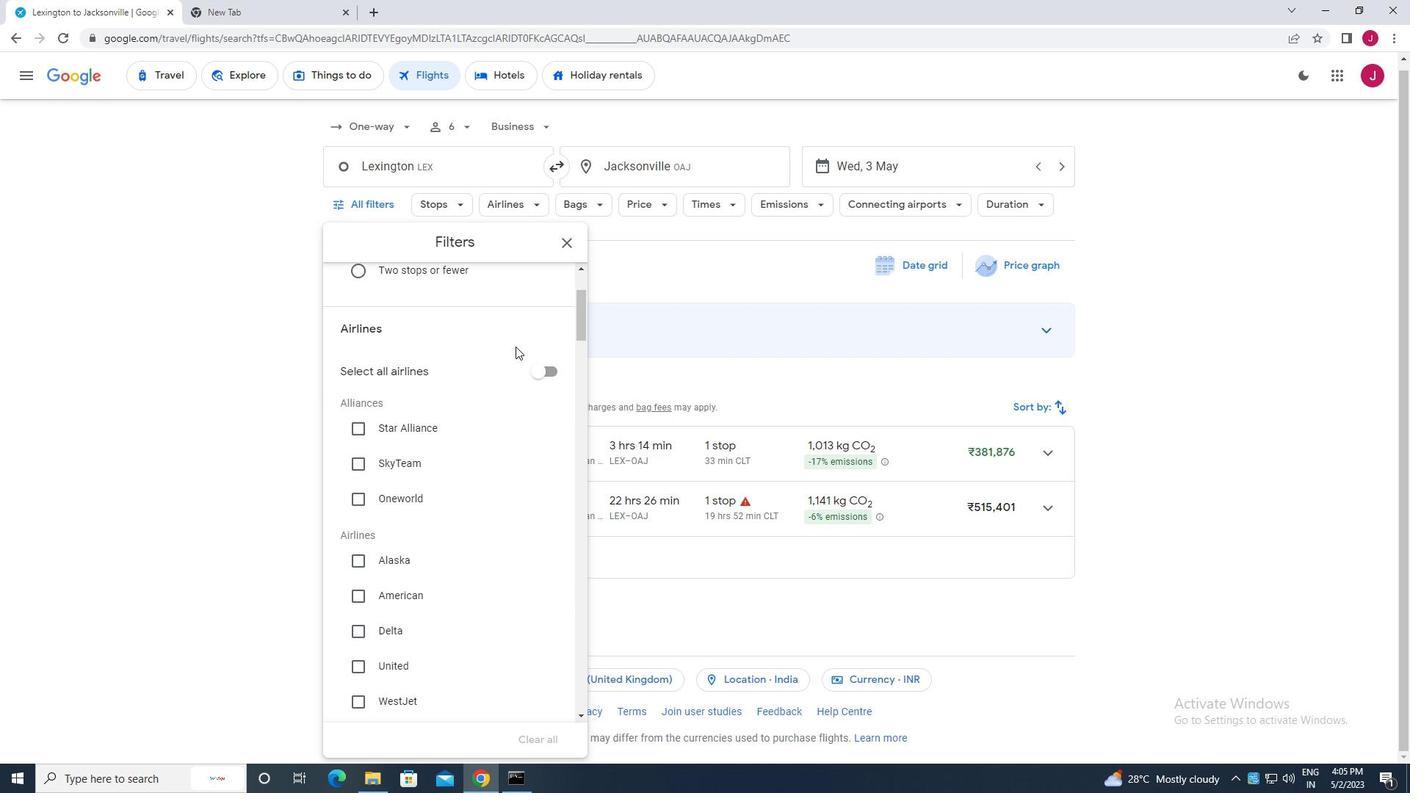 
Action: Mouse scrolled (514, 346) with delta (0, 0)
Screenshot: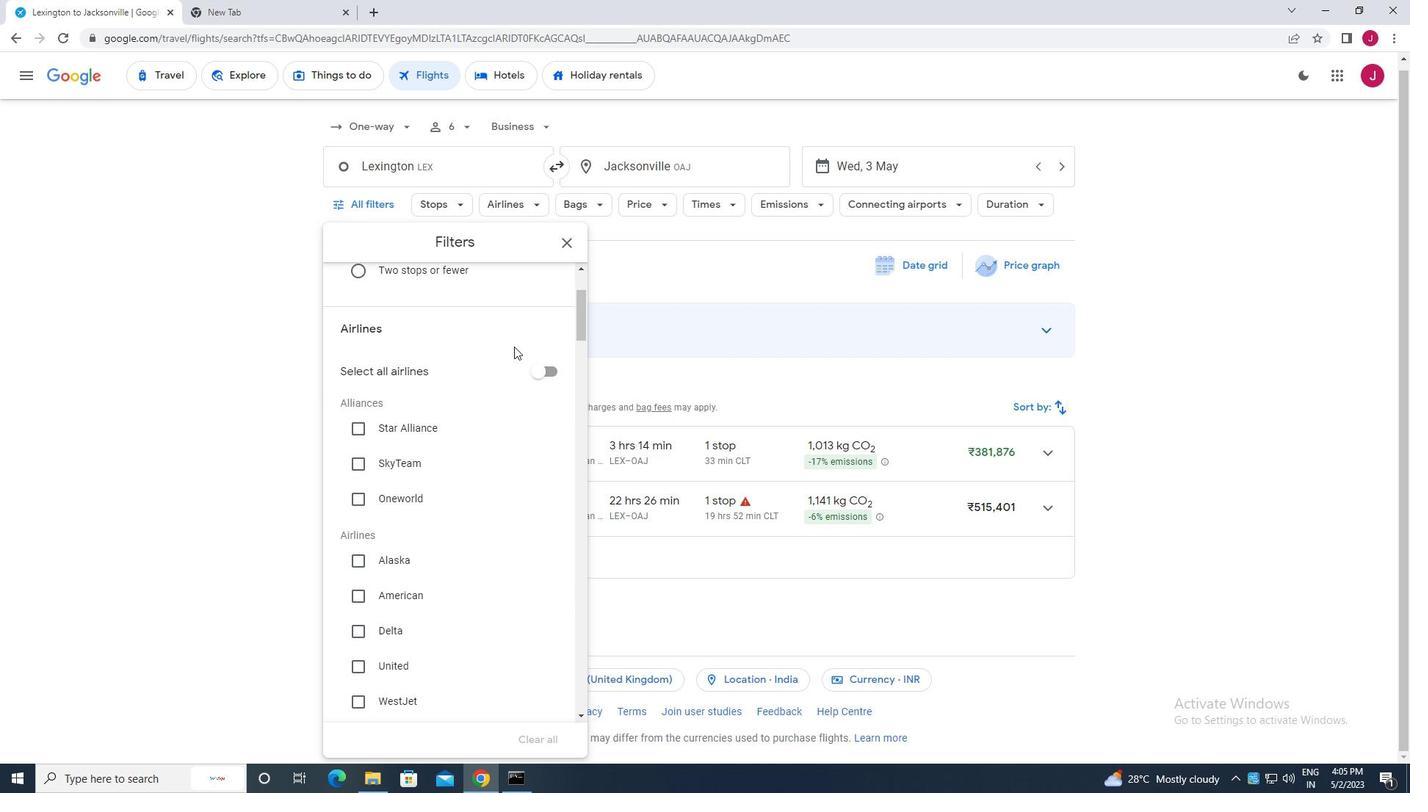 
Action: Mouse scrolled (514, 346) with delta (0, 0)
Screenshot: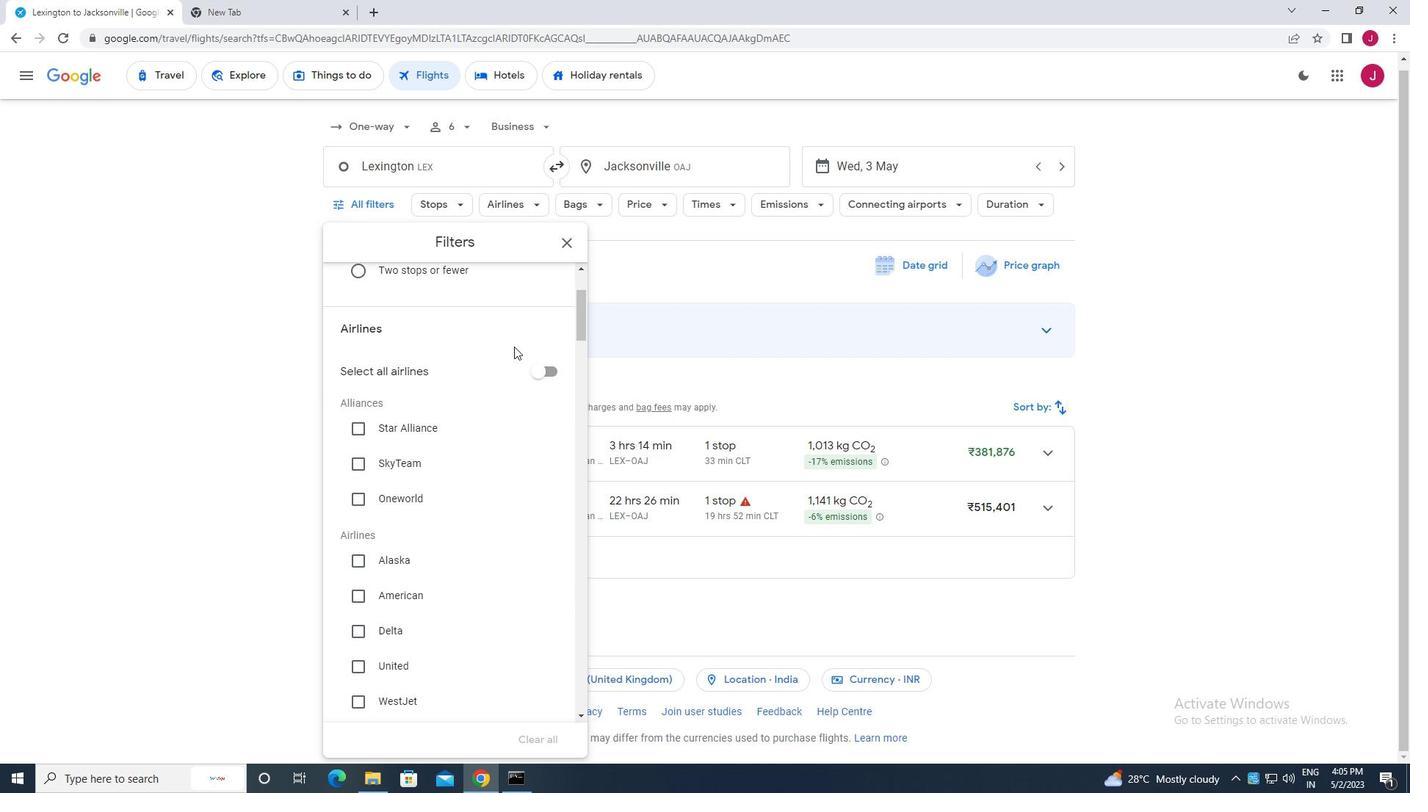 
Action: Mouse moved to (353, 551)
Screenshot: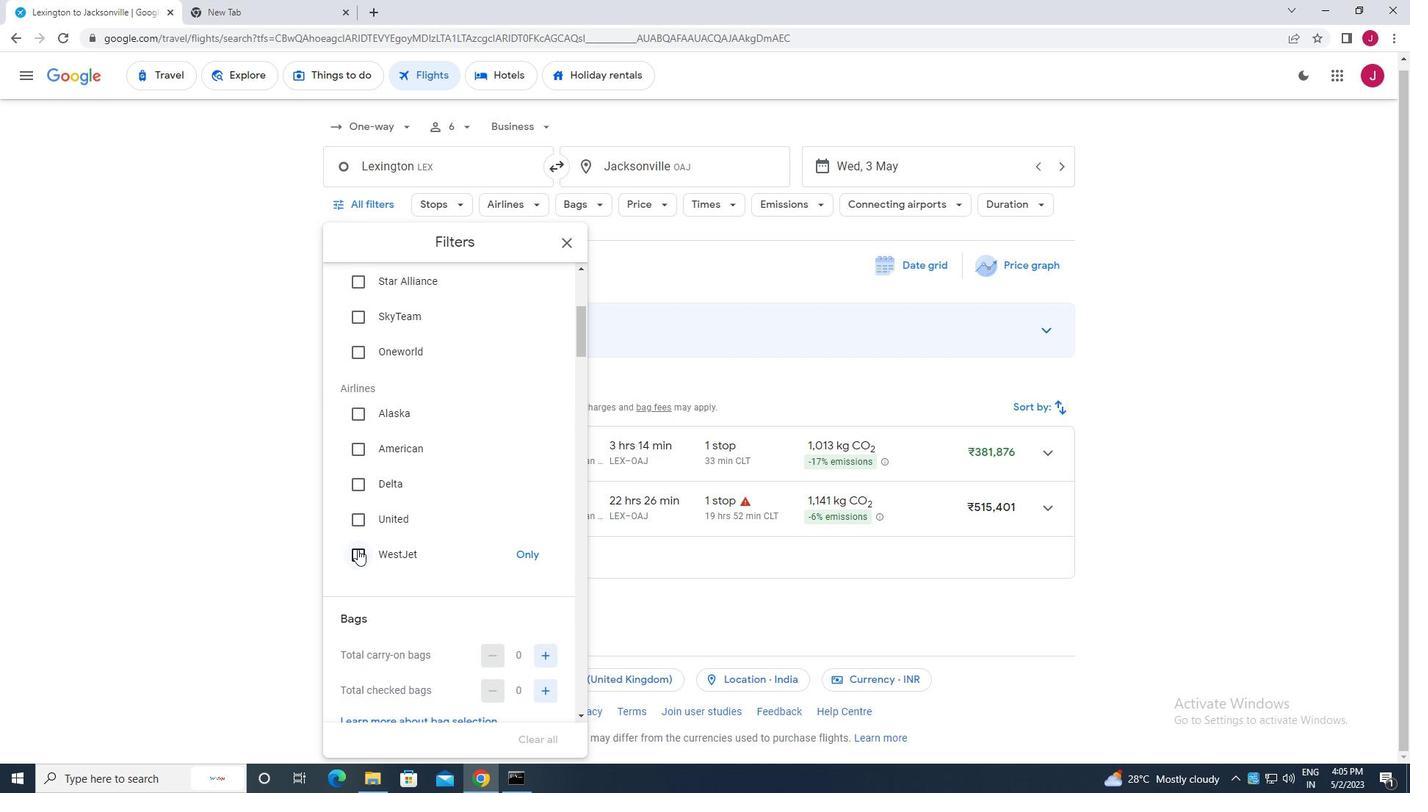 
Action: Mouse pressed left at (353, 551)
Screenshot: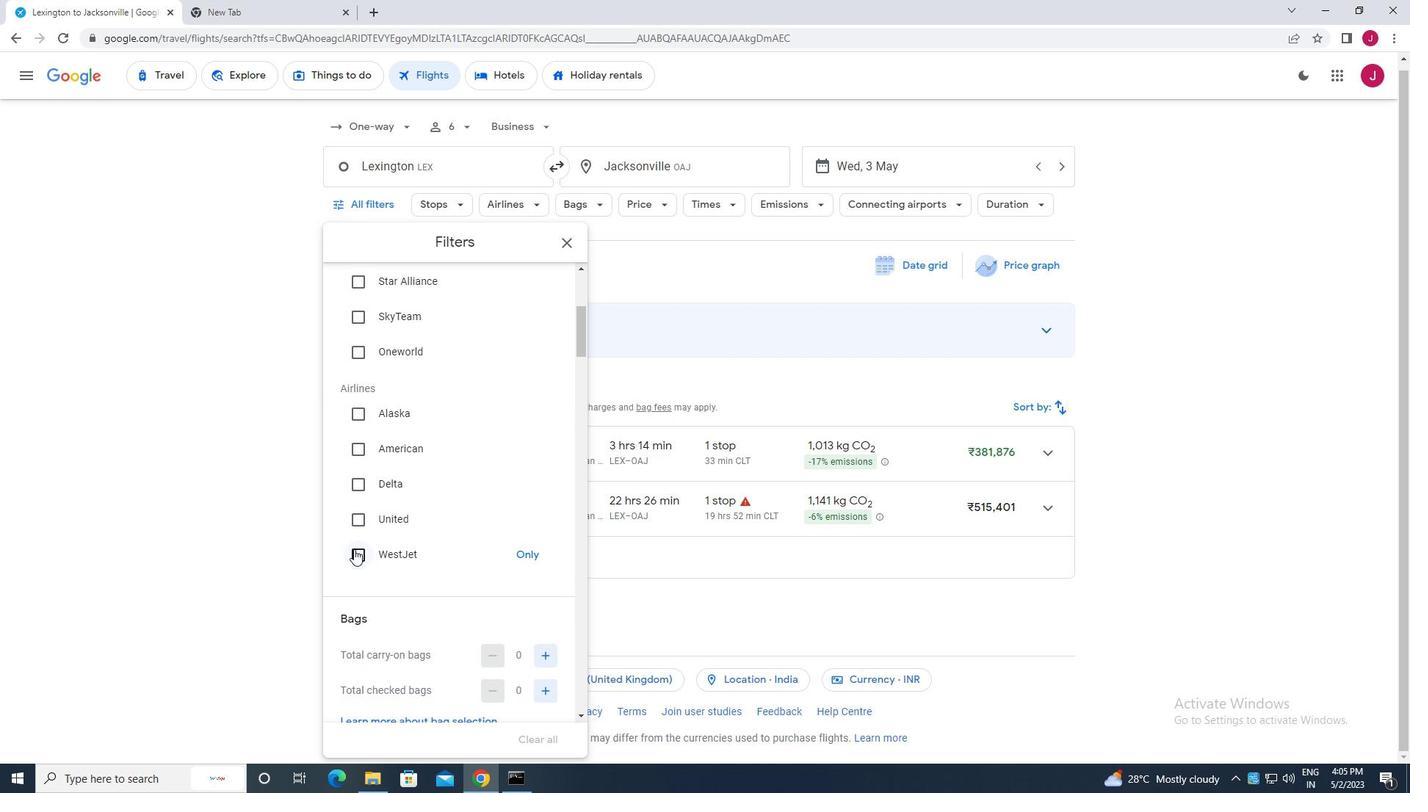 
Action: Mouse moved to (441, 493)
Screenshot: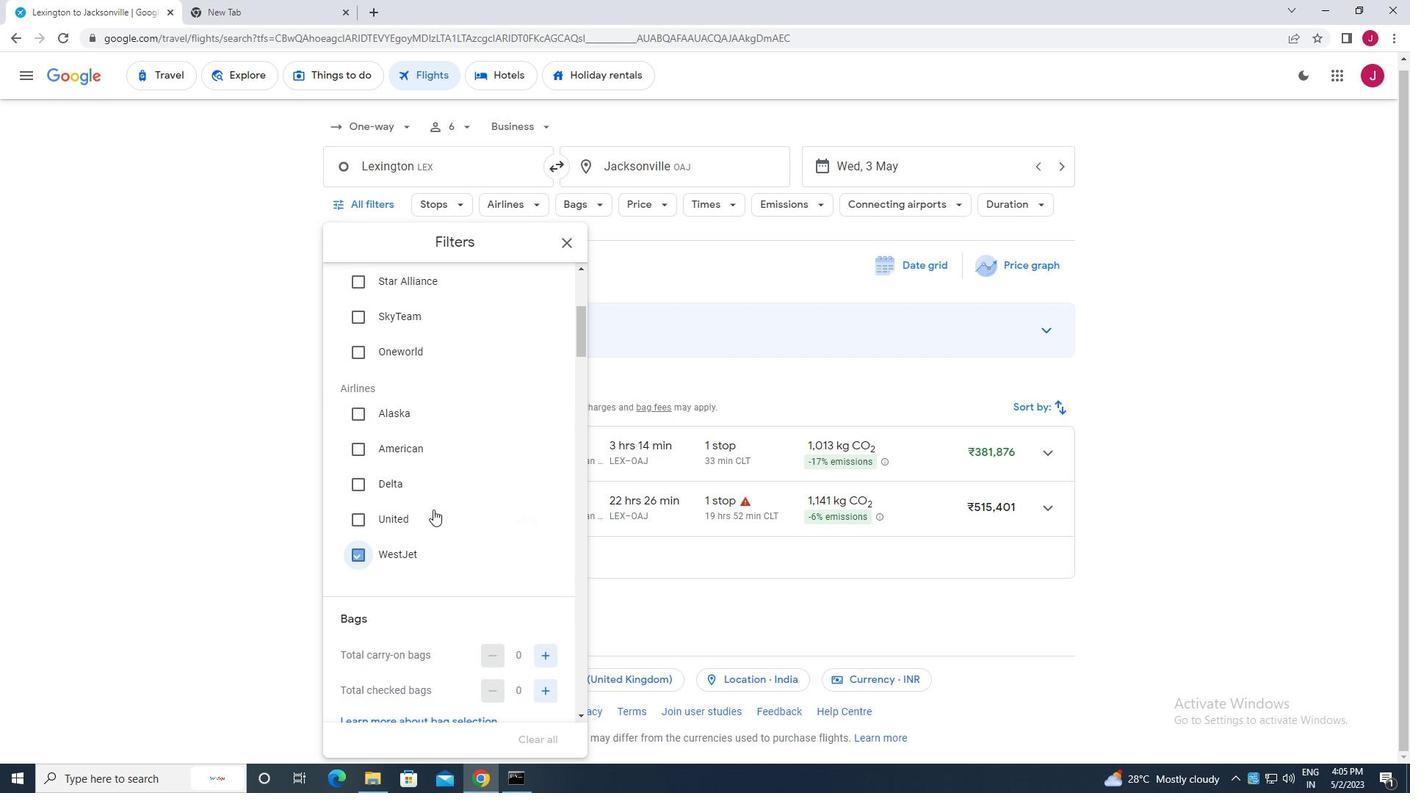 
Action: Mouse scrolled (441, 492) with delta (0, 0)
Screenshot: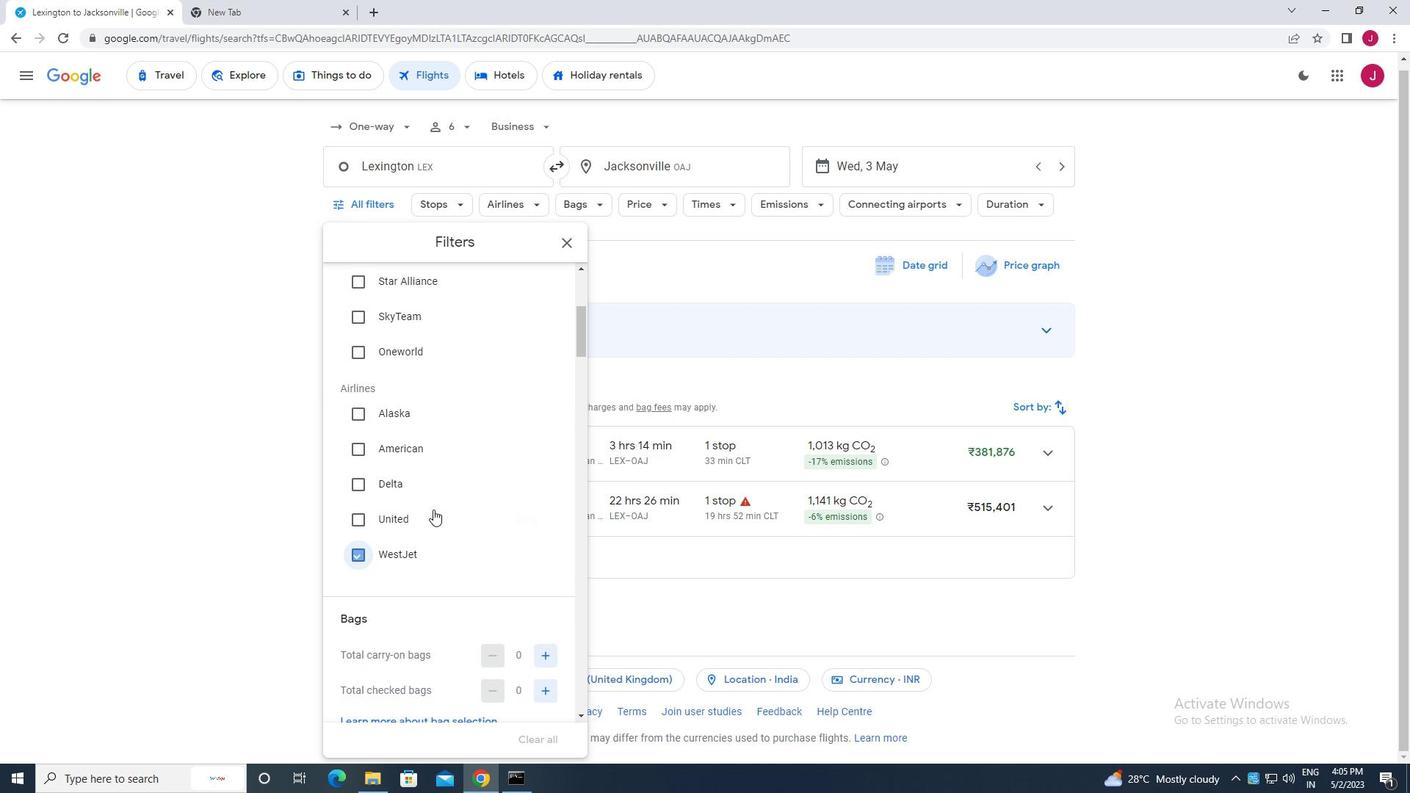 
Action: Mouse scrolled (441, 492) with delta (0, 0)
Screenshot: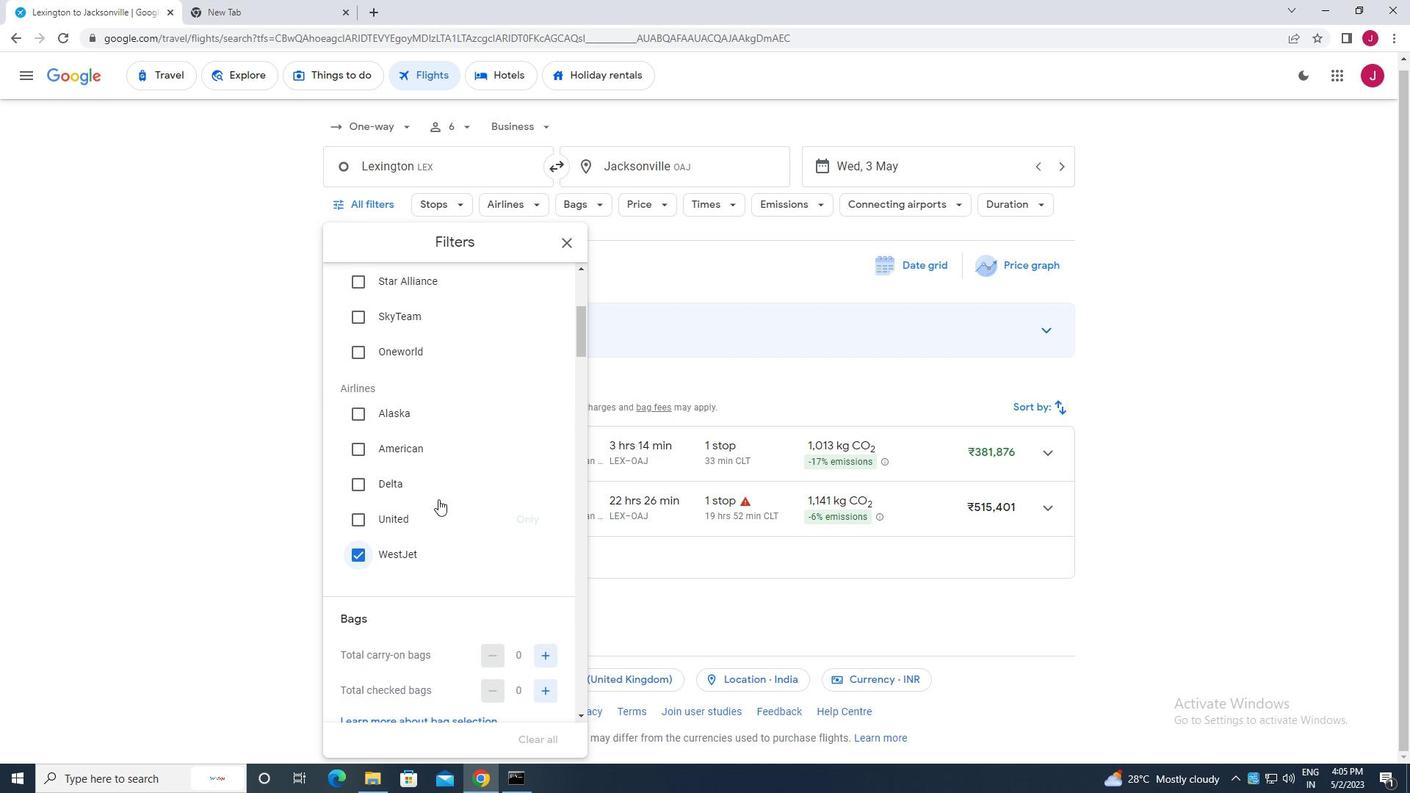
Action: Mouse scrolled (441, 492) with delta (0, 0)
Screenshot: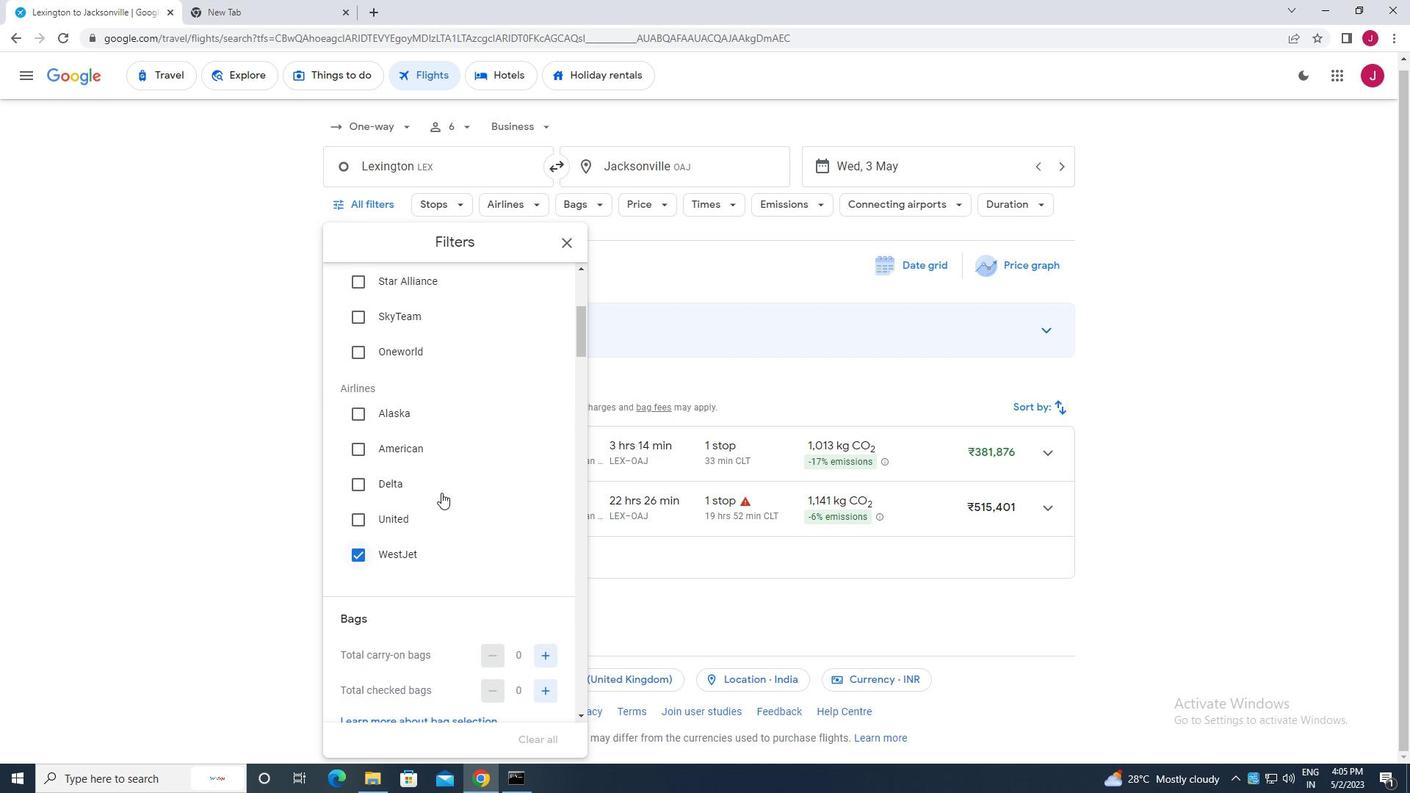 
Action: Mouse moved to (546, 439)
Screenshot: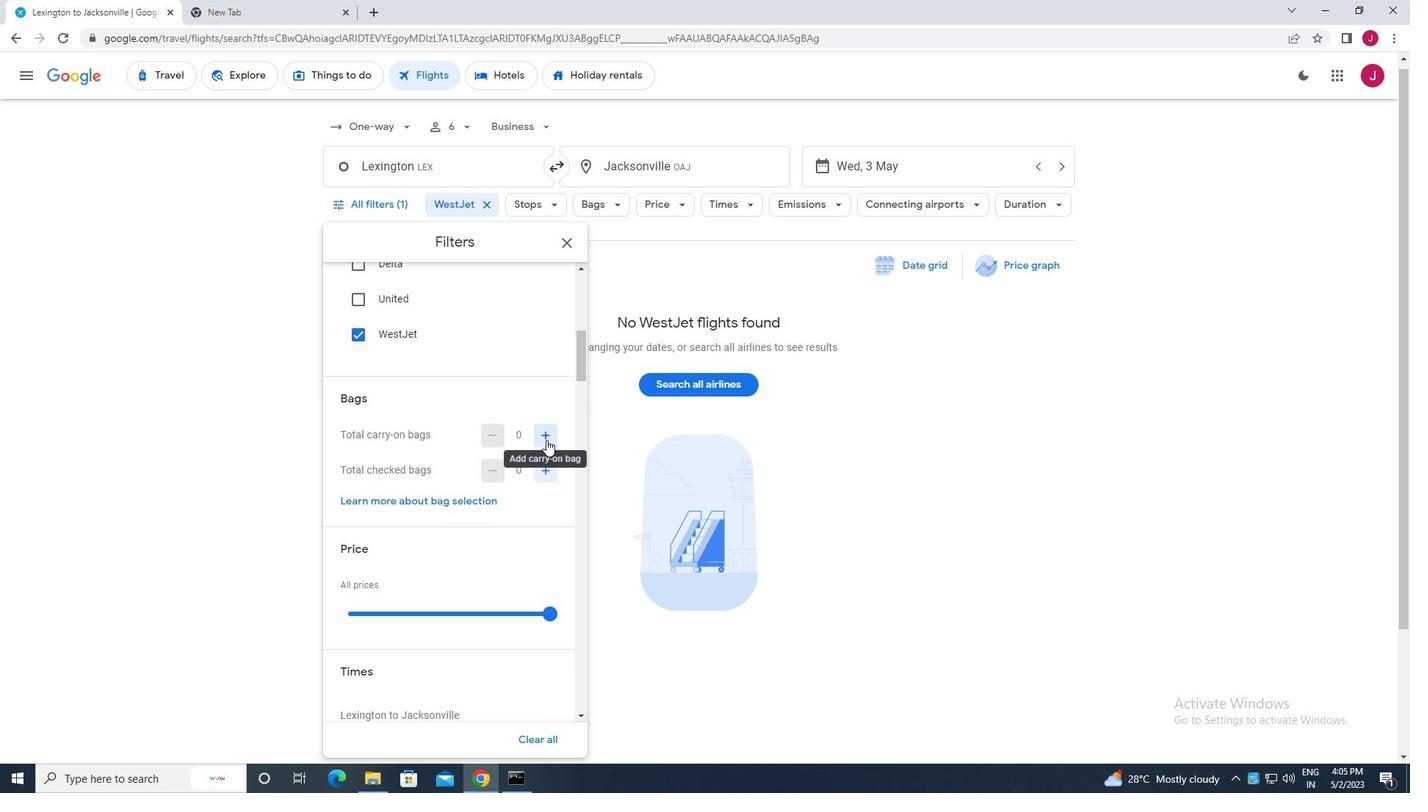 
Action: Mouse pressed left at (546, 439)
Screenshot: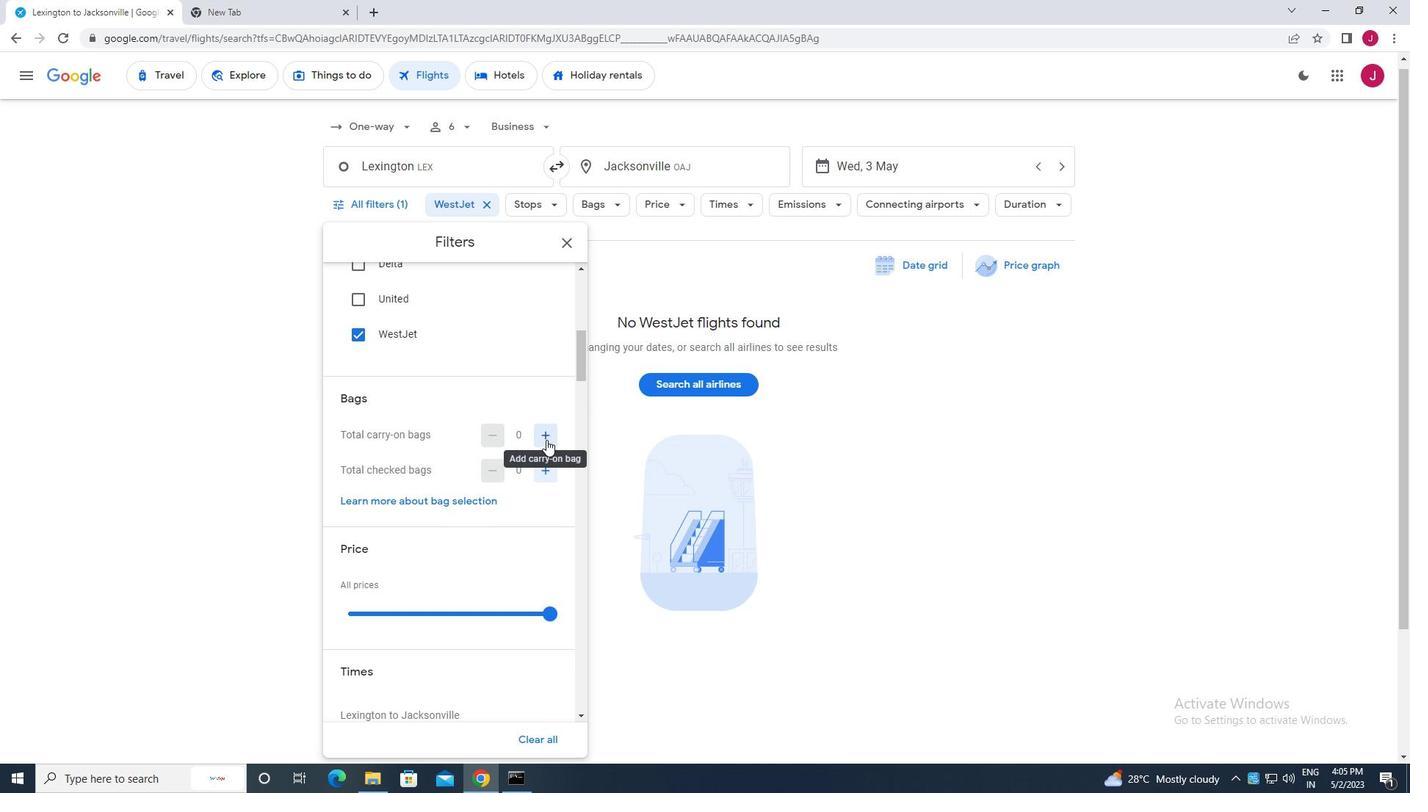 
Action: Mouse moved to (546, 475)
Screenshot: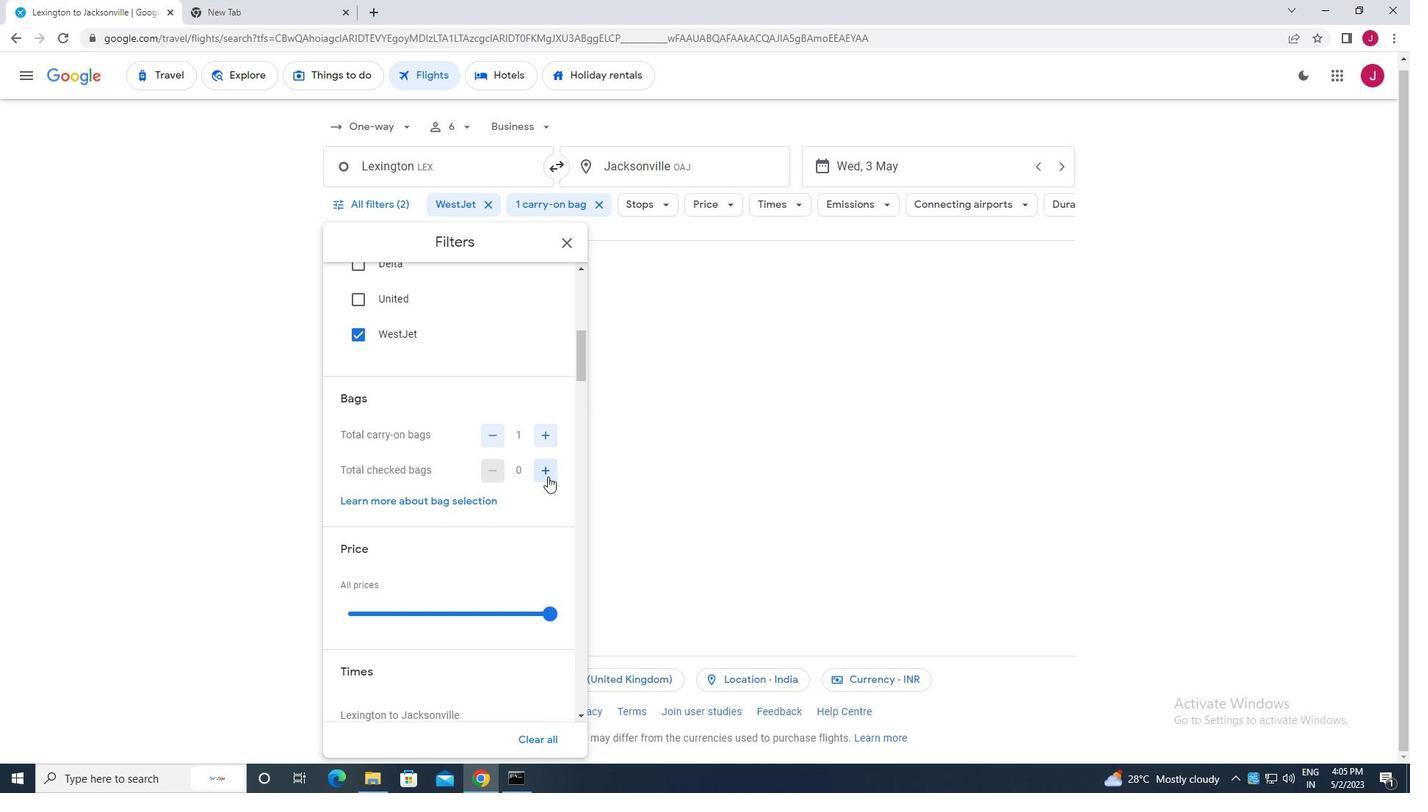 
Action: Mouse pressed left at (546, 475)
Screenshot: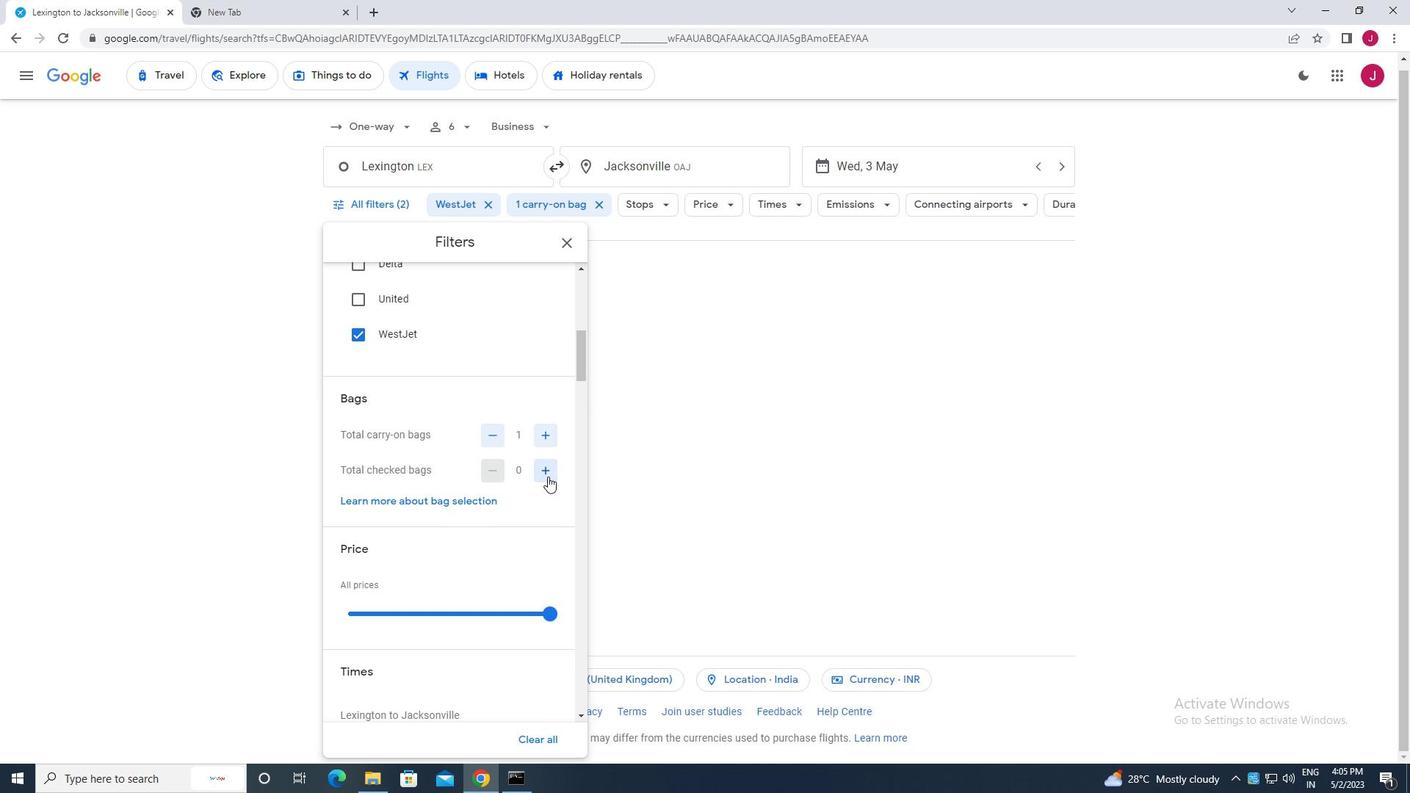 
Action: Mouse moved to (546, 475)
Screenshot: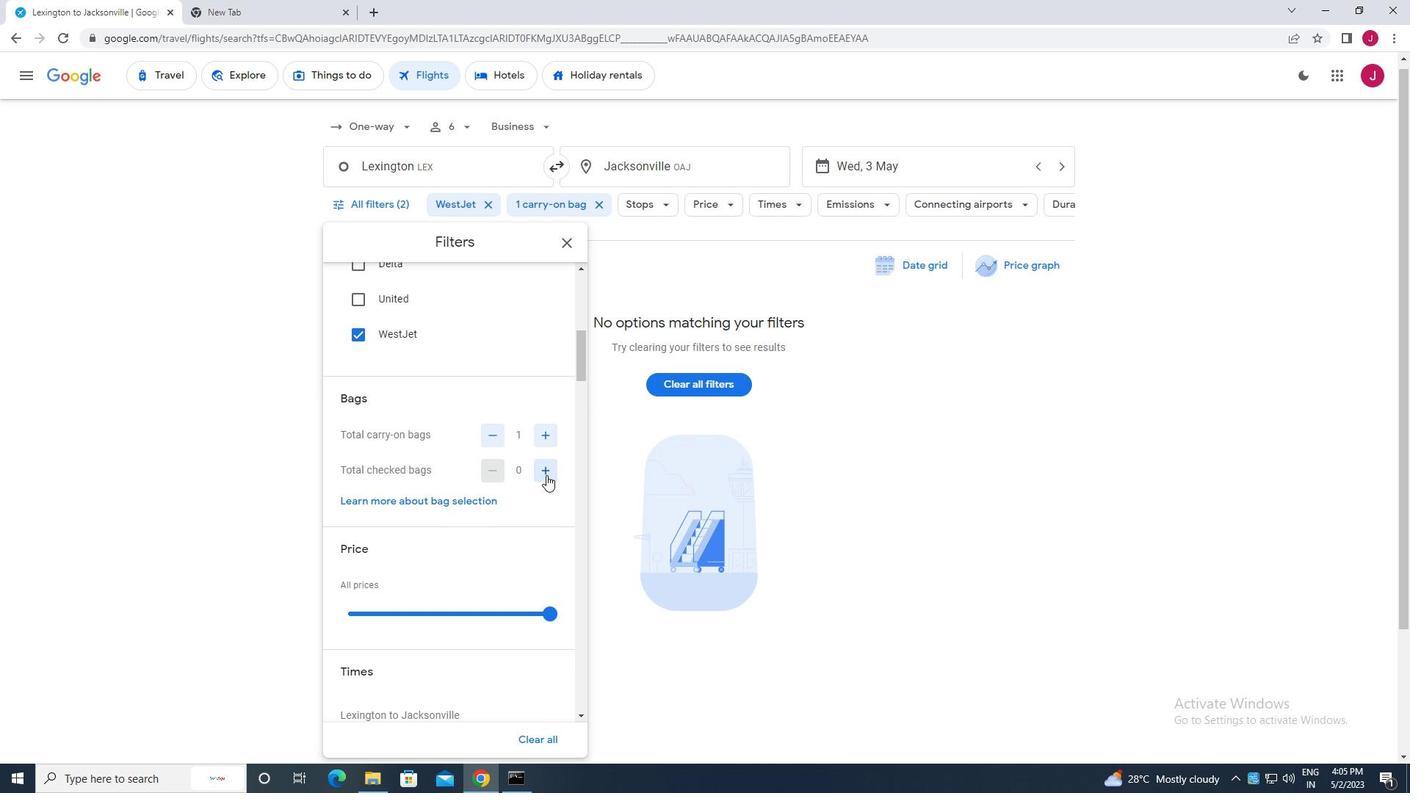 
Action: Mouse pressed left at (546, 475)
Screenshot: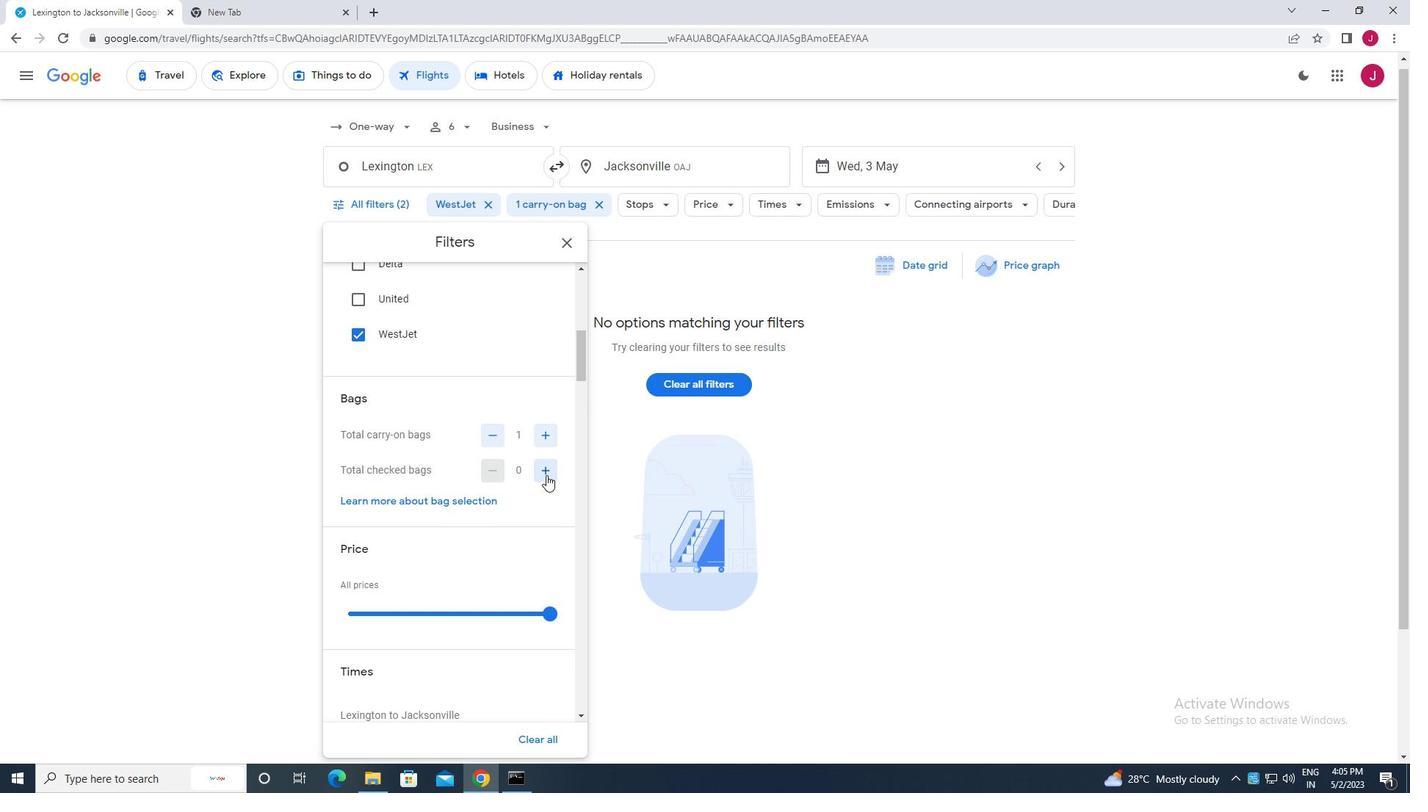 
Action: Mouse pressed left at (546, 475)
Screenshot: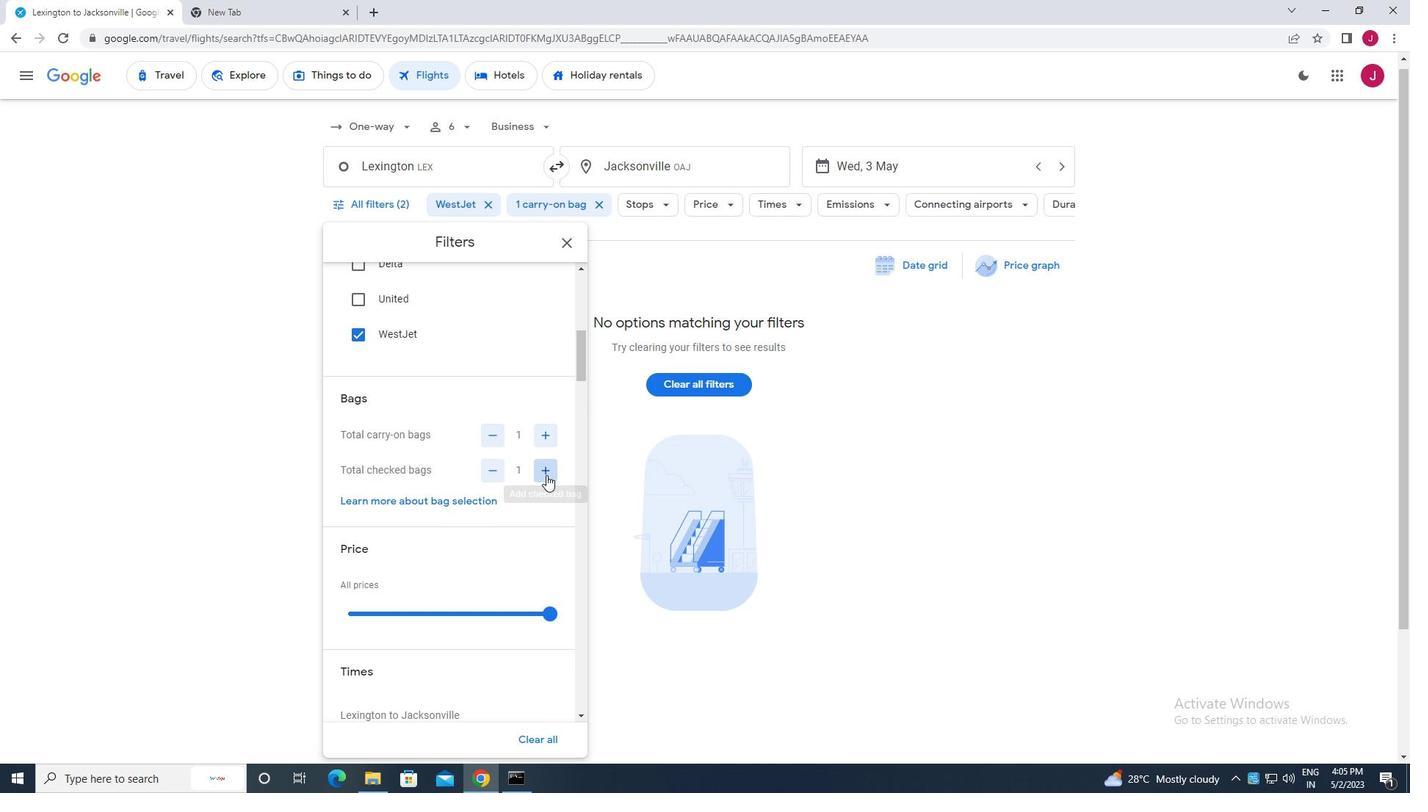 
Action: Mouse scrolled (546, 474) with delta (0, 0)
Screenshot: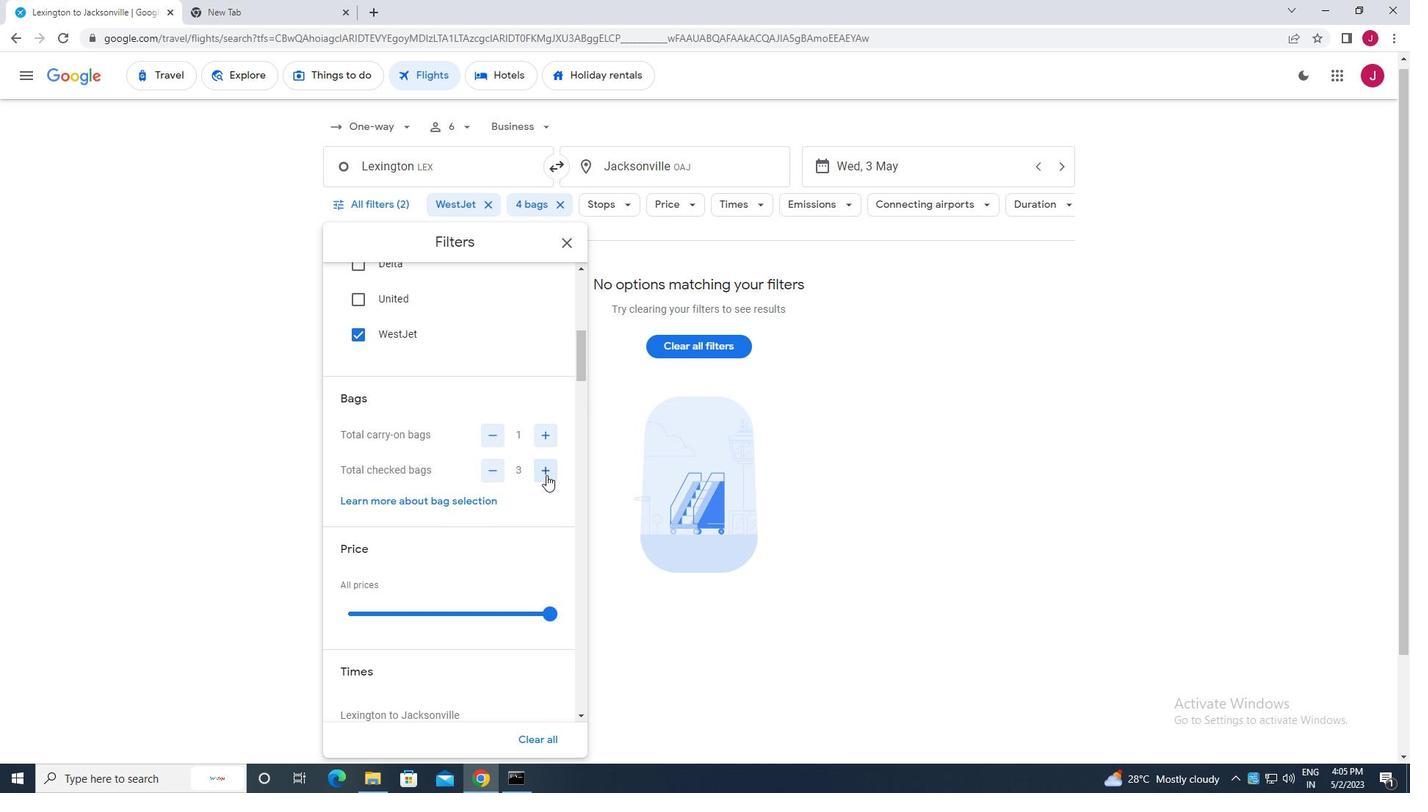 
Action: Mouse moved to (553, 539)
Screenshot: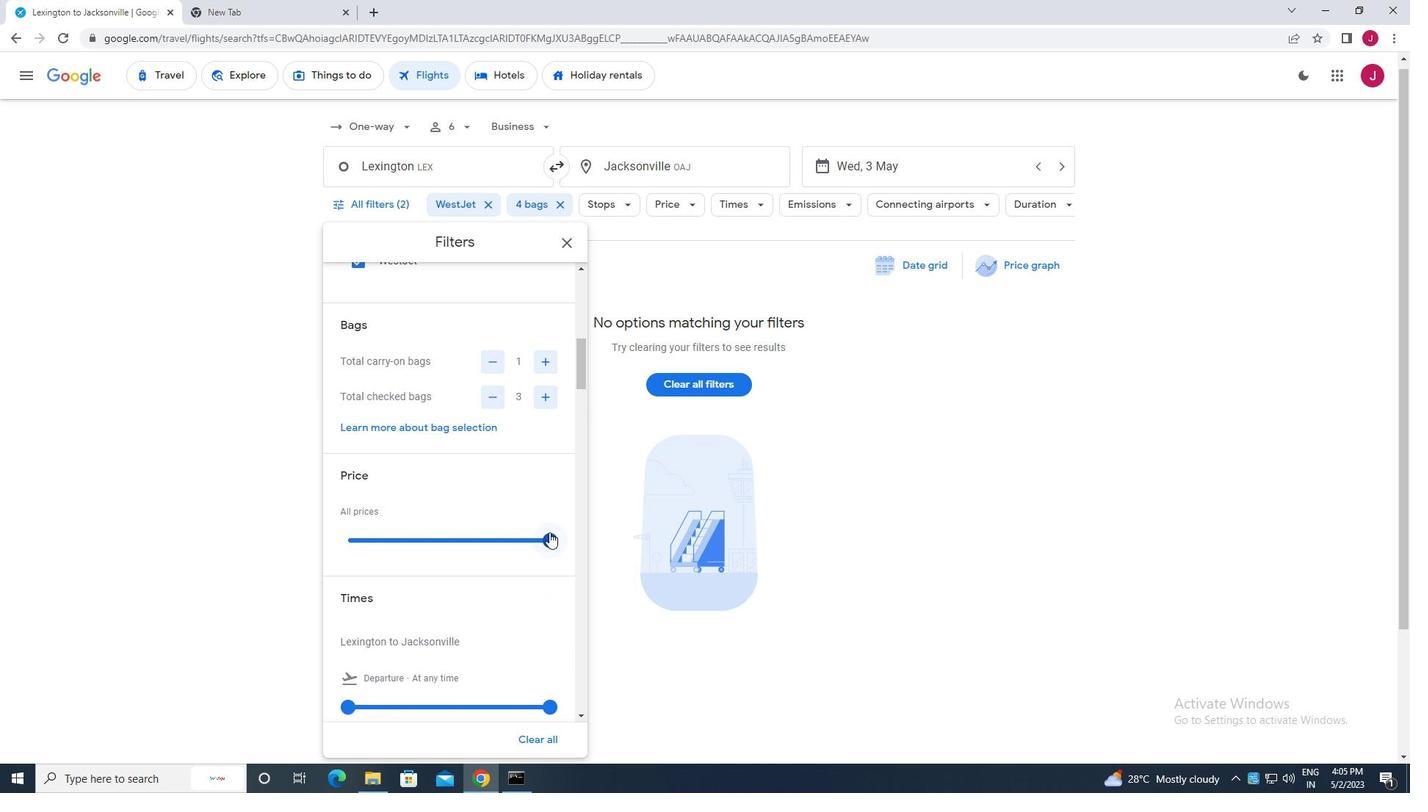 
Action: Mouse pressed left at (553, 539)
Screenshot: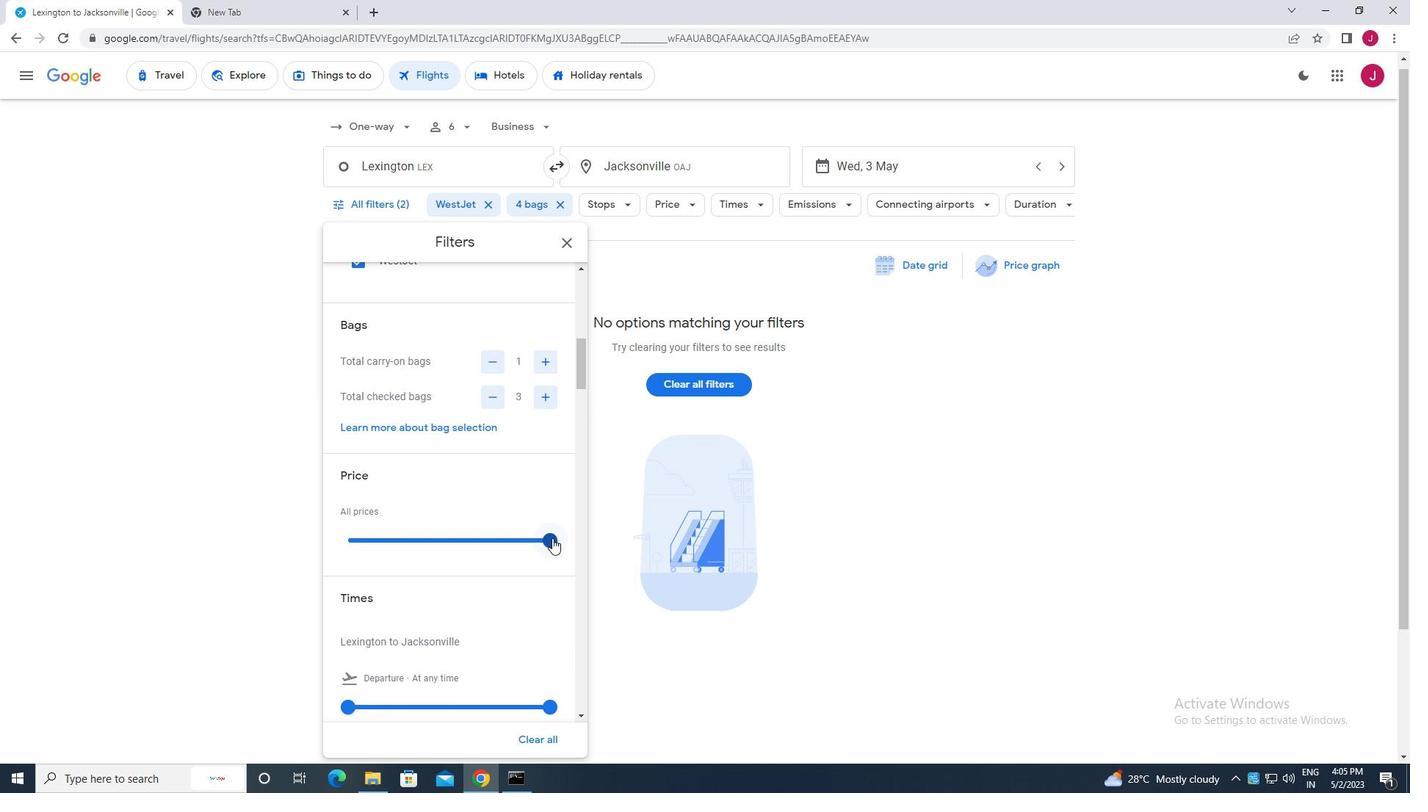 
Action: Mouse moved to (437, 478)
Screenshot: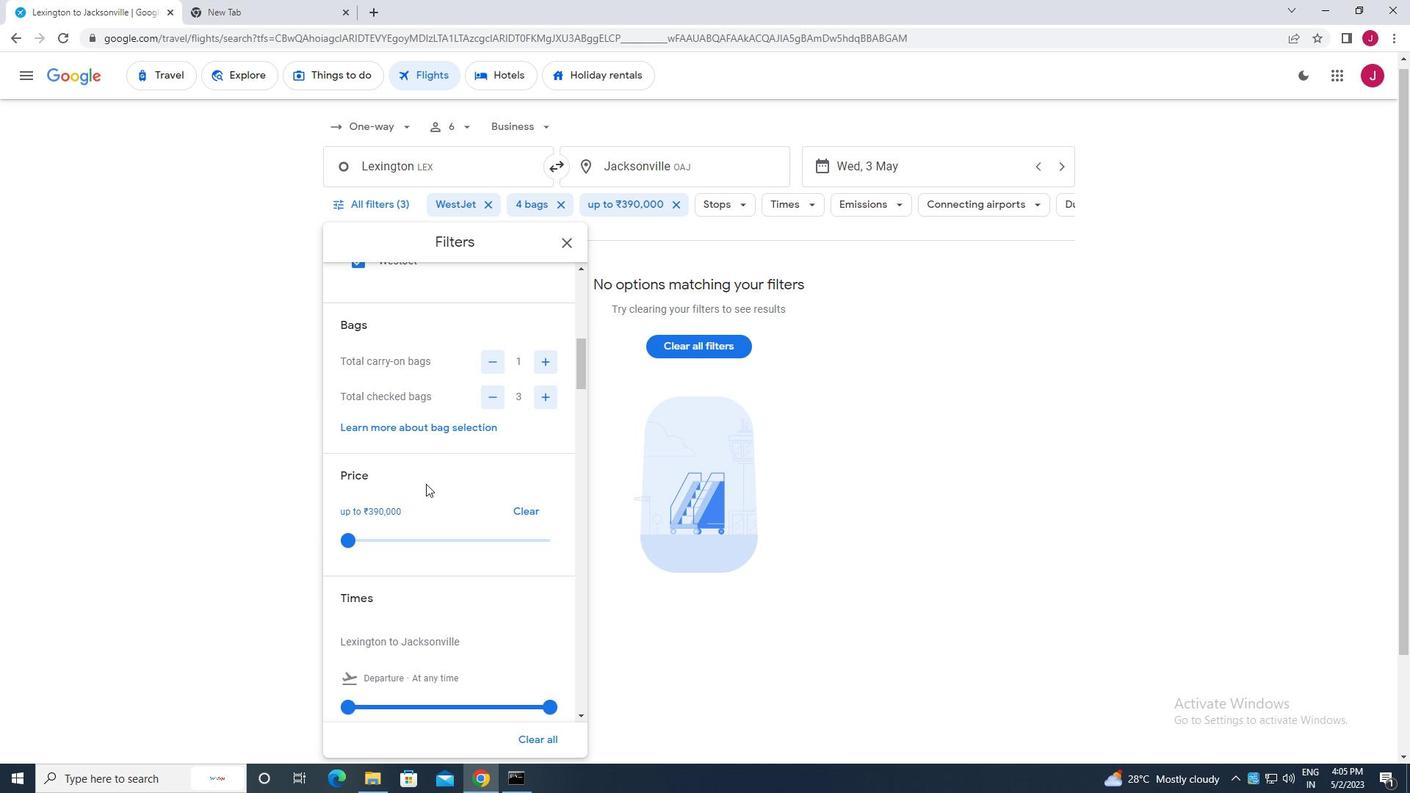 
Action: Mouse scrolled (437, 477) with delta (0, 0)
Screenshot: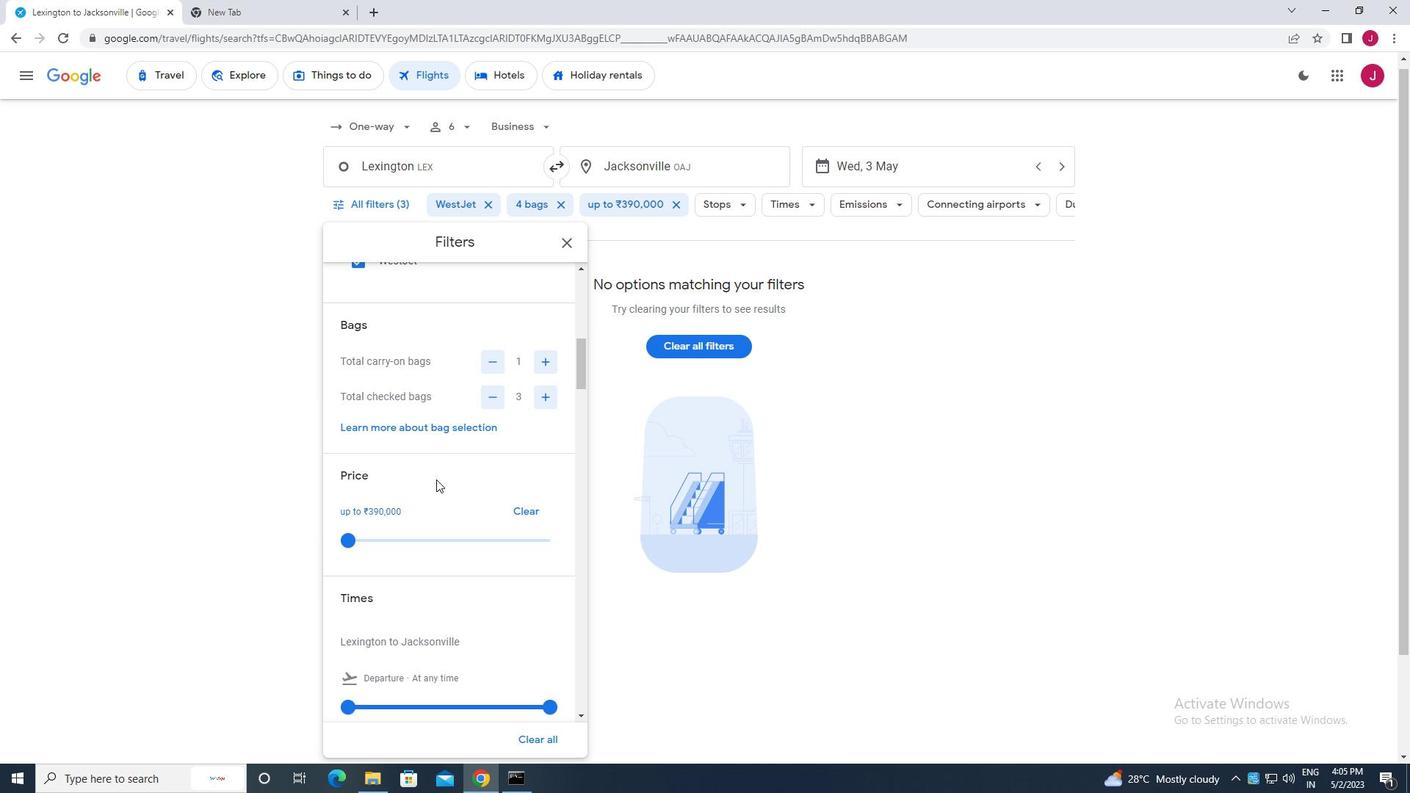 
Action: Mouse moved to (438, 478)
Screenshot: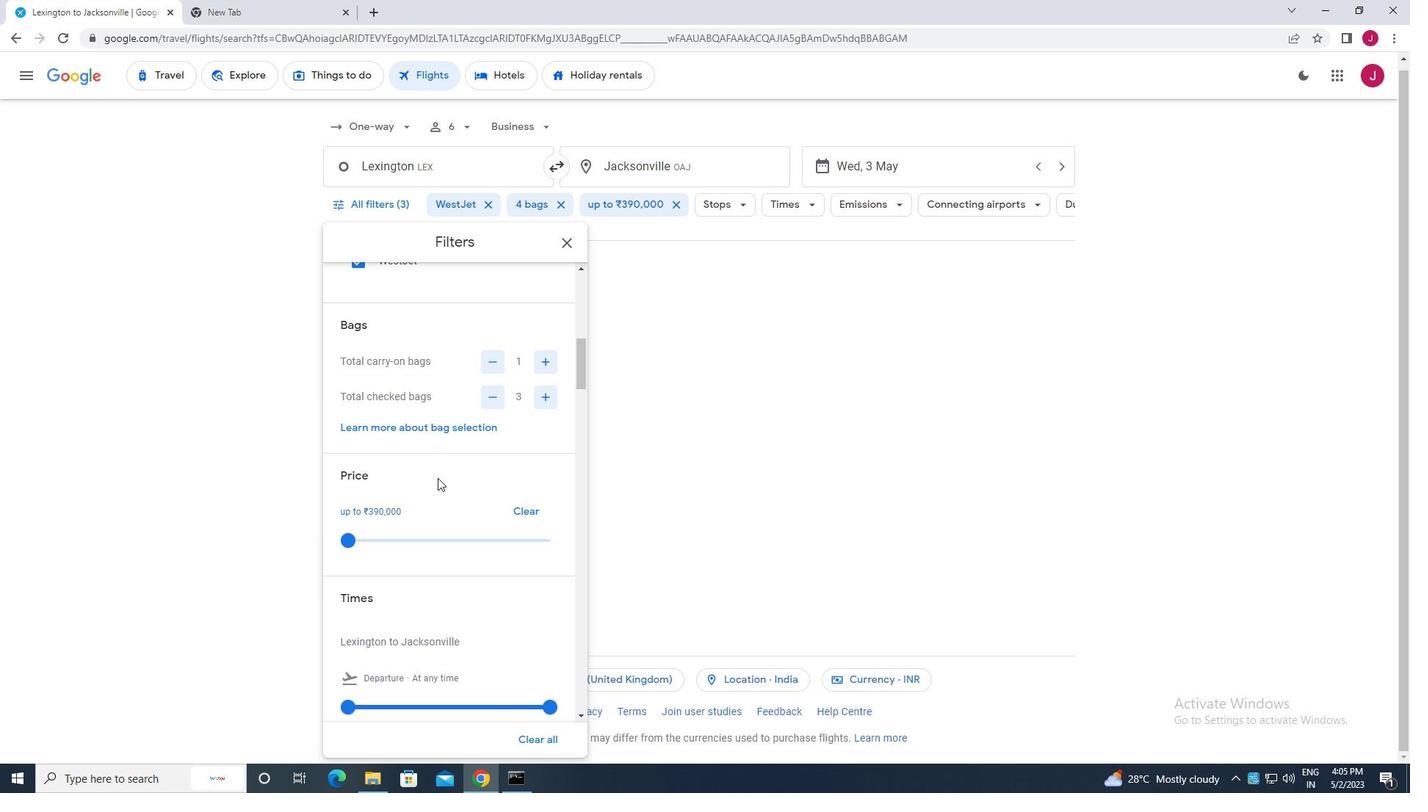 
Action: Mouse scrolled (438, 477) with delta (0, 0)
Screenshot: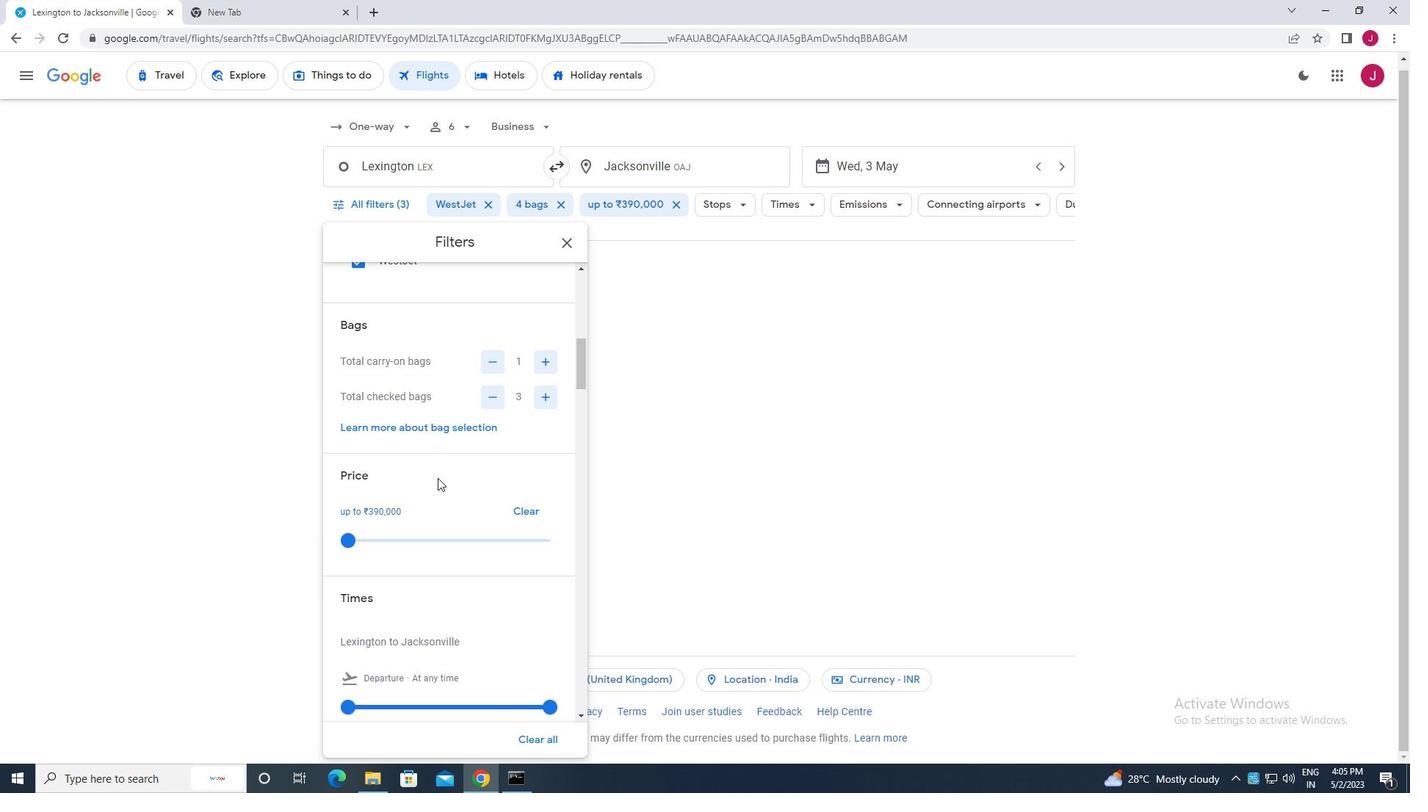 
Action: Mouse moved to (349, 558)
Screenshot: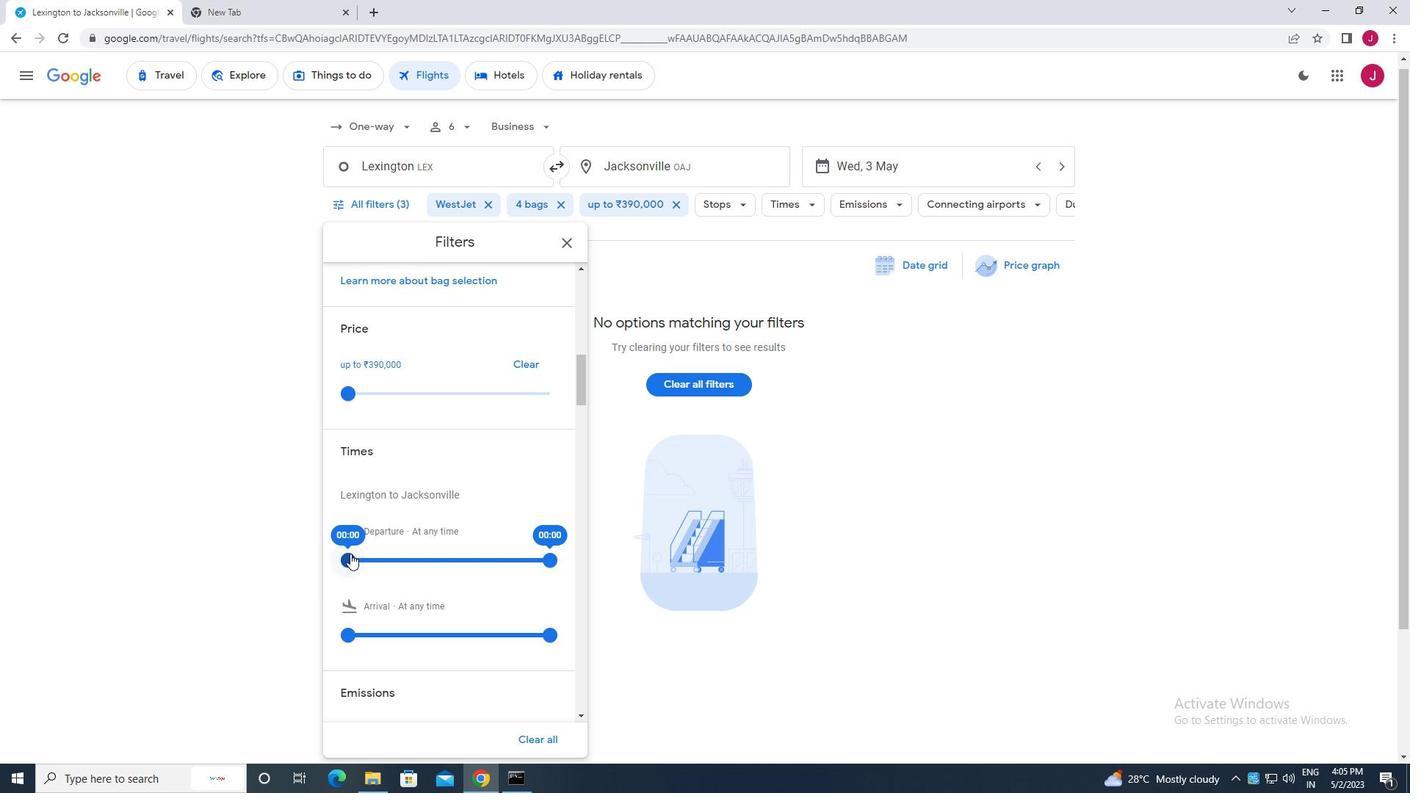 
Action: Mouse pressed left at (349, 558)
Screenshot: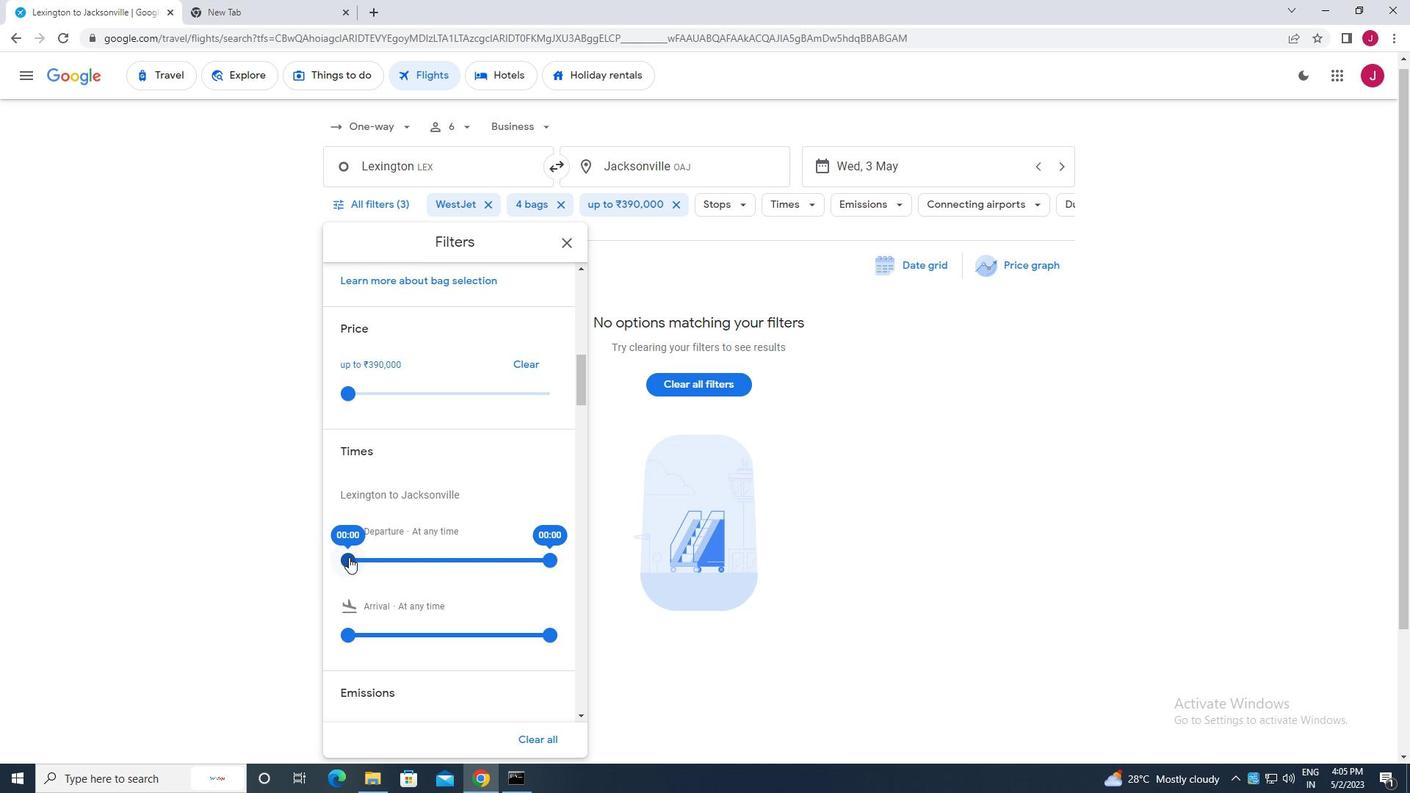 
Action: Mouse moved to (457, 563)
Screenshot: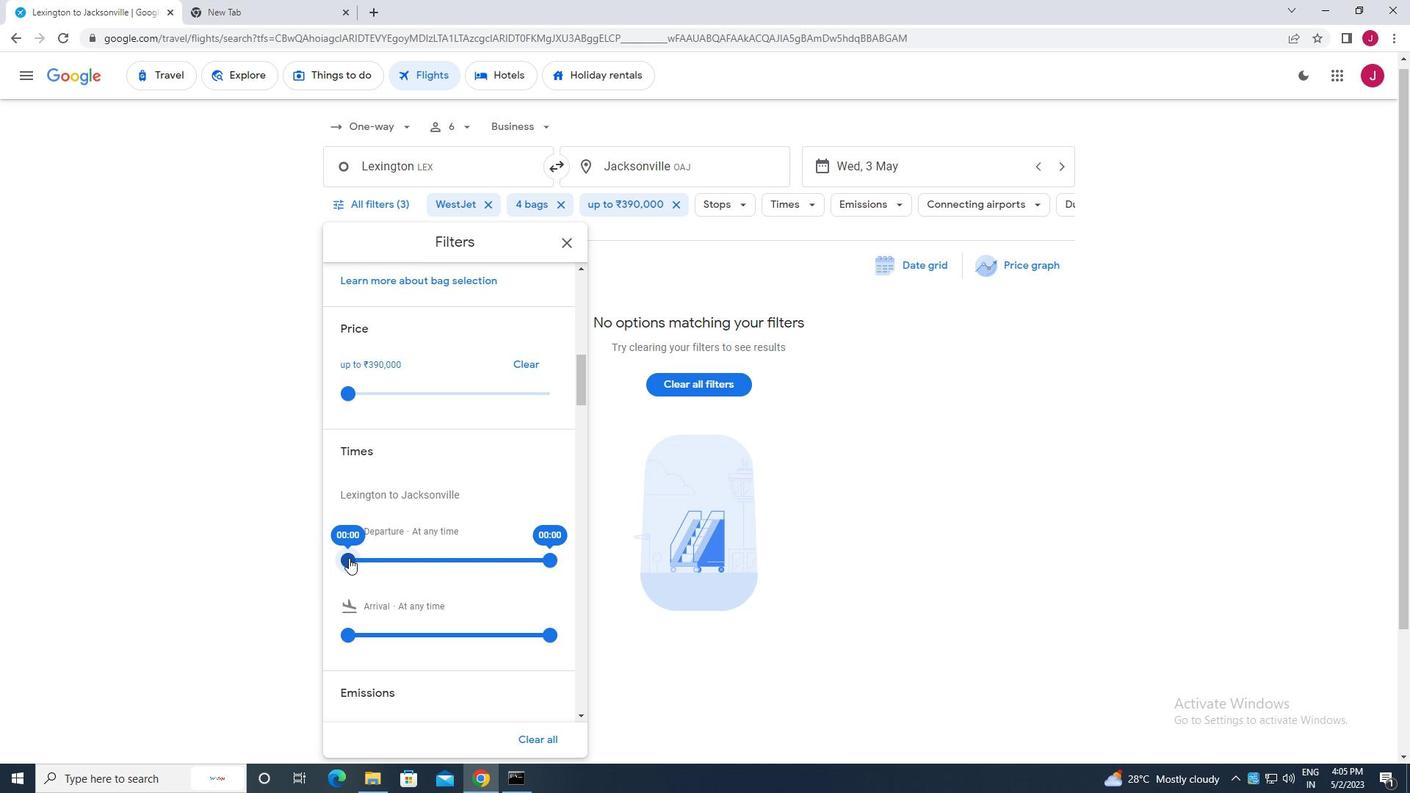
Action: Mouse pressed left at (457, 563)
Screenshot: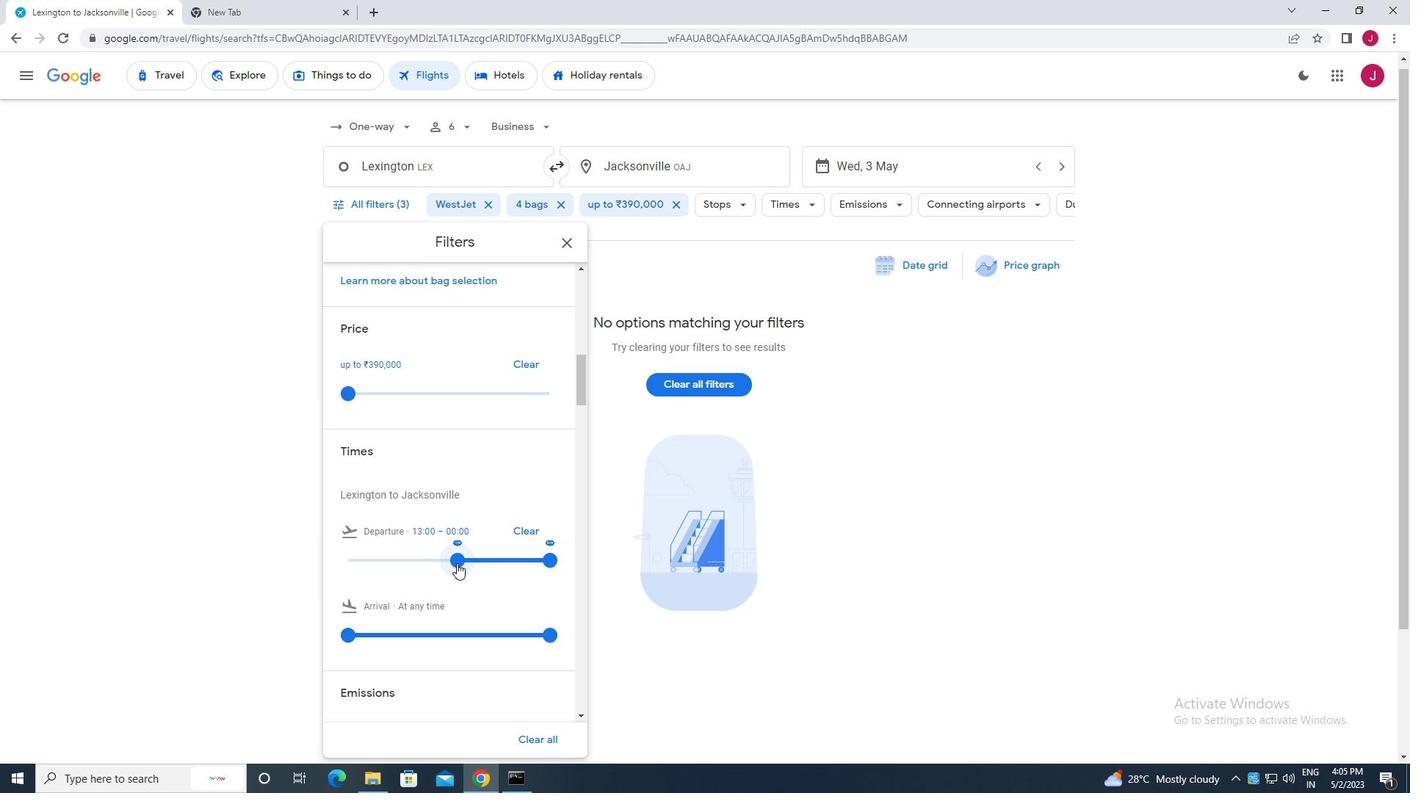 
Action: Mouse moved to (550, 562)
Screenshot: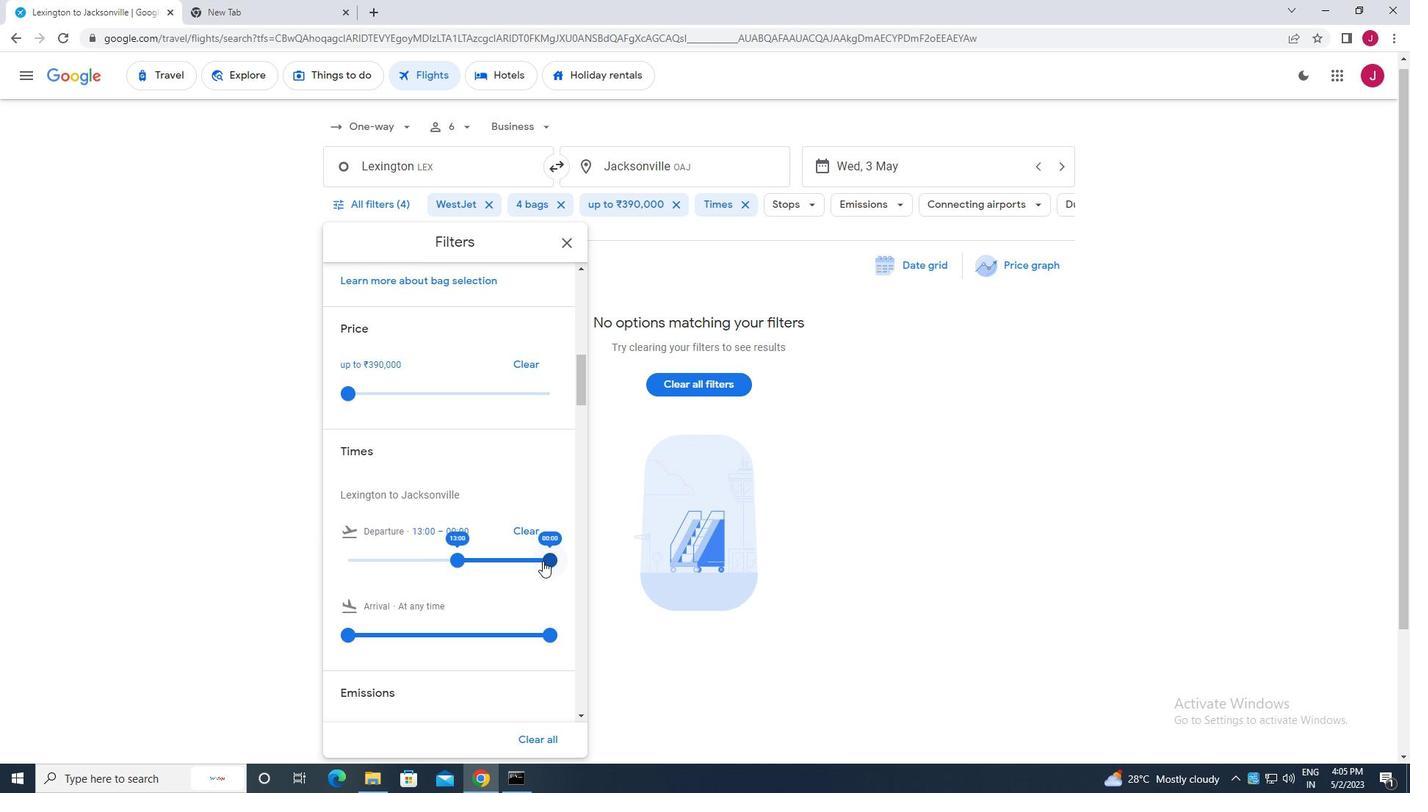 
Action: Mouse pressed left at (550, 562)
Screenshot: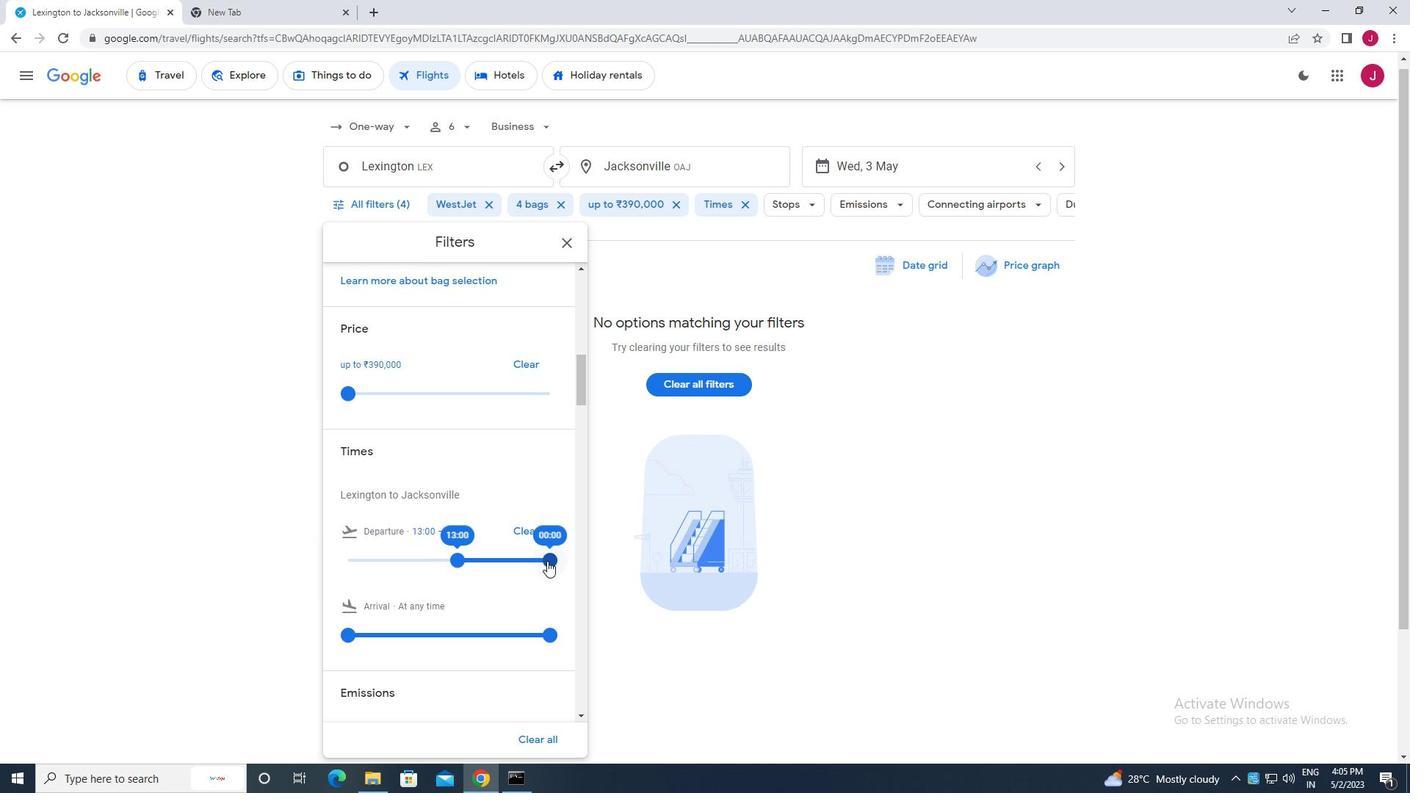 
Action: Mouse moved to (566, 234)
Screenshot: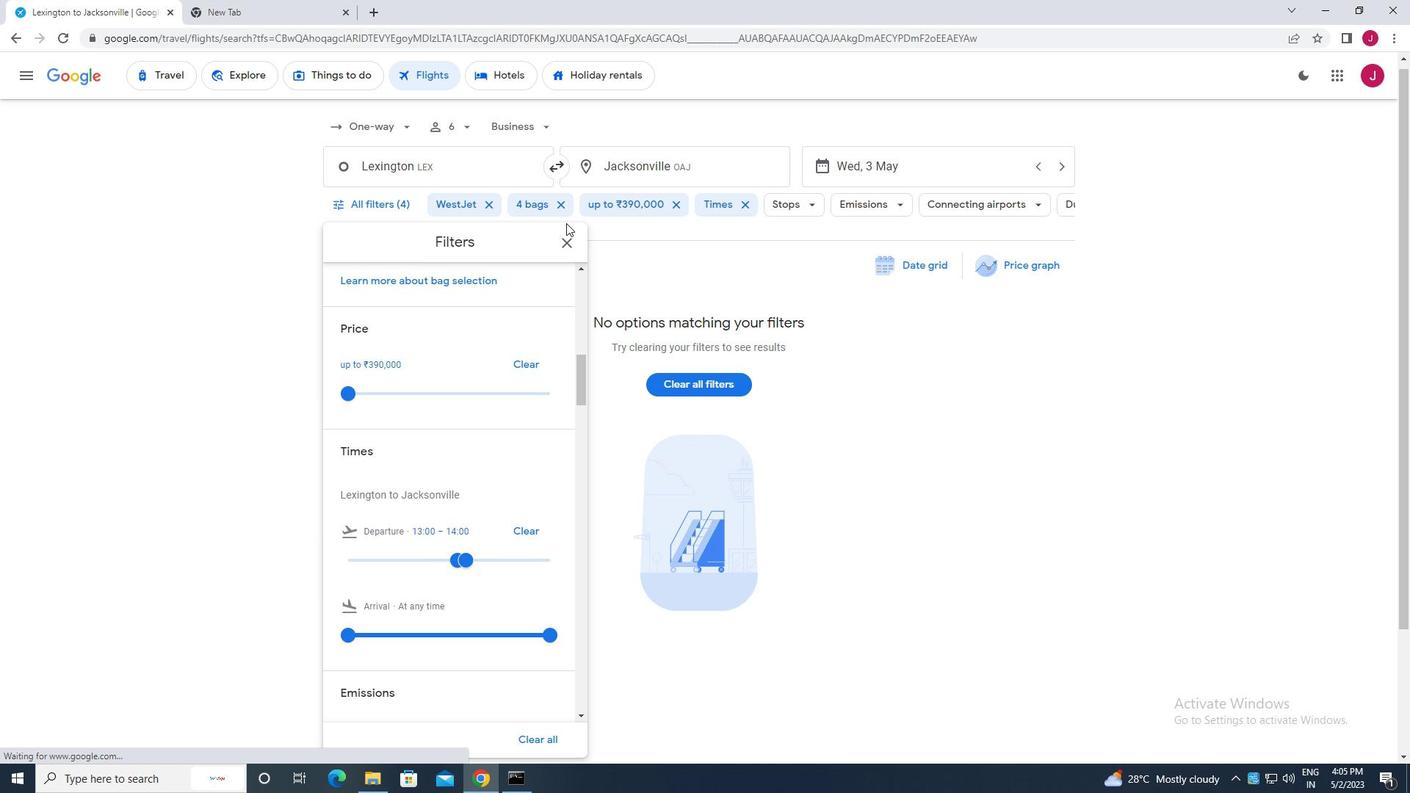 
Action: Mouse pressed left at (566, 234)
Screenshot: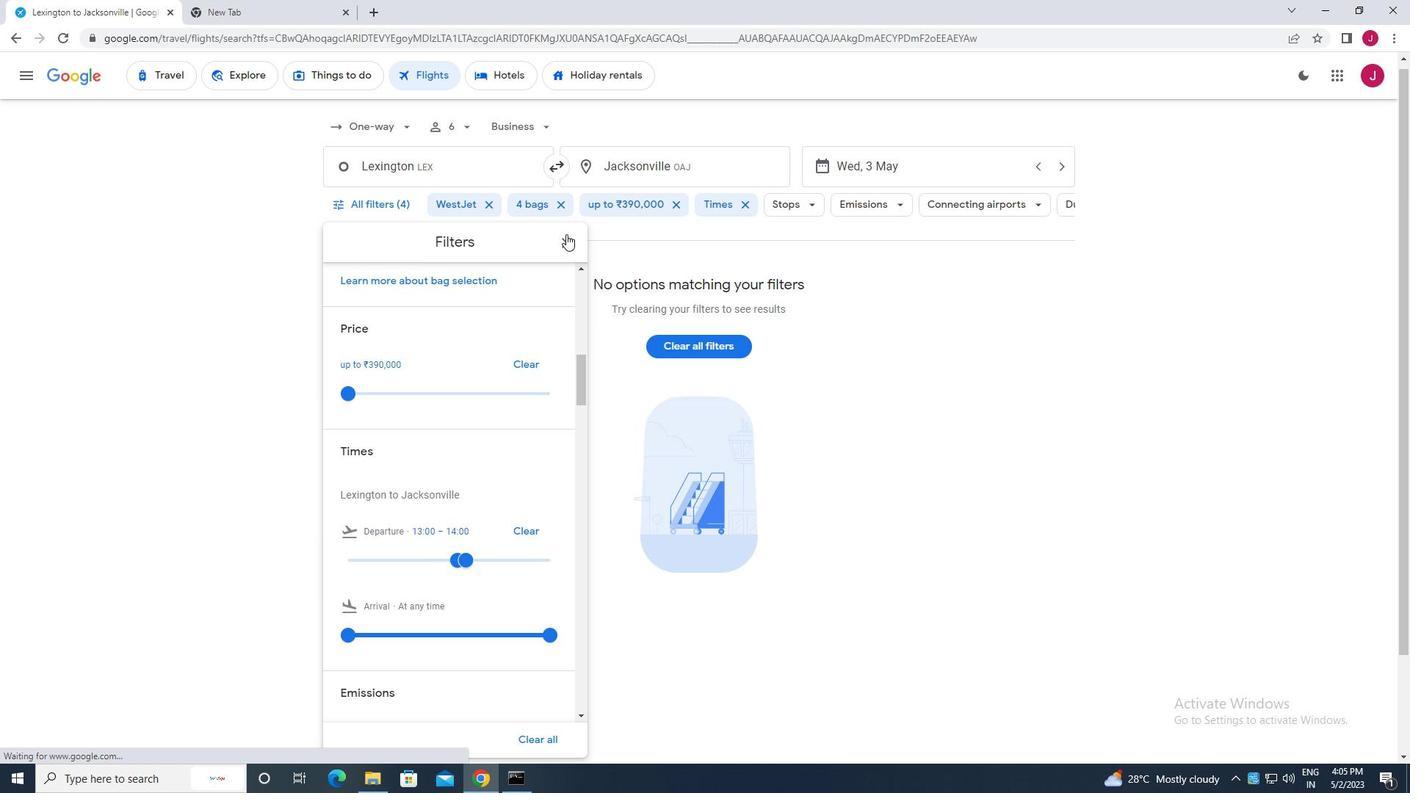 
Action: Mouse moved to (565, 234)
Screenshot: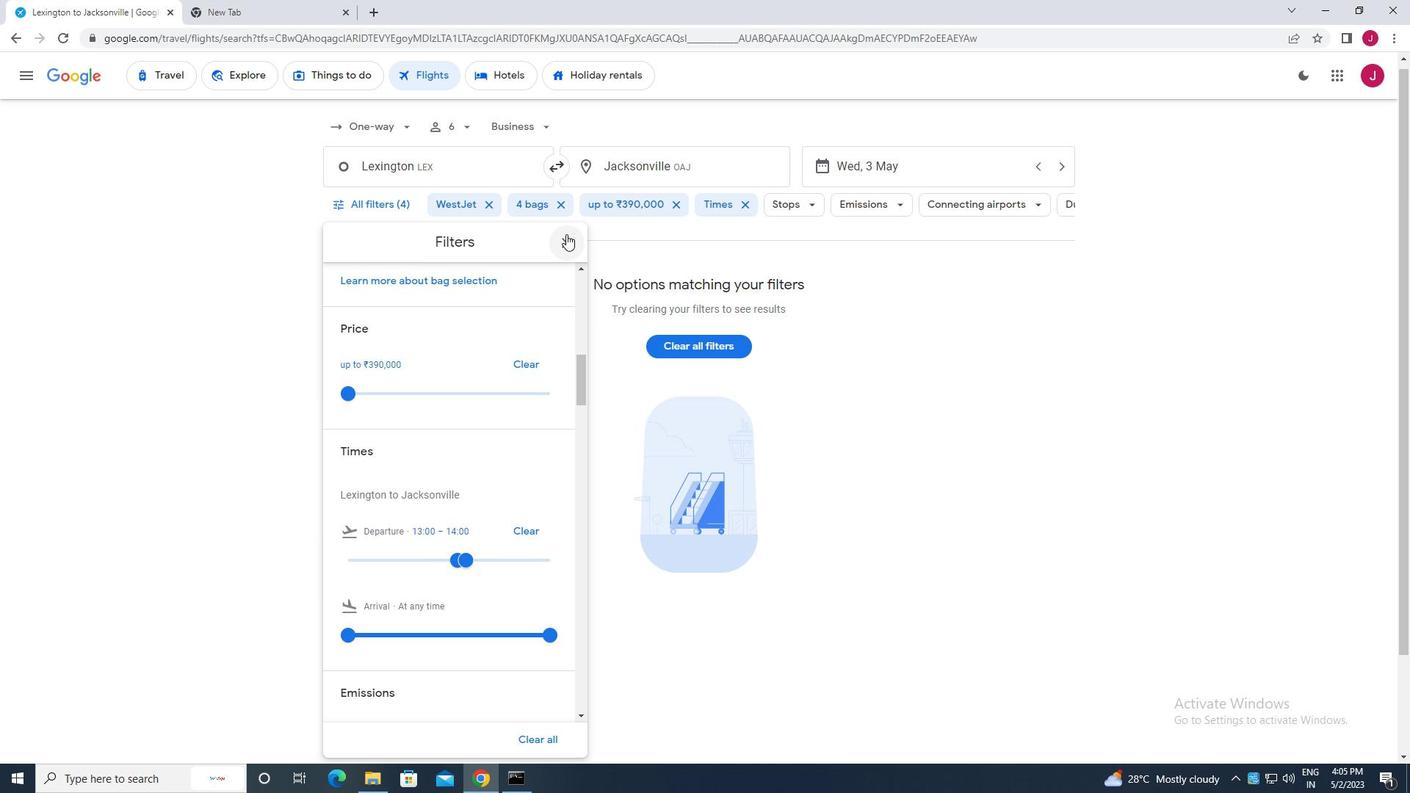 
